 Task: Find connections with filter location Reigate with filter topic #Culturewith filter profile language English with filter current company Jubilant Biosys Limited with filter school Saraswati Vidhya Mandir with filter industry Investment Advice with filter service category Public Speaking with filter keywords title Electrical Engineer
Action: Mouse moved to (698, 80)
Screenshot: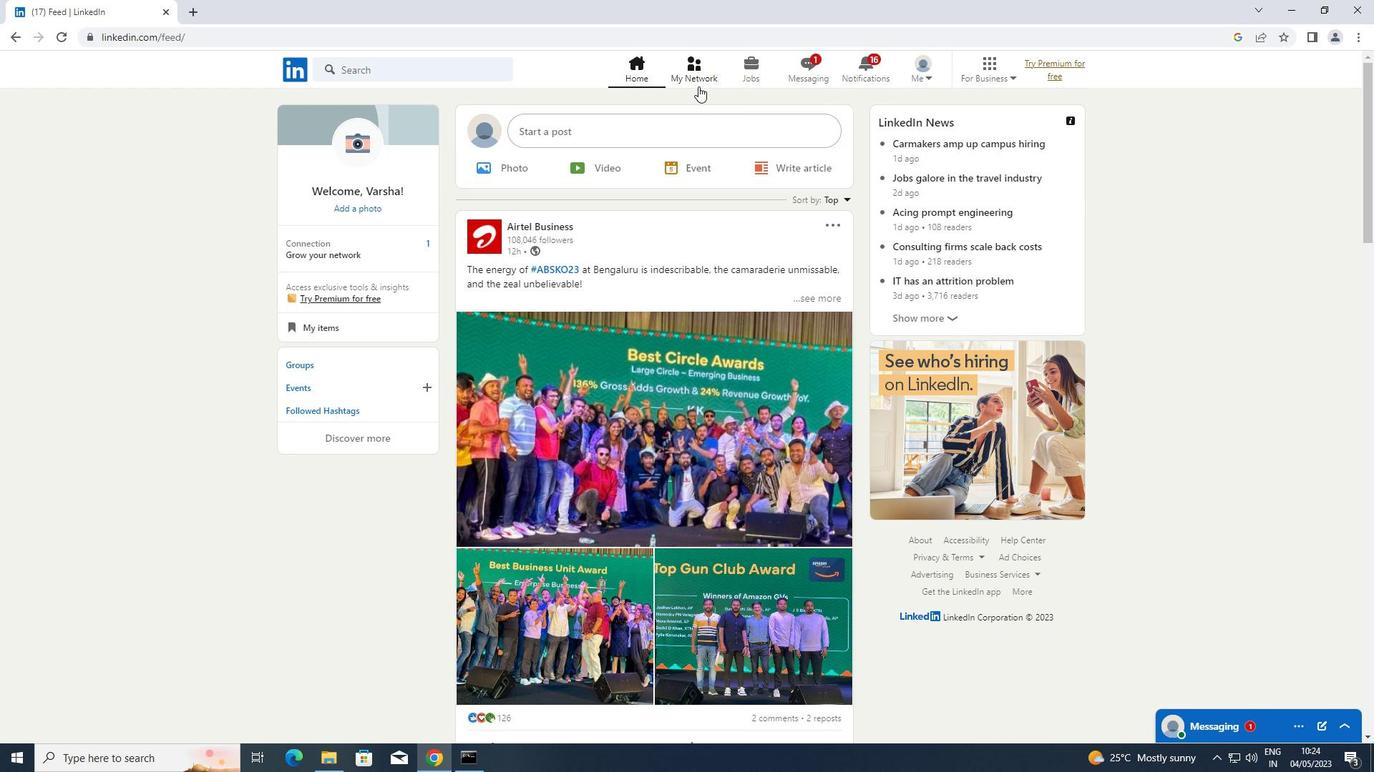 
Action: Mouse pressed left at (698, 80)
Screenshot: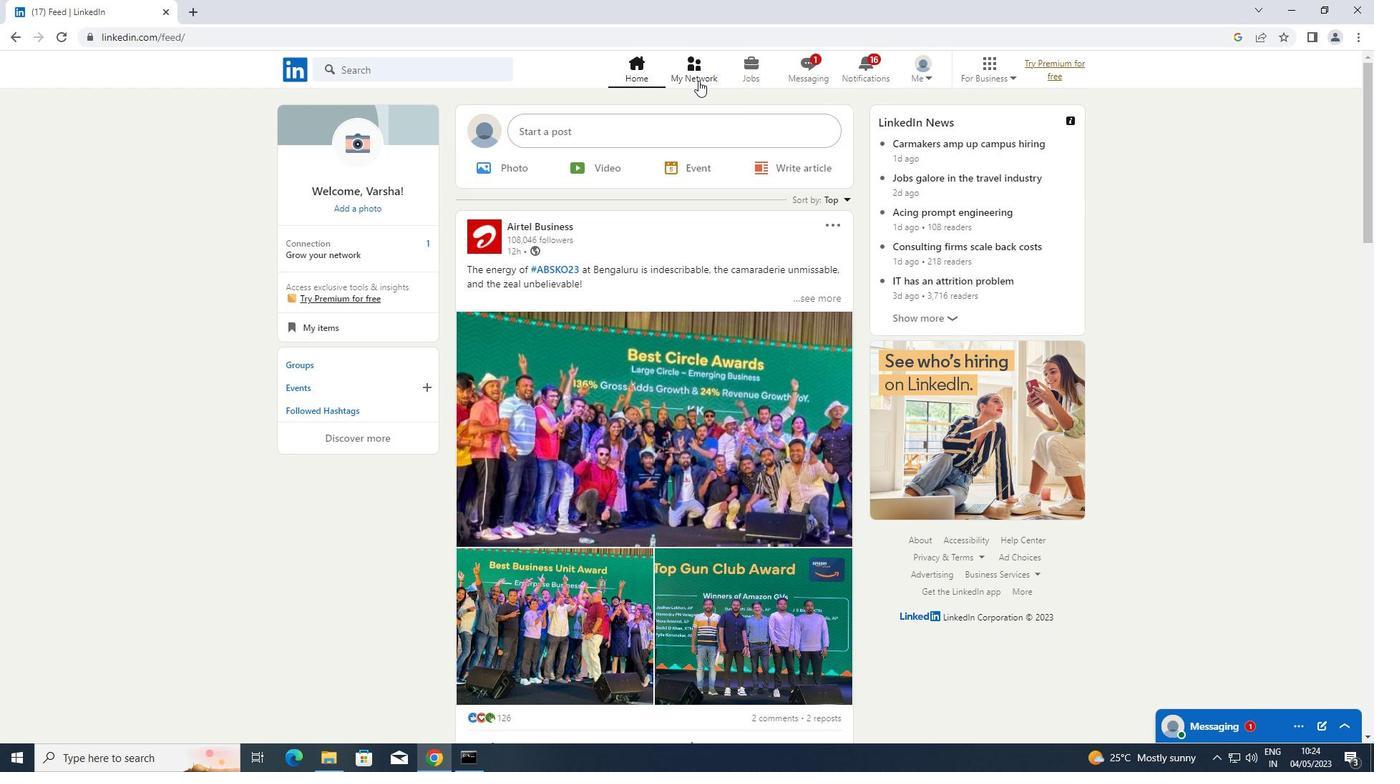 
Action: Mouse moved to (347, 147)
Screenshot: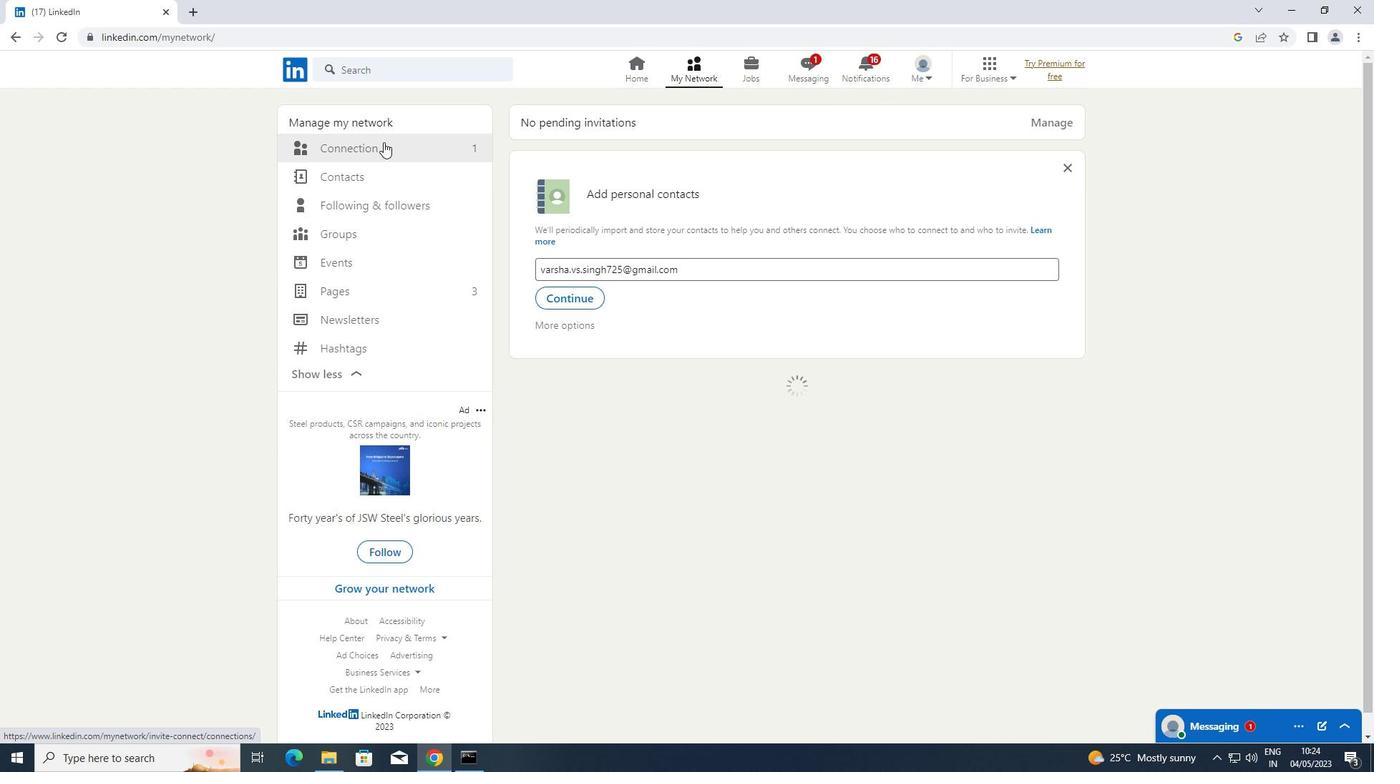 
Action: Mouse pressed left at (347, 147)
Screenshot: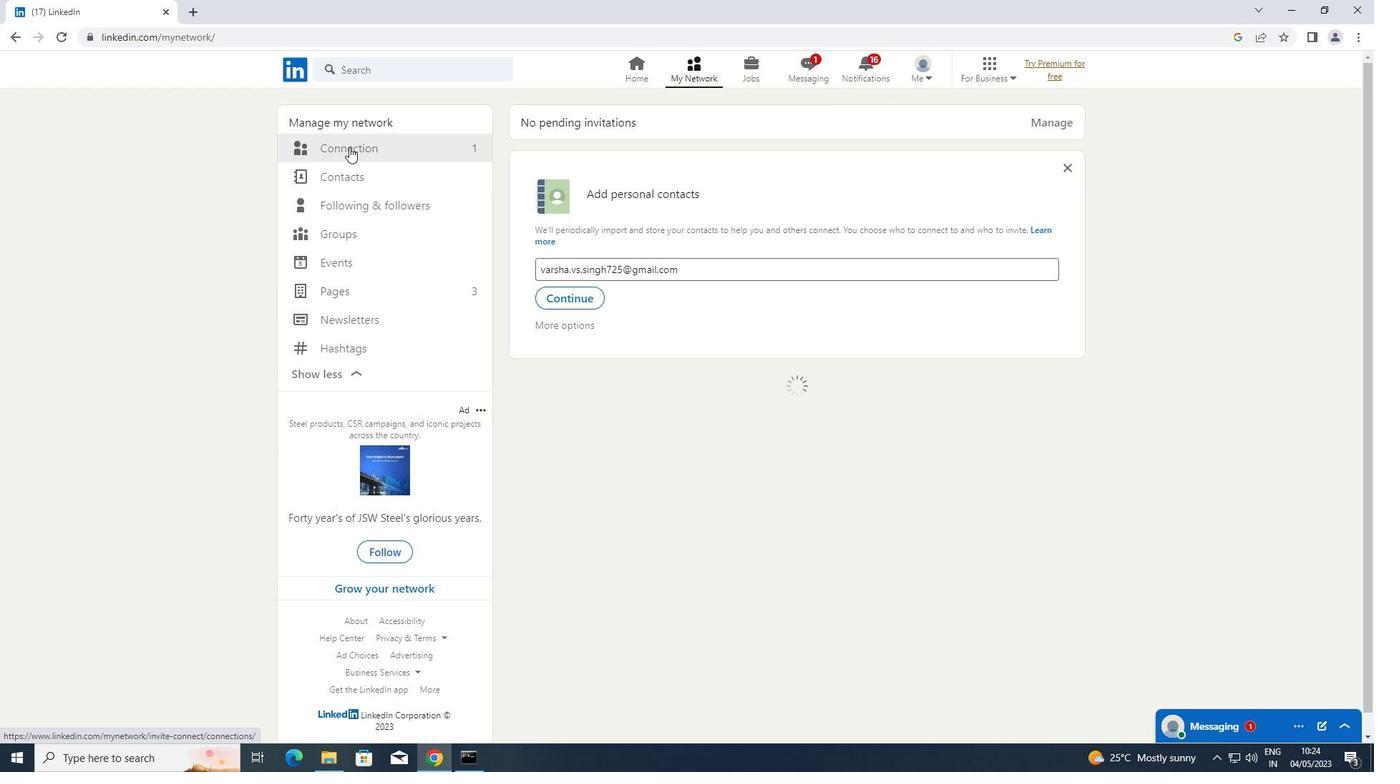 
Action: Mouse moved to (810, 149)
Screenshot: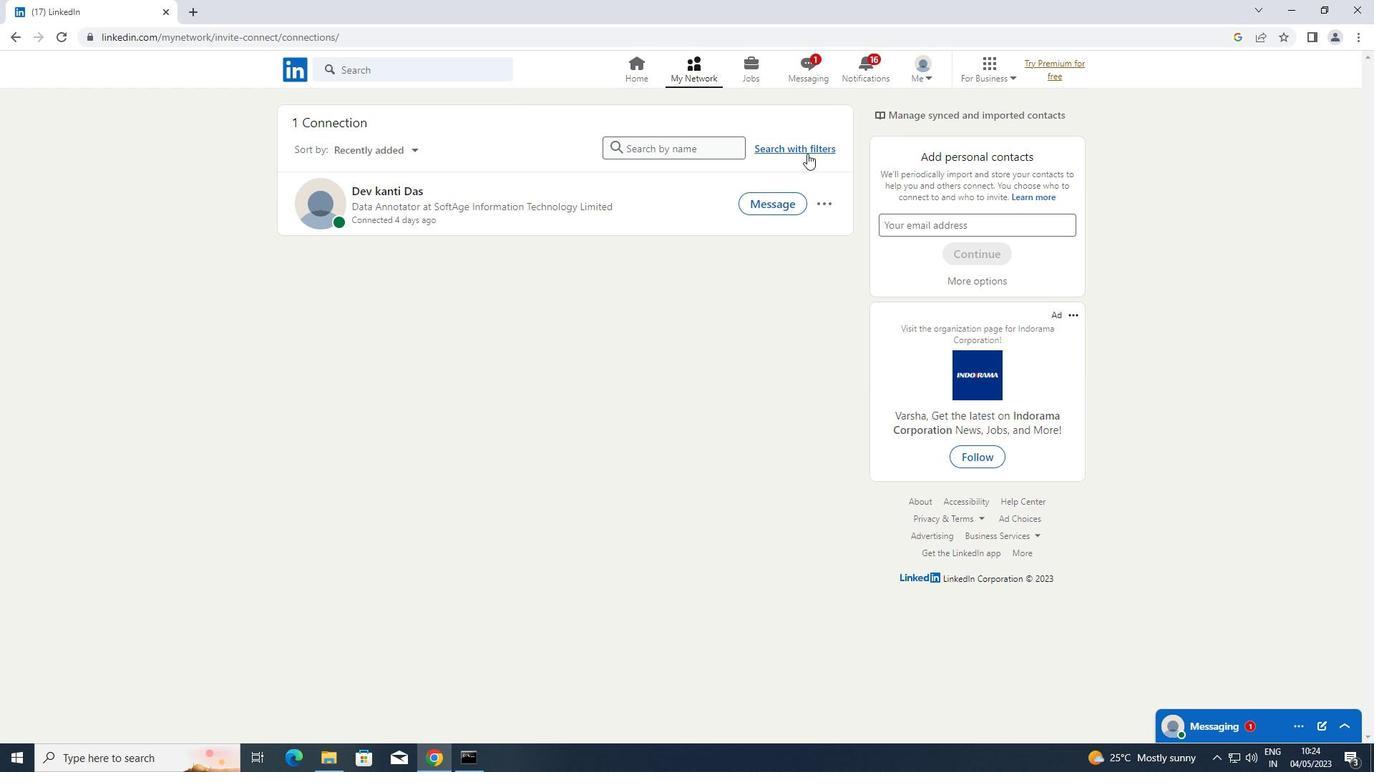 
Action: Mouse pressed left at (810, 149)
Screenshot: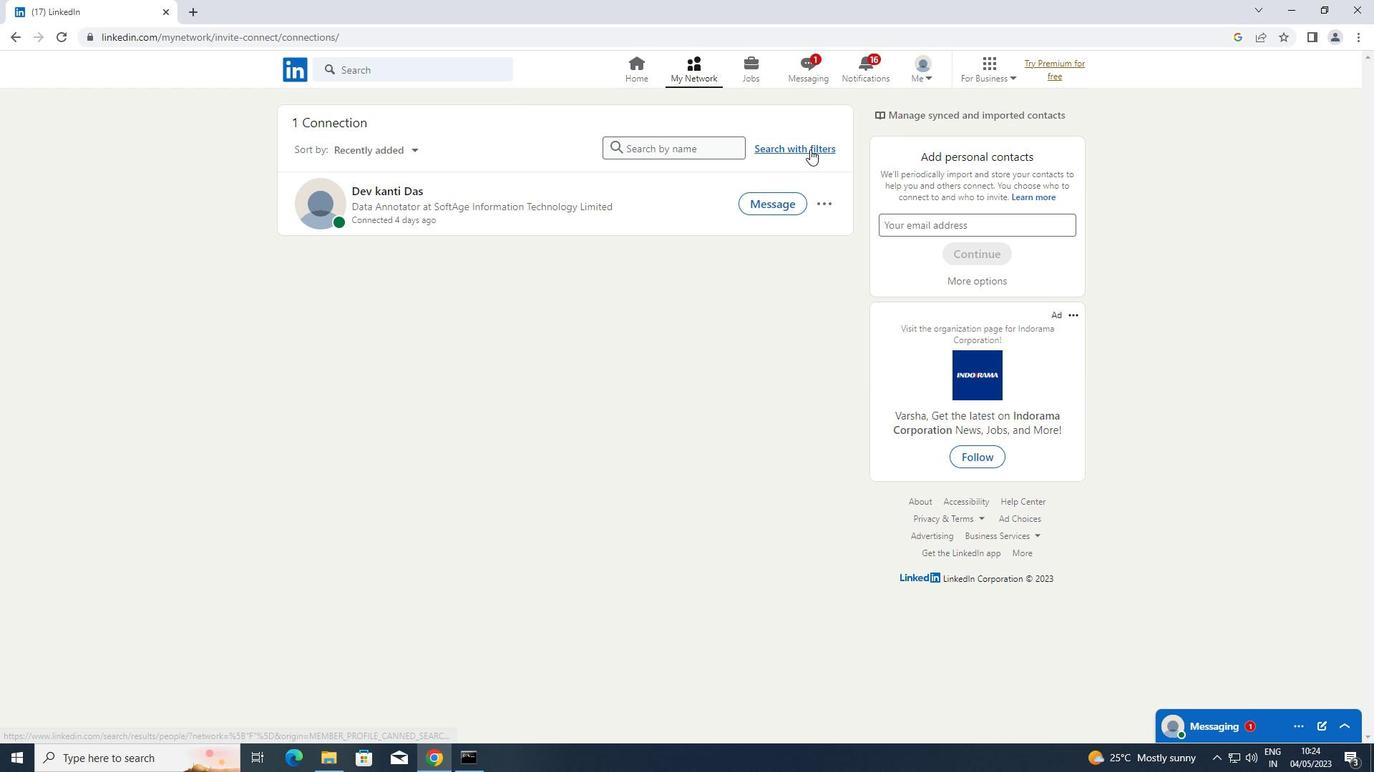 
Action: Mouse moved to (741, 108)
Screenshot: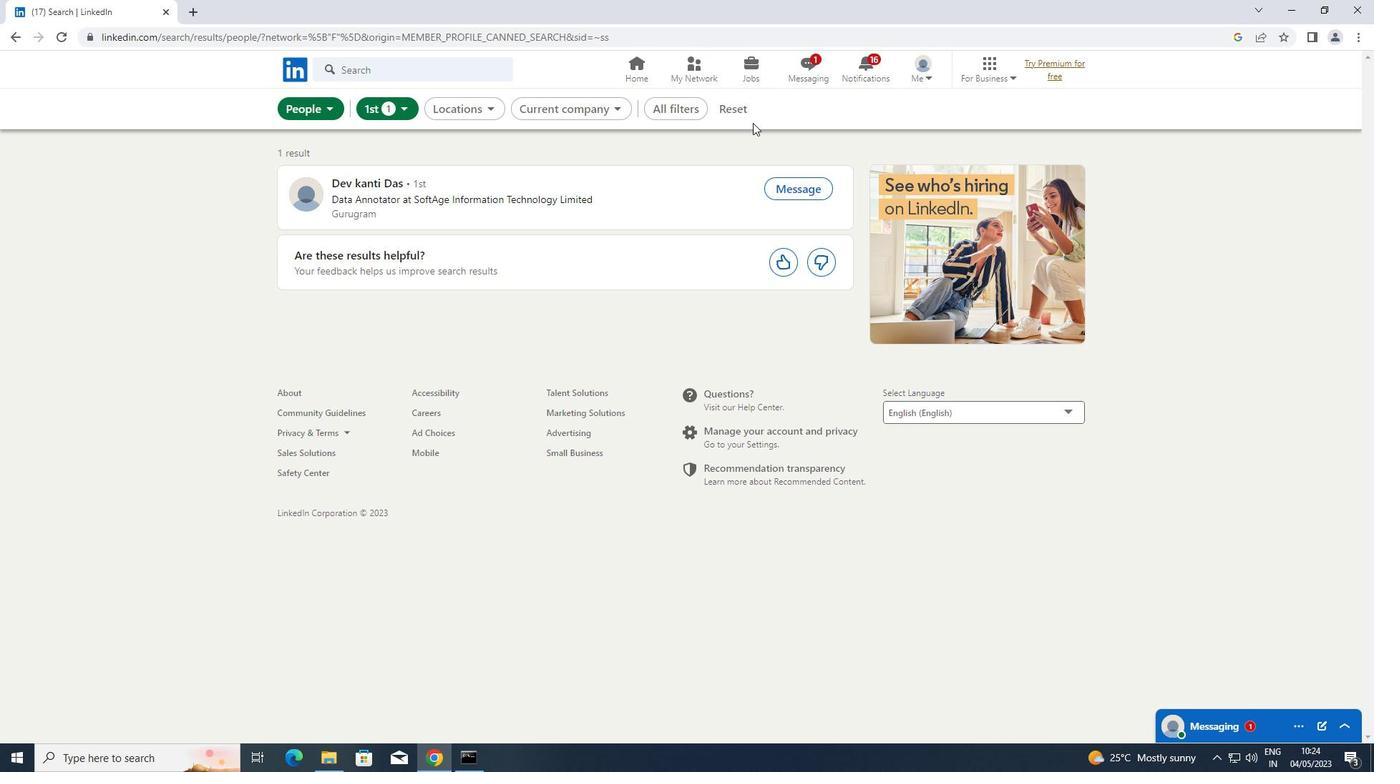 
Action: Mouse pressed left at (741, 108)
Screenshot: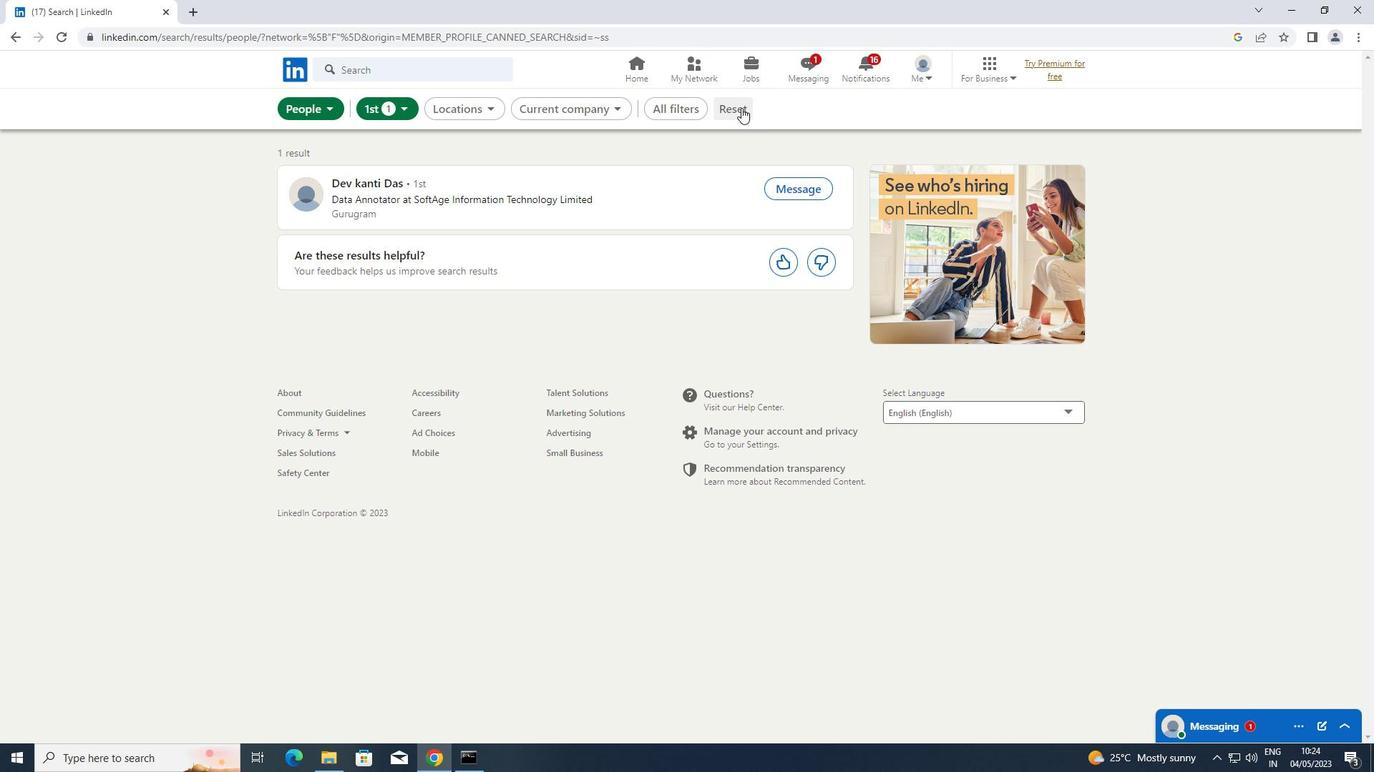 
Action: Mouse moved to (718, 108)
Screenshot: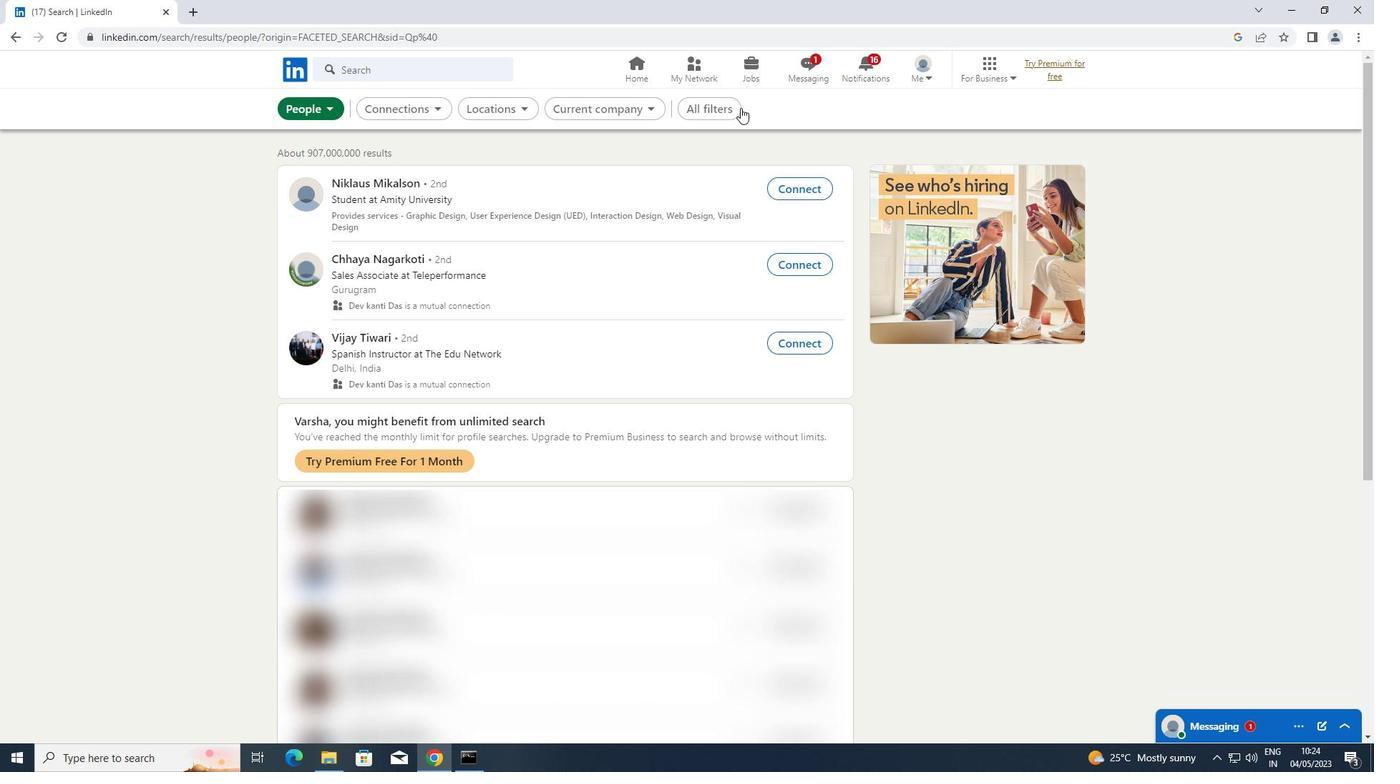 
Action: Mouse pressed left at (718, 108)
Screenshot: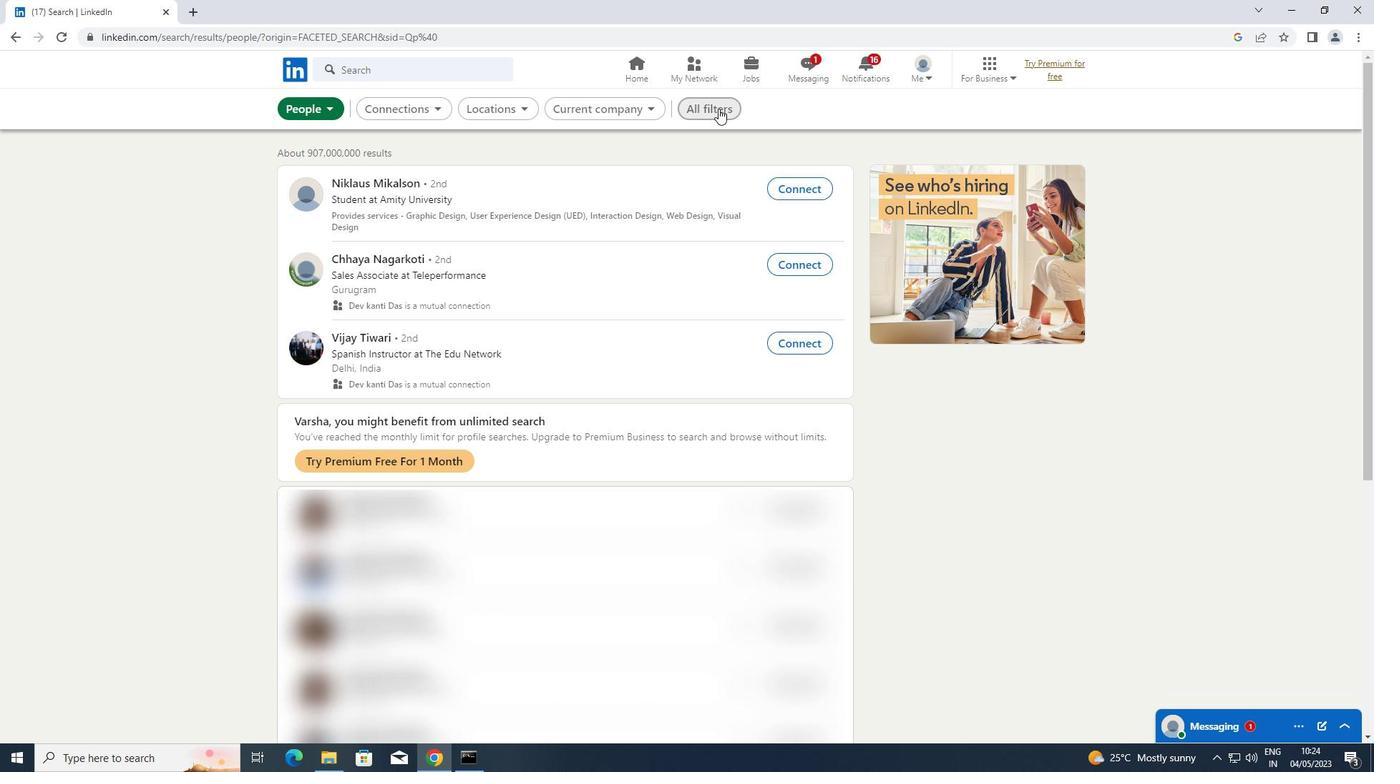 
Action: Mouse moved to (1119, 334)
Screenshot: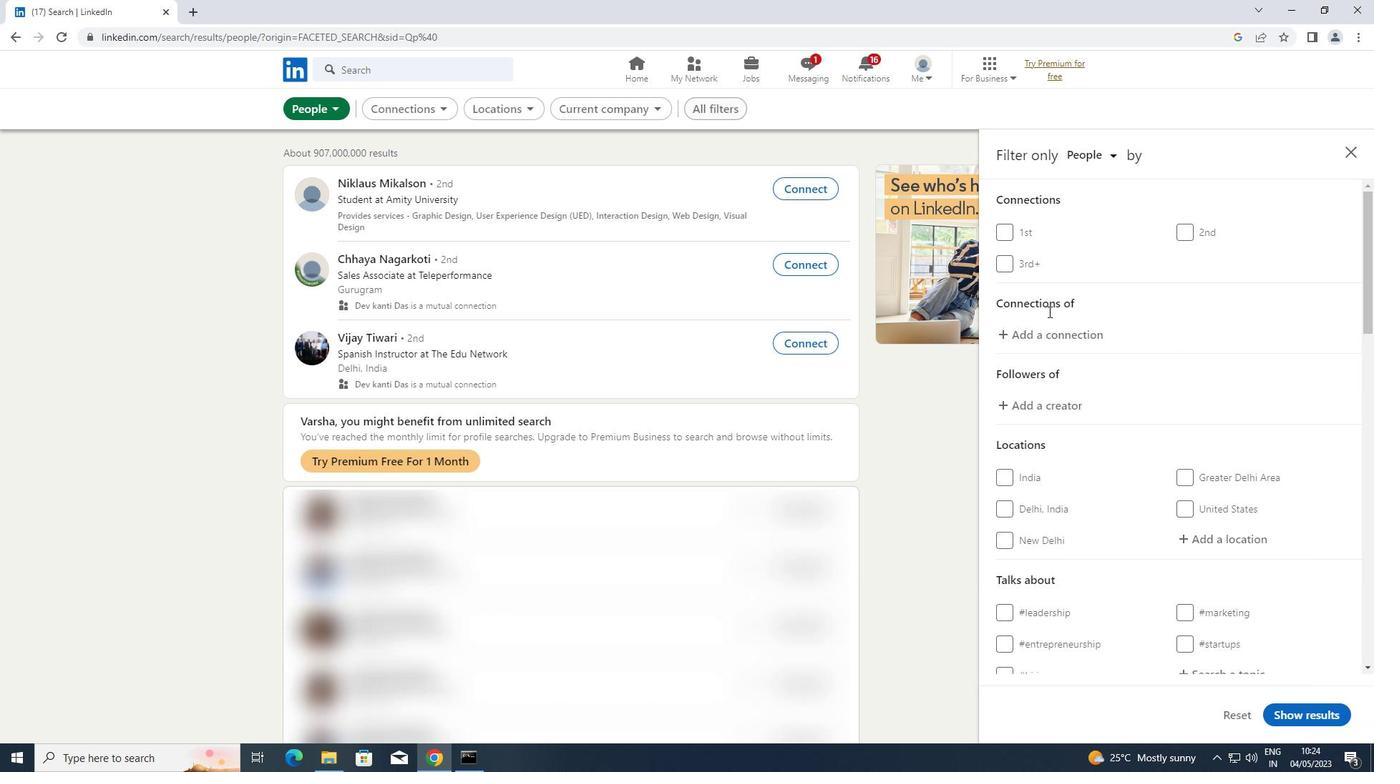 
Action: Mouse scrolled (1119, 333) with delta (0, 0)
Screenshot: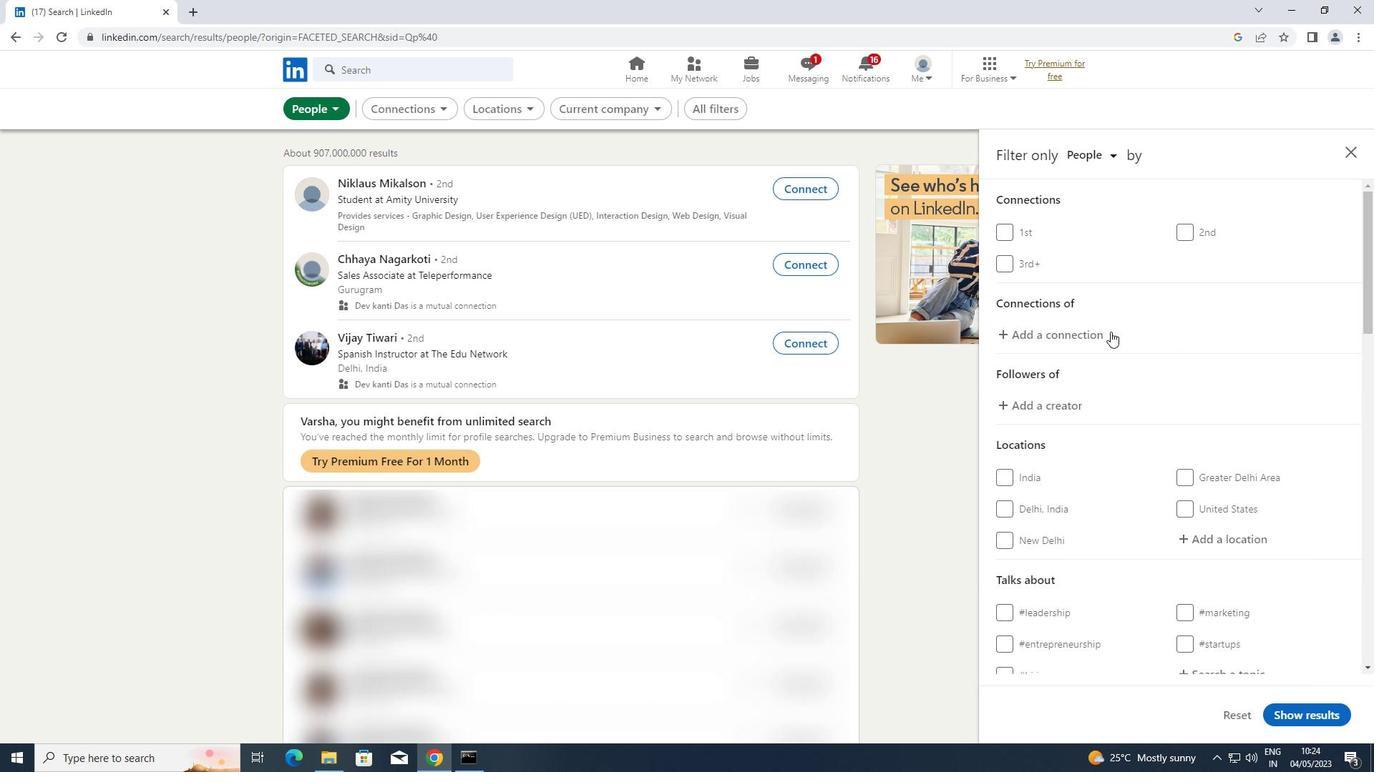 
Action: Mouse scrolled (1119, 333) with delta (0, 0)
Screenshot: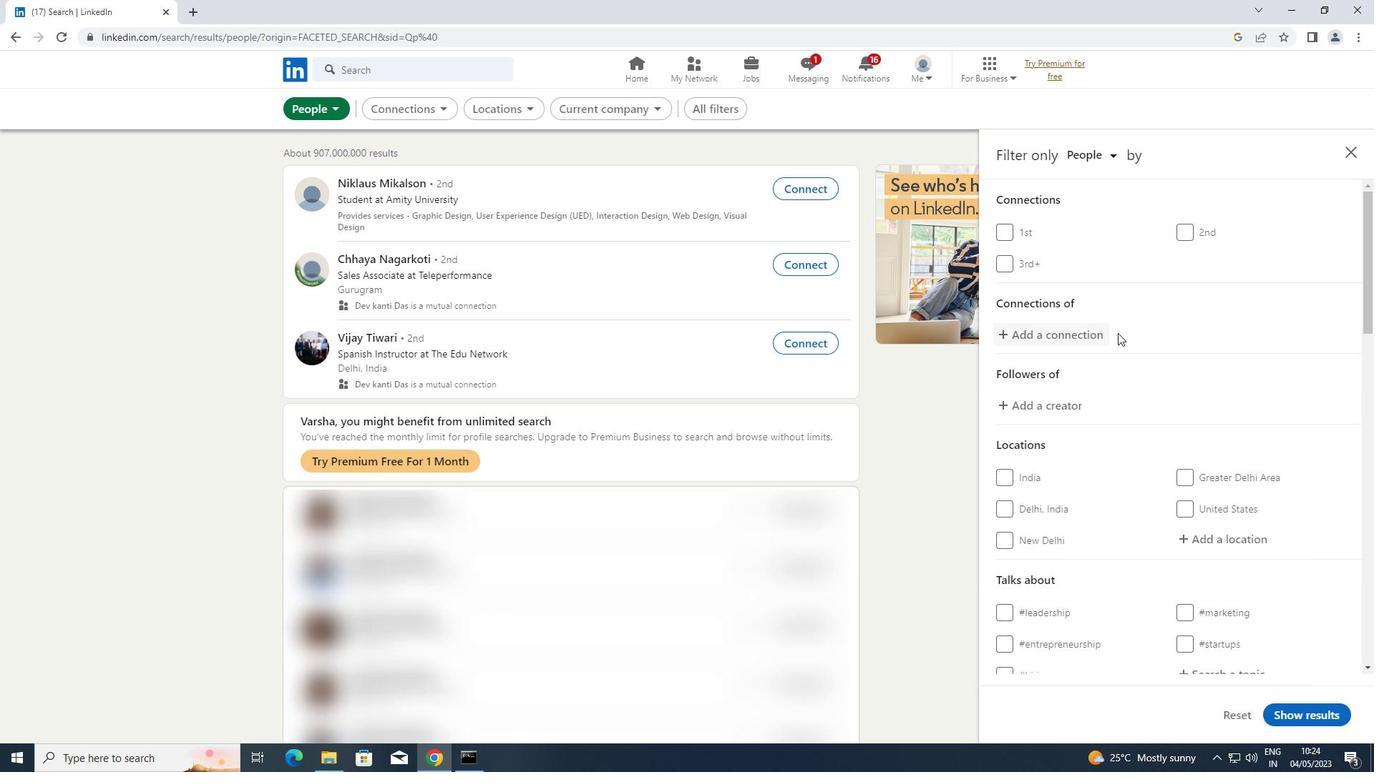 
Action: Mouse moved to (1193, 385)
Screenshot: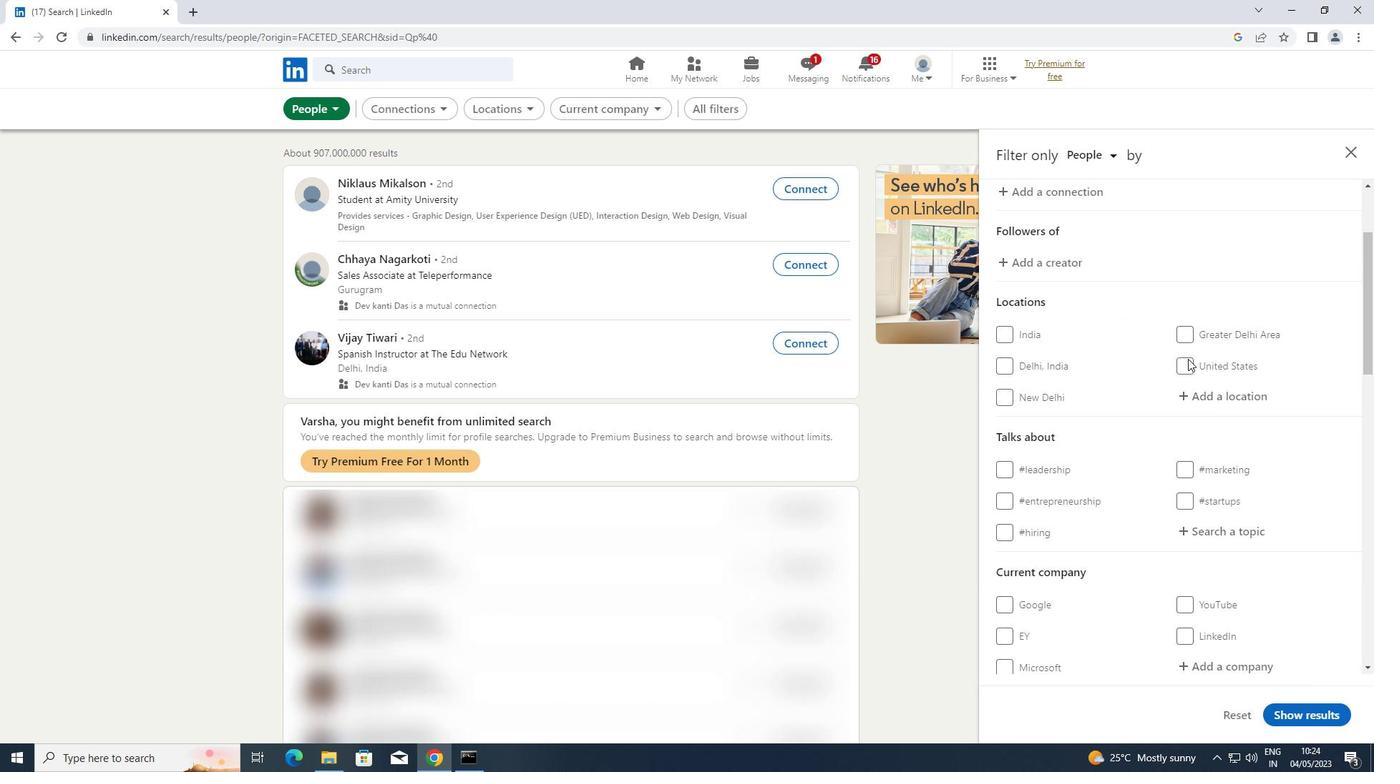 
Action: Mouse pressed left at (1193, 385)
Screenshot: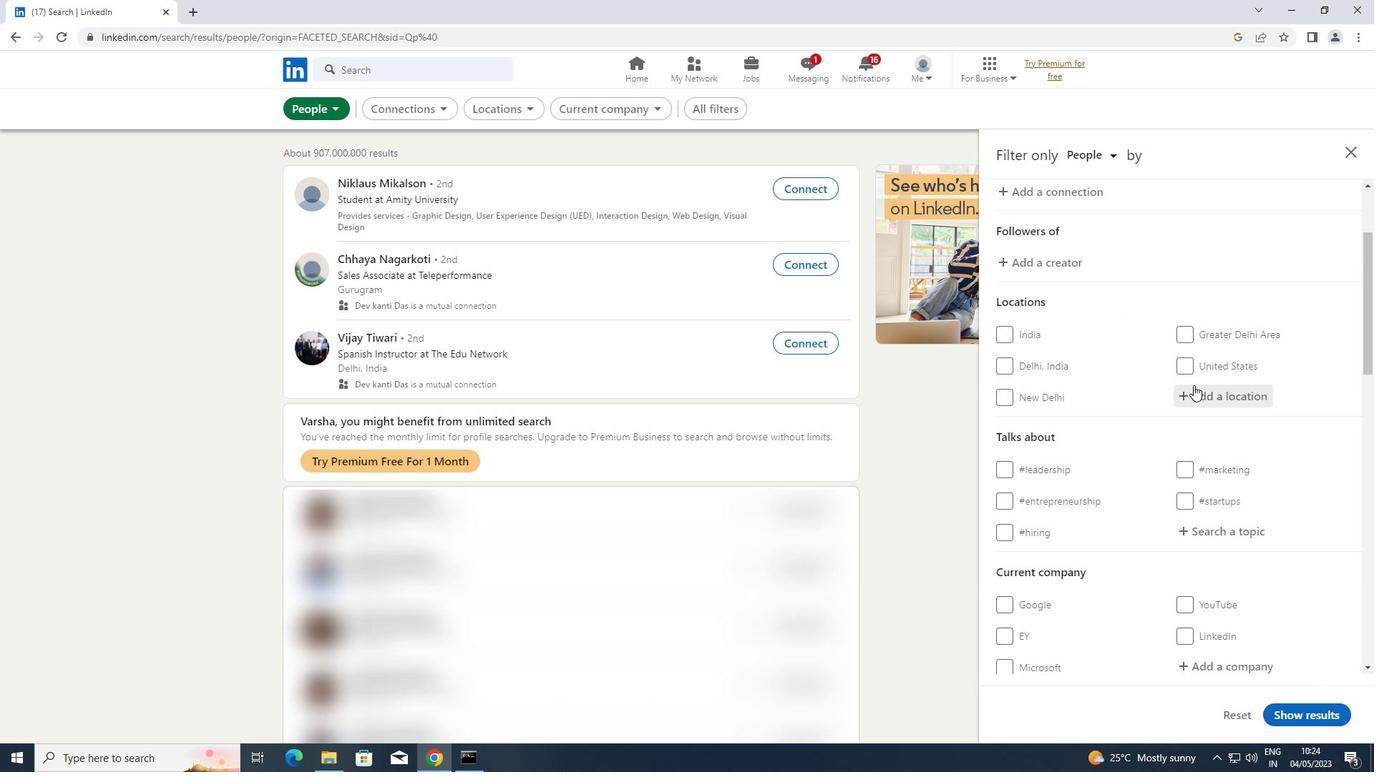 
Action: Key pressed <Key.shift>REIGATE
Screenshot: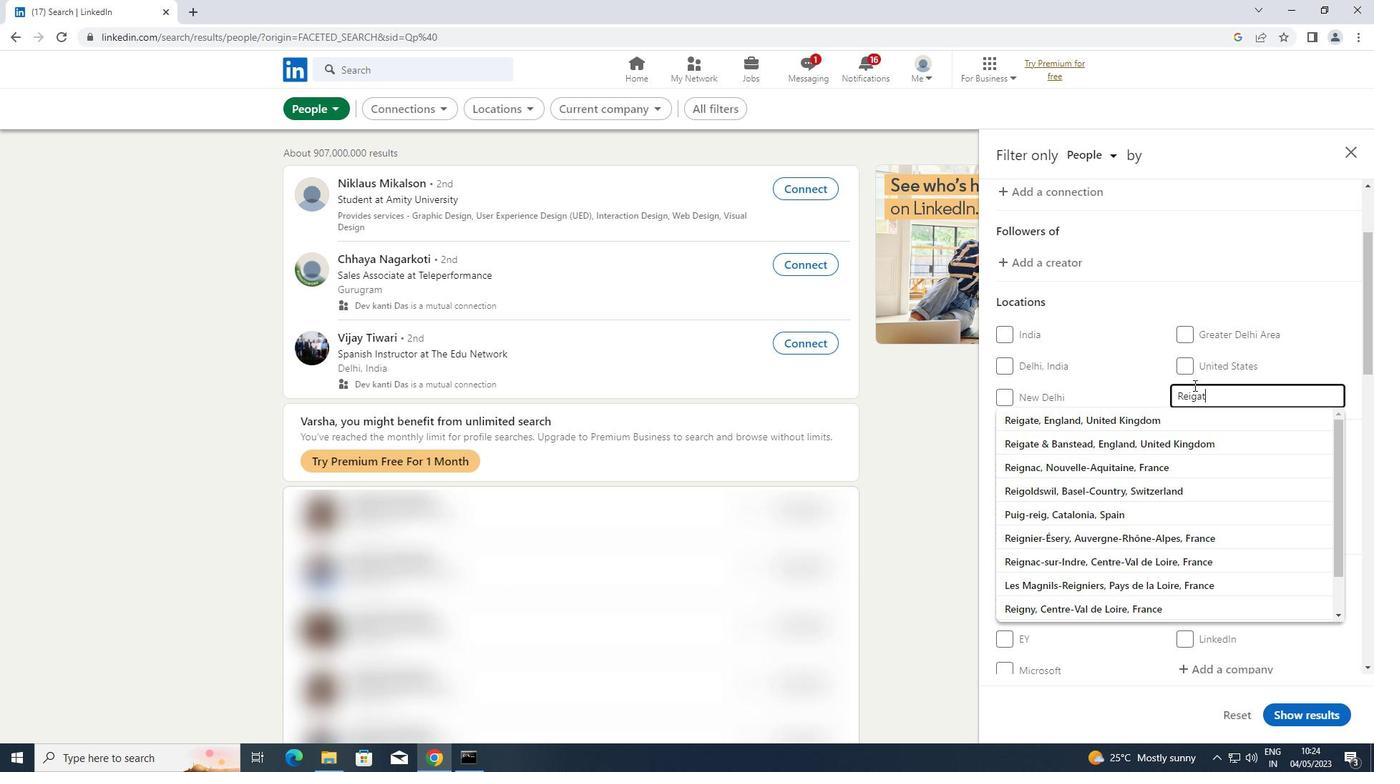 
Action: Mouse moved to (1196, 533)
Screenshot: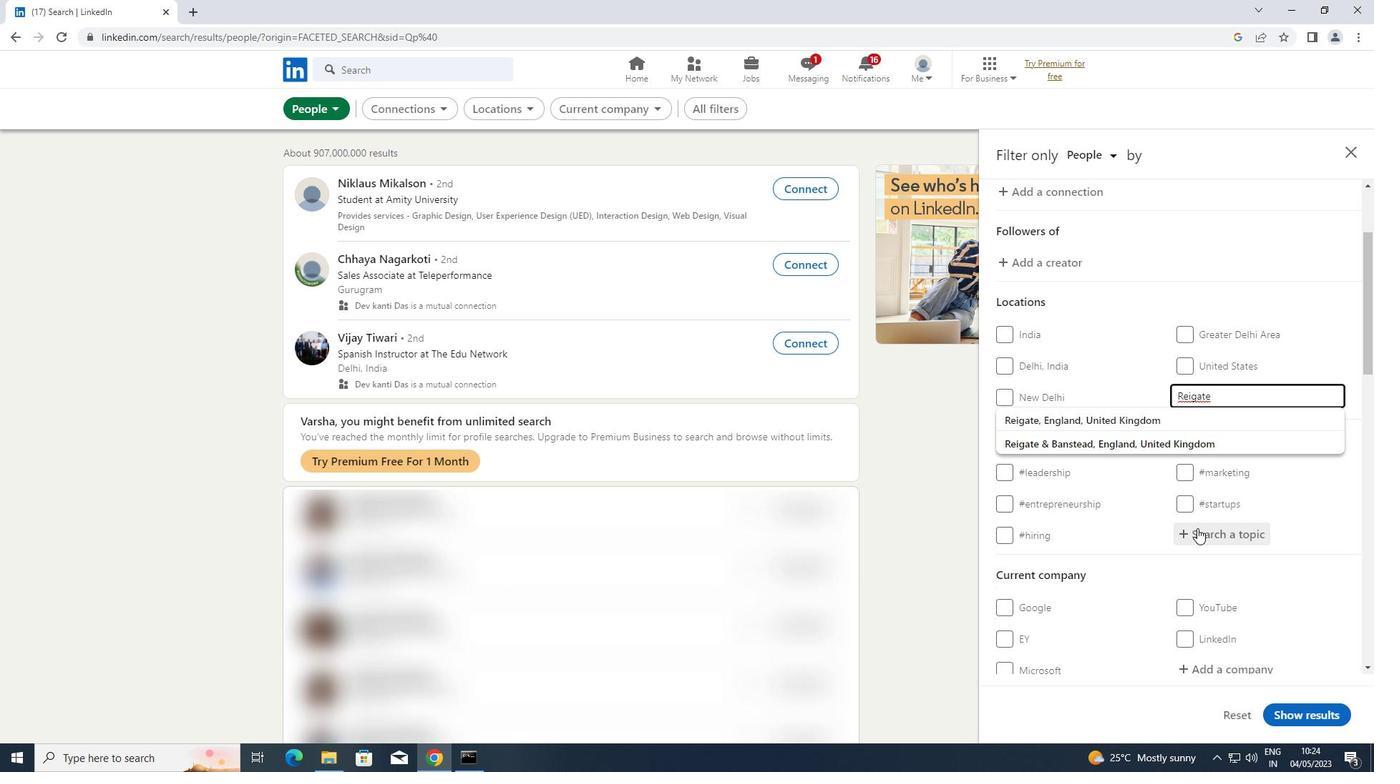 
Action: Mouse pressed left at (1196, 533)
Screenshot: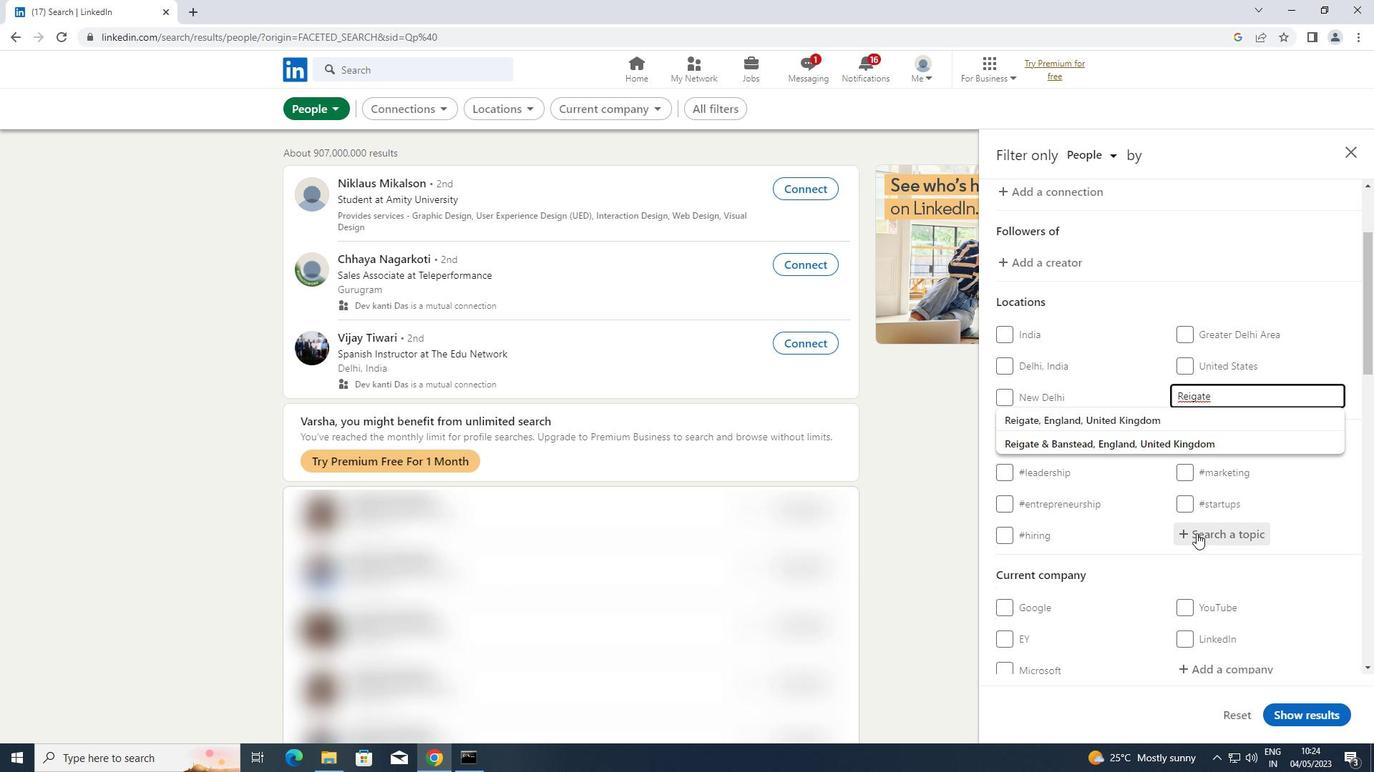 
Action: Key pressed <Key.shift>CULTURE
Screenshot: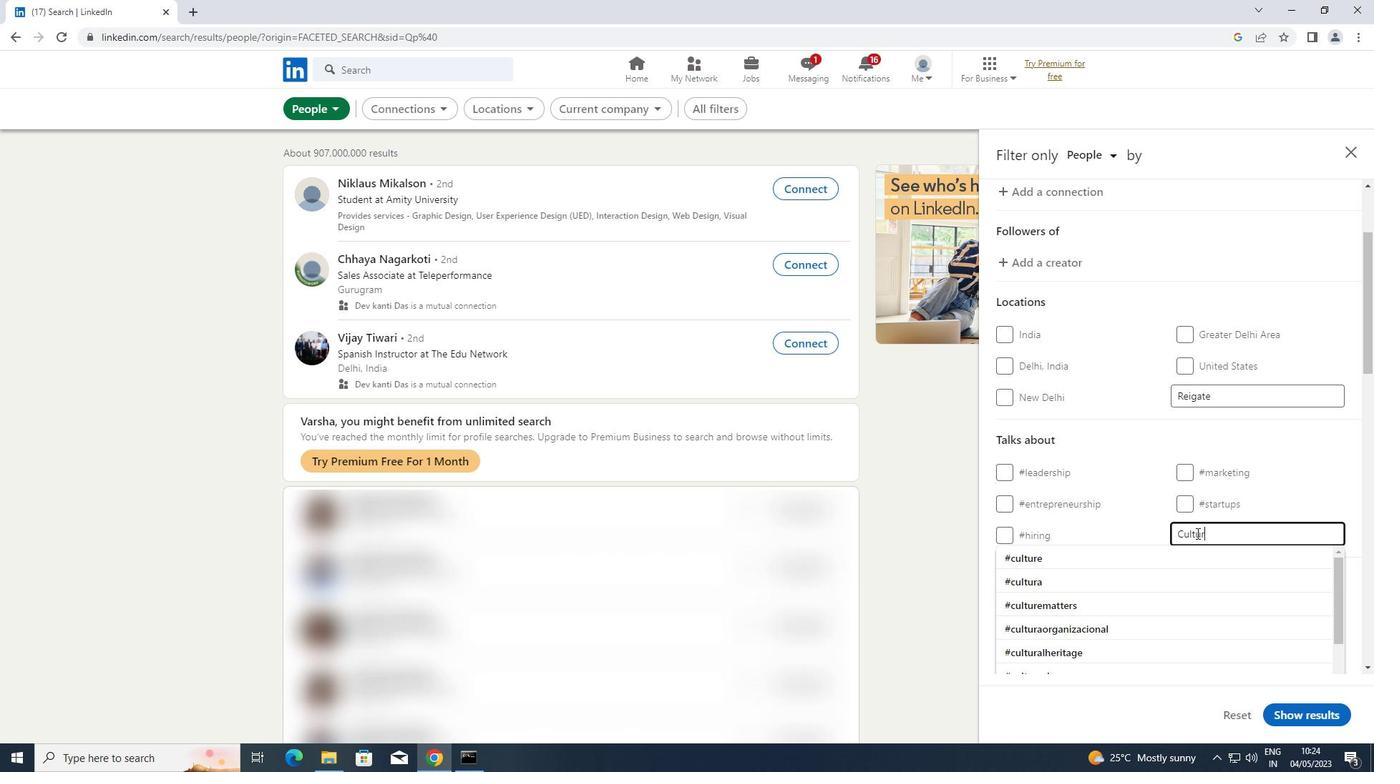 
Action: Mouse moved to (1126, 560)
Screenshot: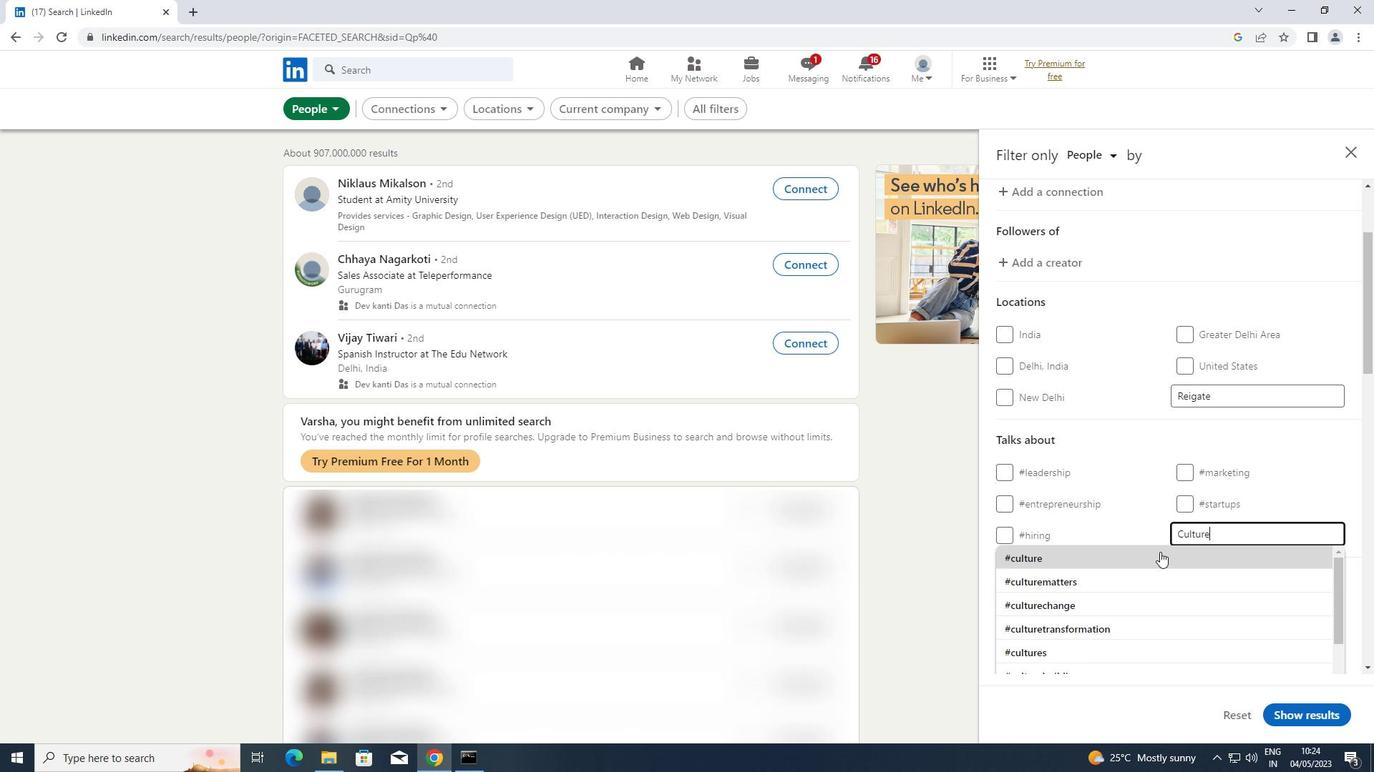 
Action: Mouse pressed left at (1126, 560)
Screenshot: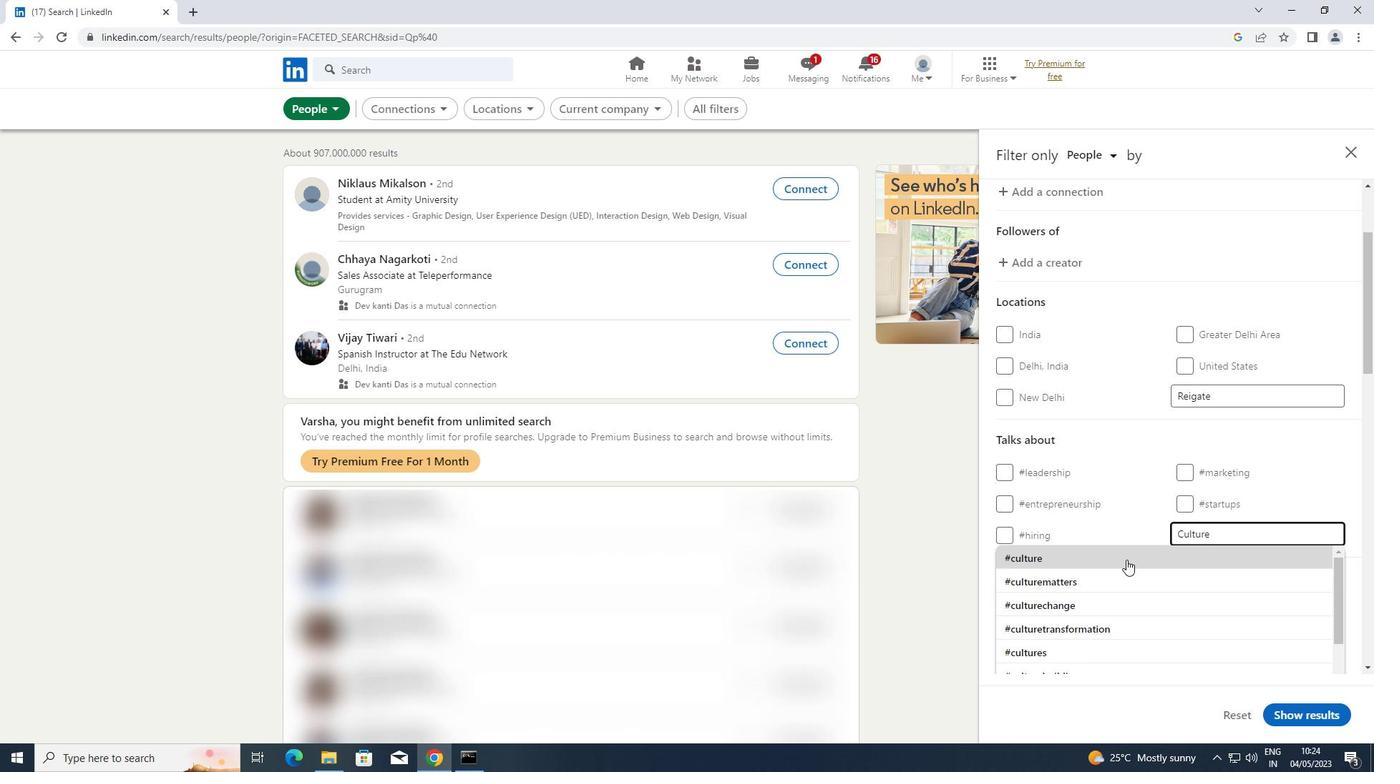 
Action: Mouse scrolled (1126, 559) with delta (0, 0)
Screenshot: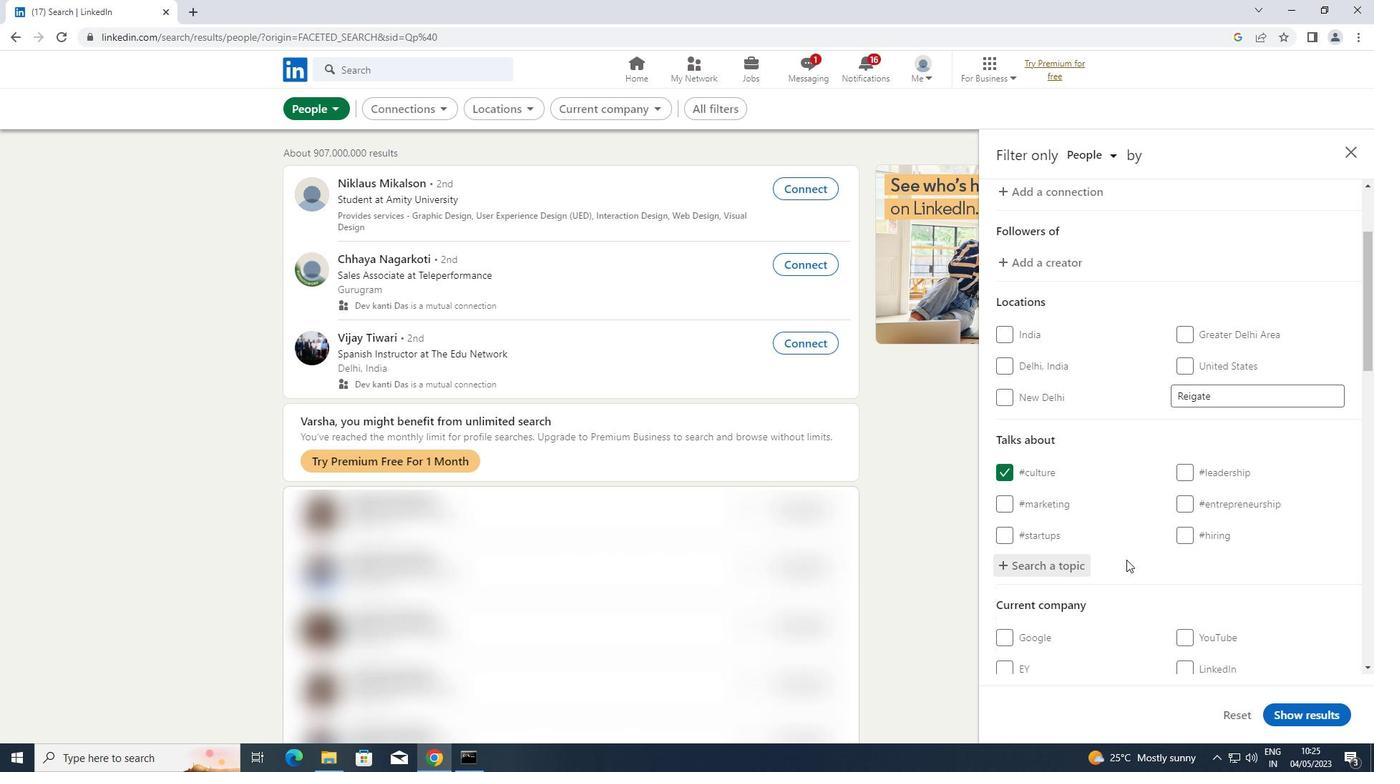 
Action: Mouse scrolled (1126, 559) with delta (0, 0)
Screenshot: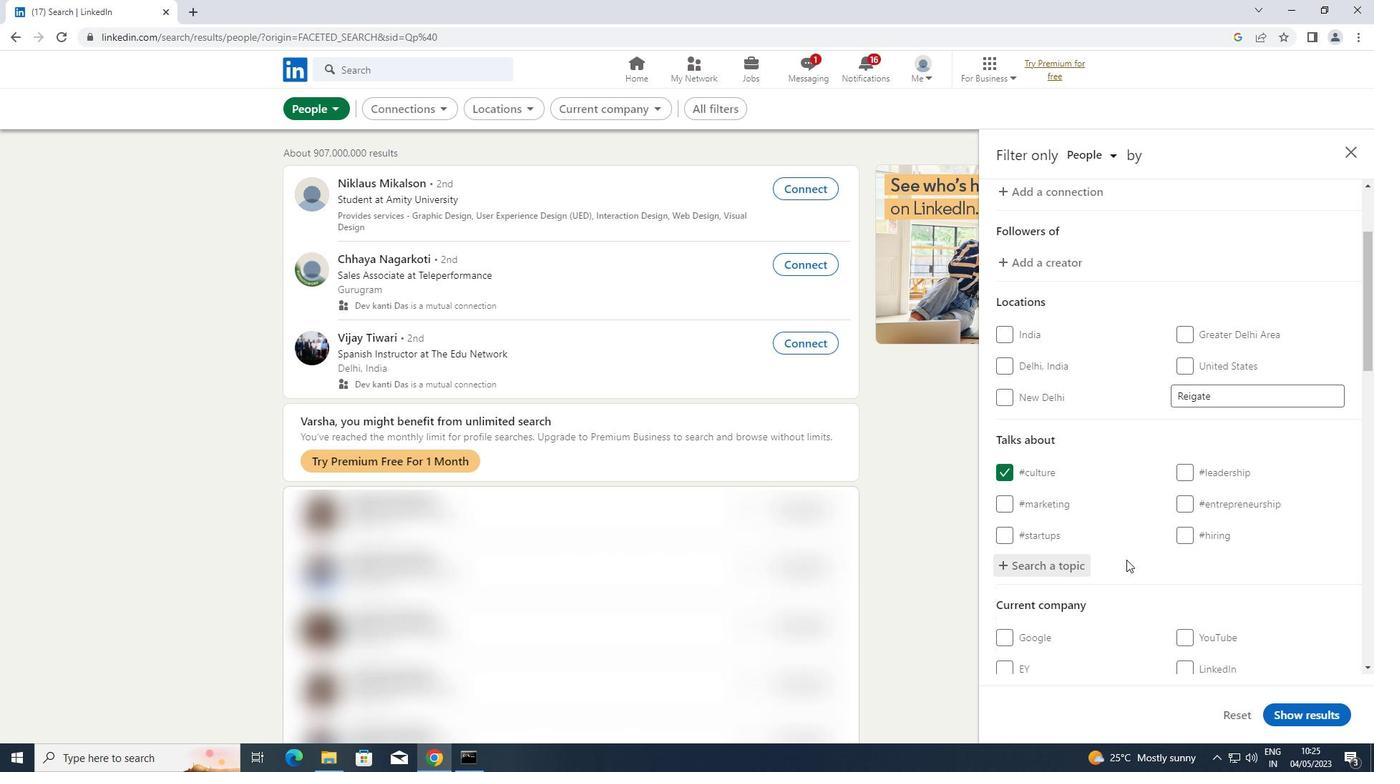 
Action: Mouse scrolled (1126, 559) with delta (0, 0)
Screenshot: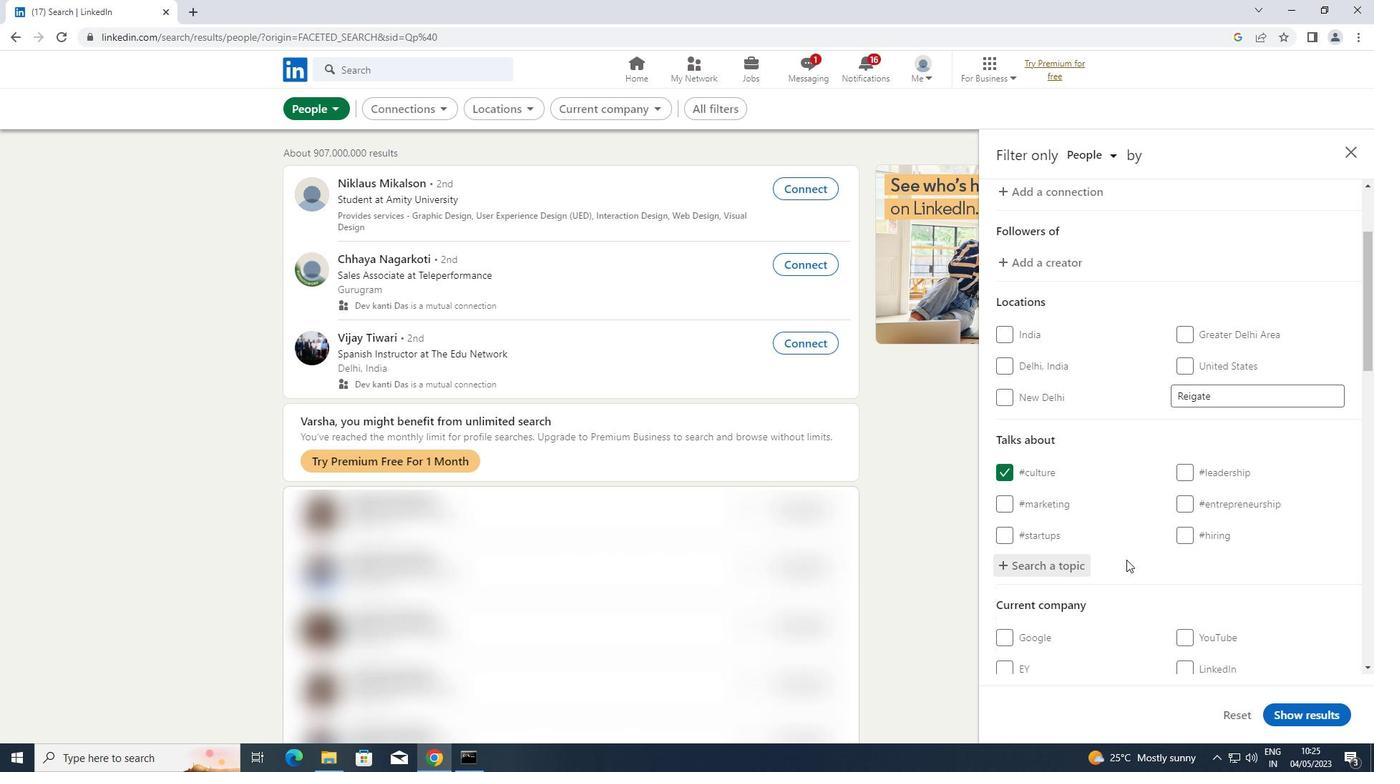 
Action: Mouse scrolled (1126, 559) with delta (0, 0)
Screenshot: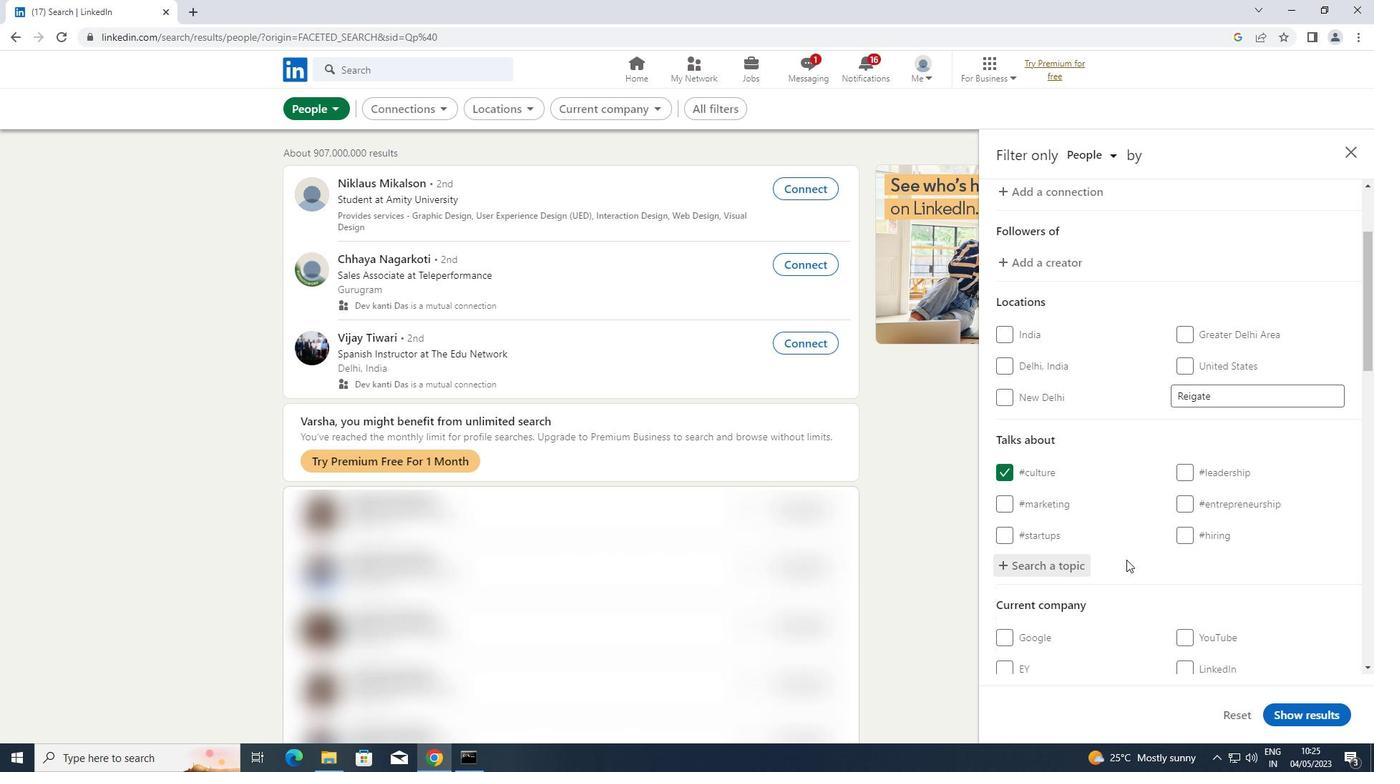 
Action: Mouse scrolled (1126, 559) with delta (0, 0)
Screenshot: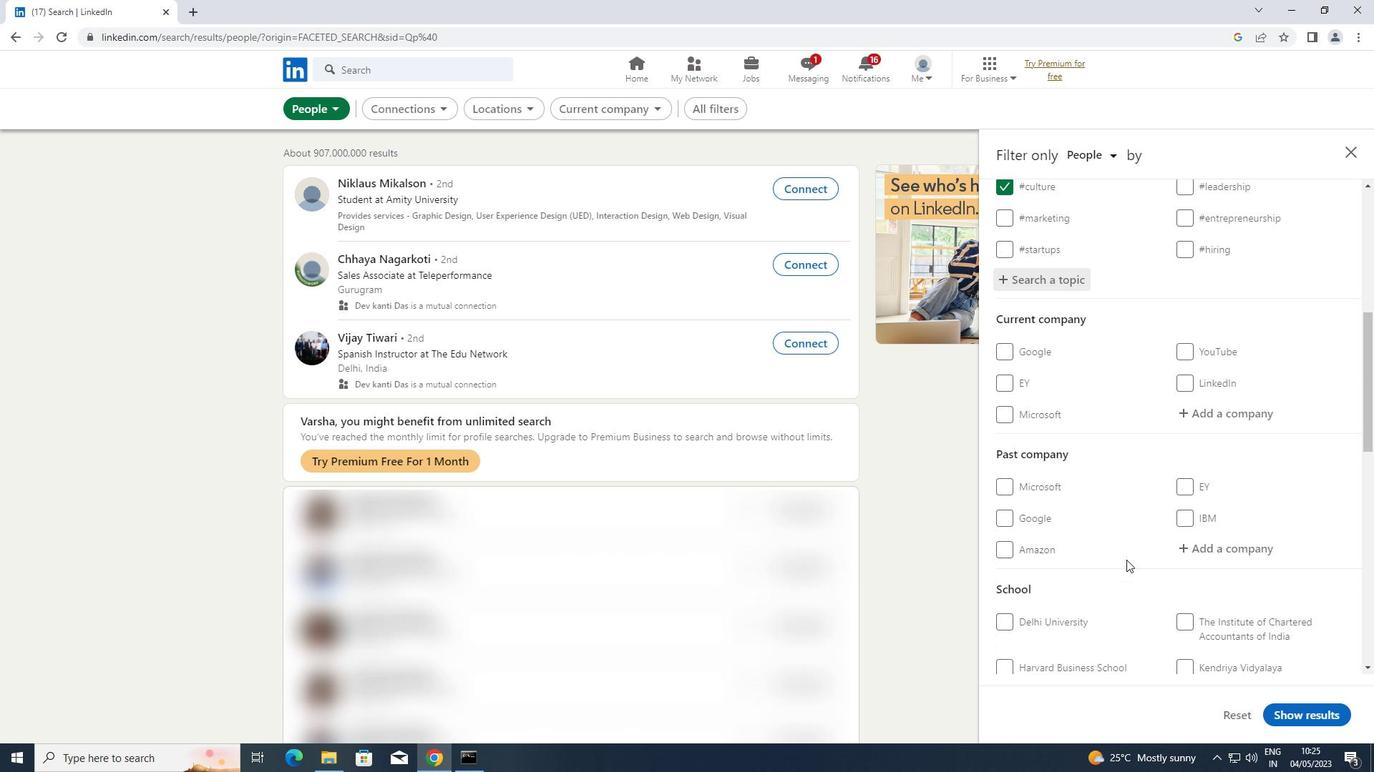 
Action: Mouse scrolled (1126, 559) with delta (0, 0)
Screenshot: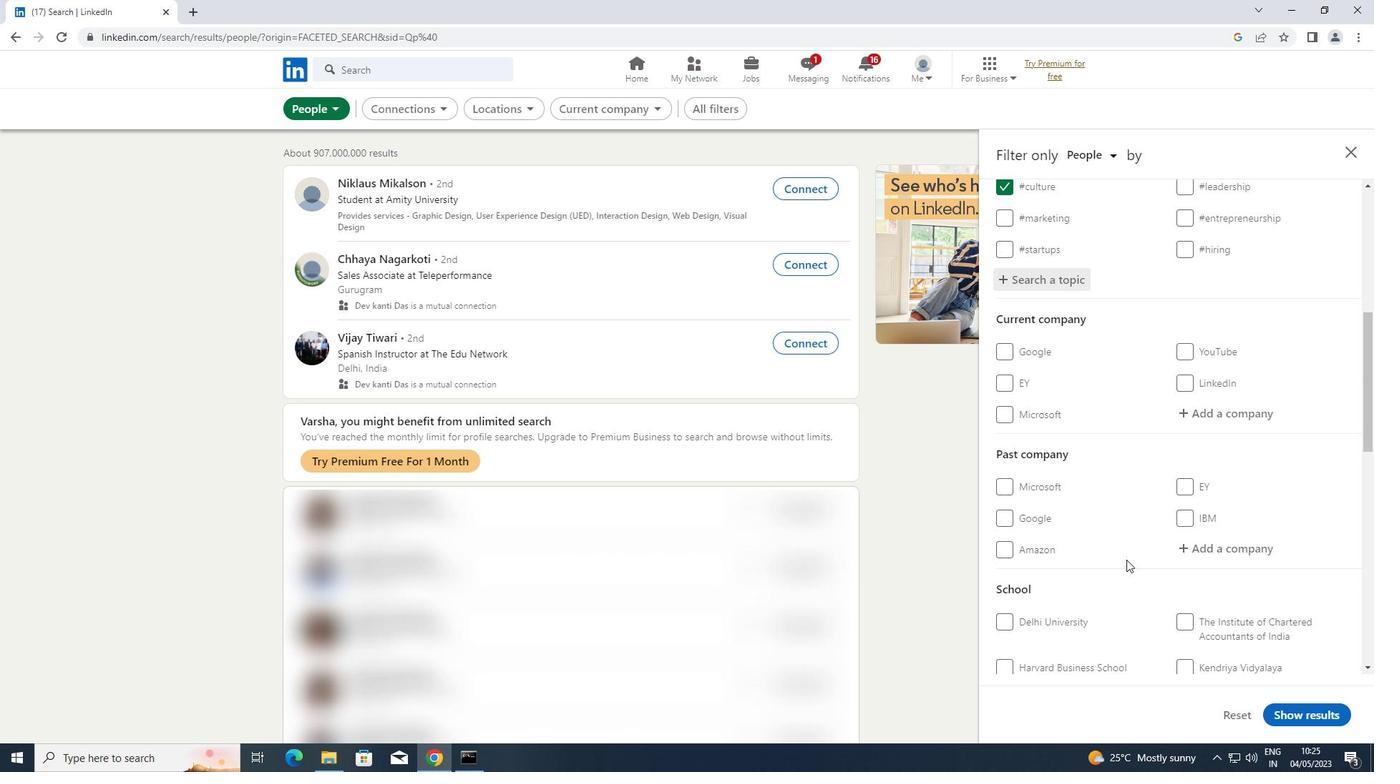 
Action: Mouse scrolled (1126, 559) with delta (0, 0)
Screenshot: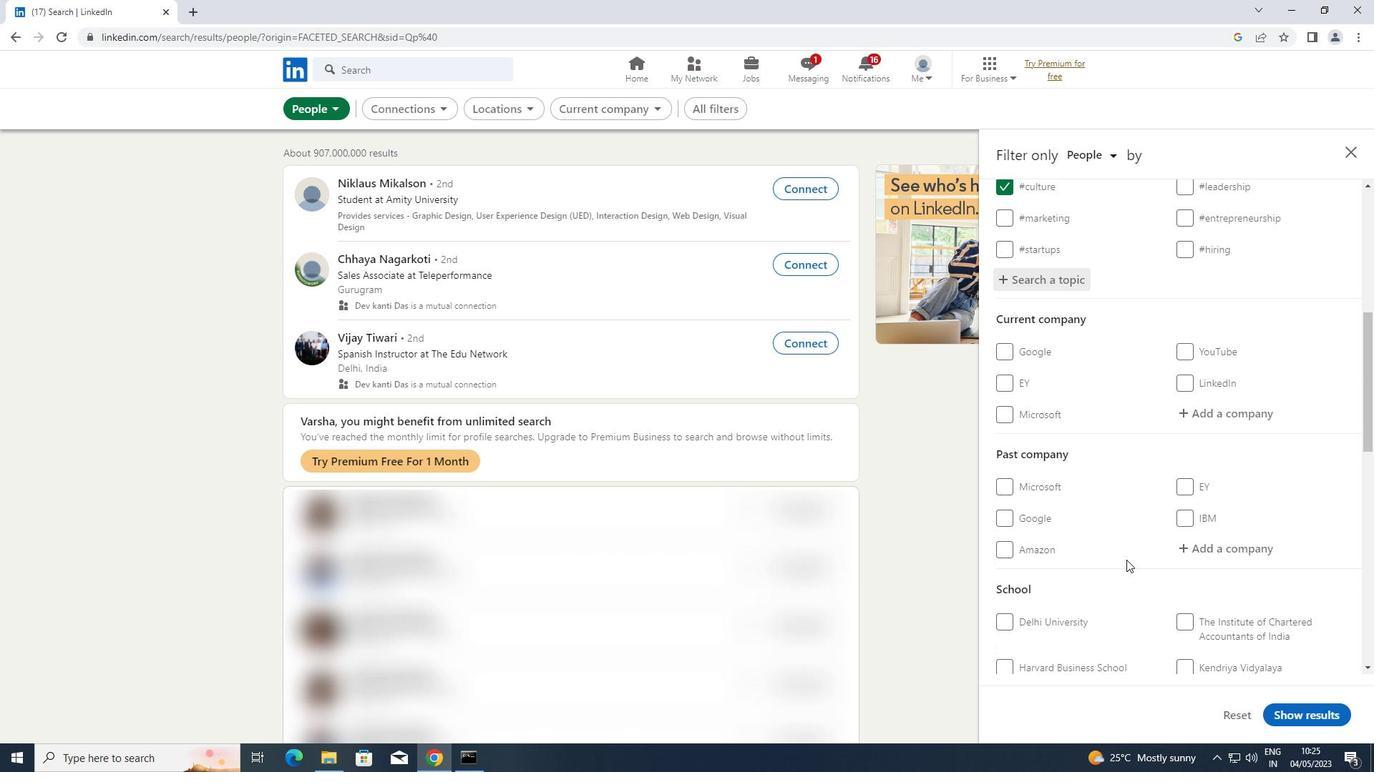 
Action: Mouse scrolled (1126, 559) with delta (0, 0)
Screenshot: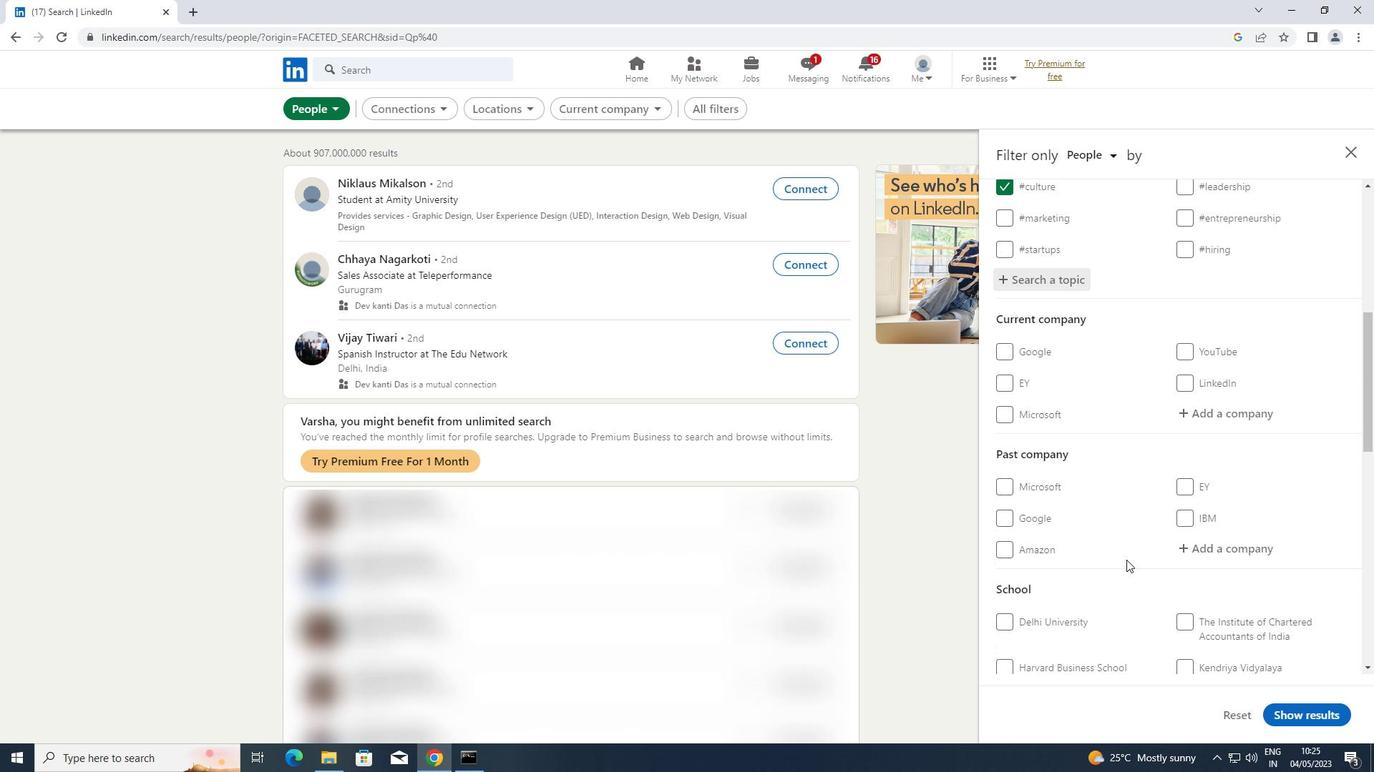 
Action: Mouse scrolled (1126, 559) with delta (0, 0)
Screenshot: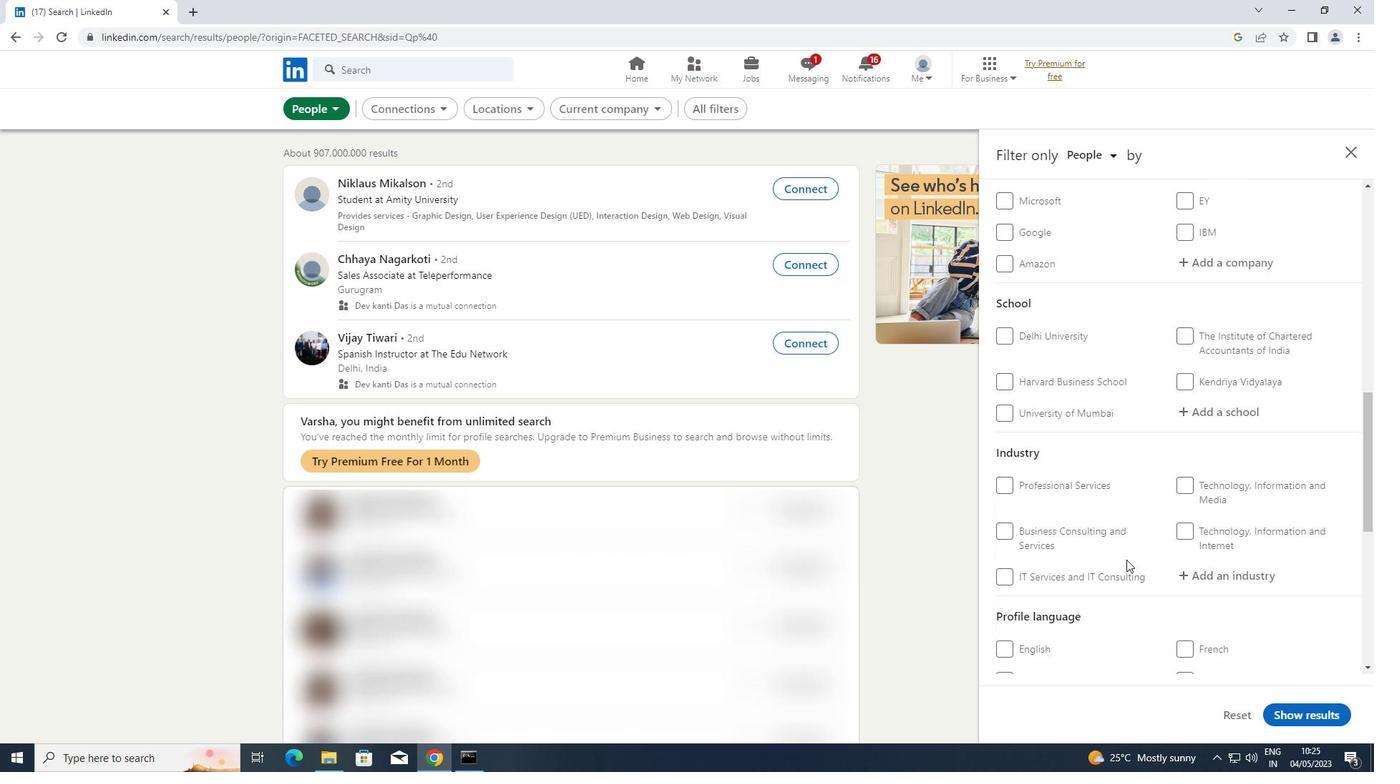 
Action: Mouse scrolled (1126, 559) with delta (0, 0)
Screenshot: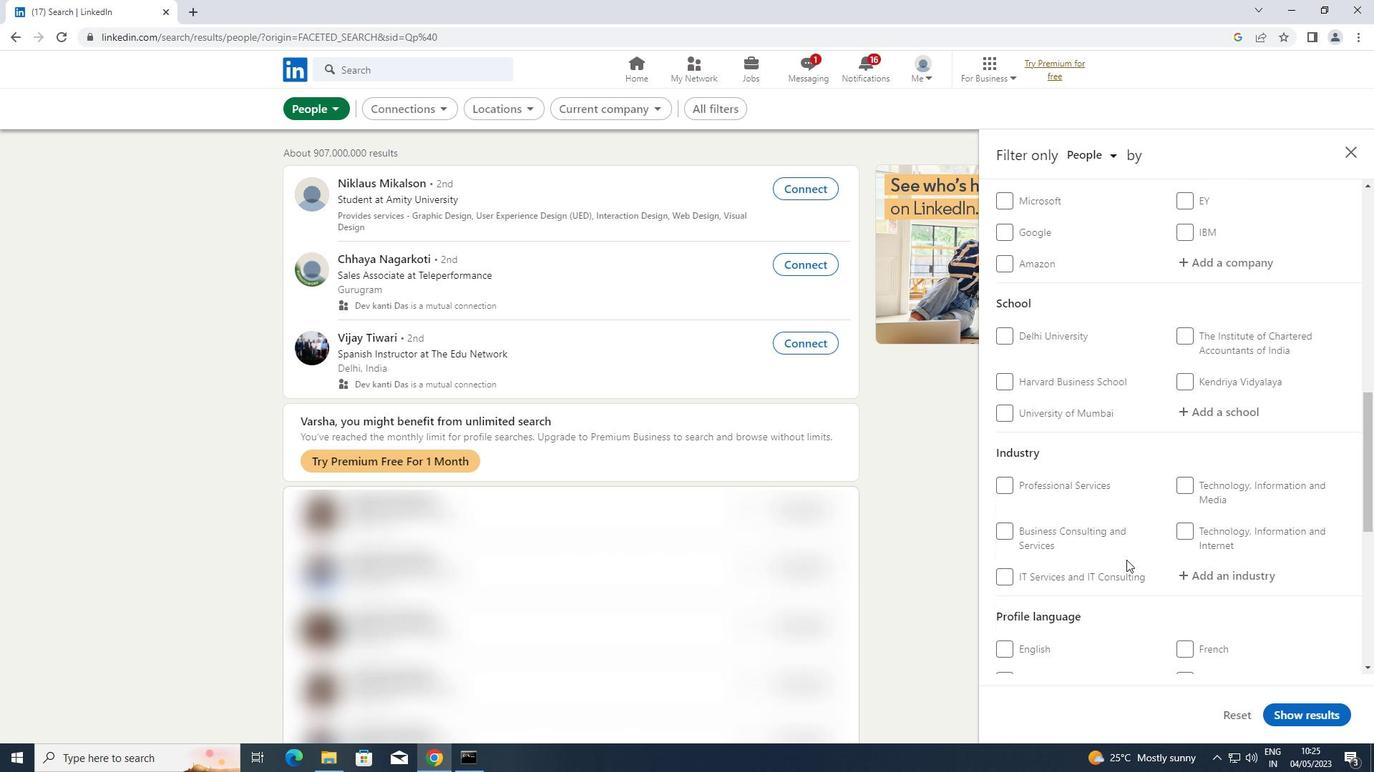 
Action: Mouse moved to (1004, 503)
Screenshot: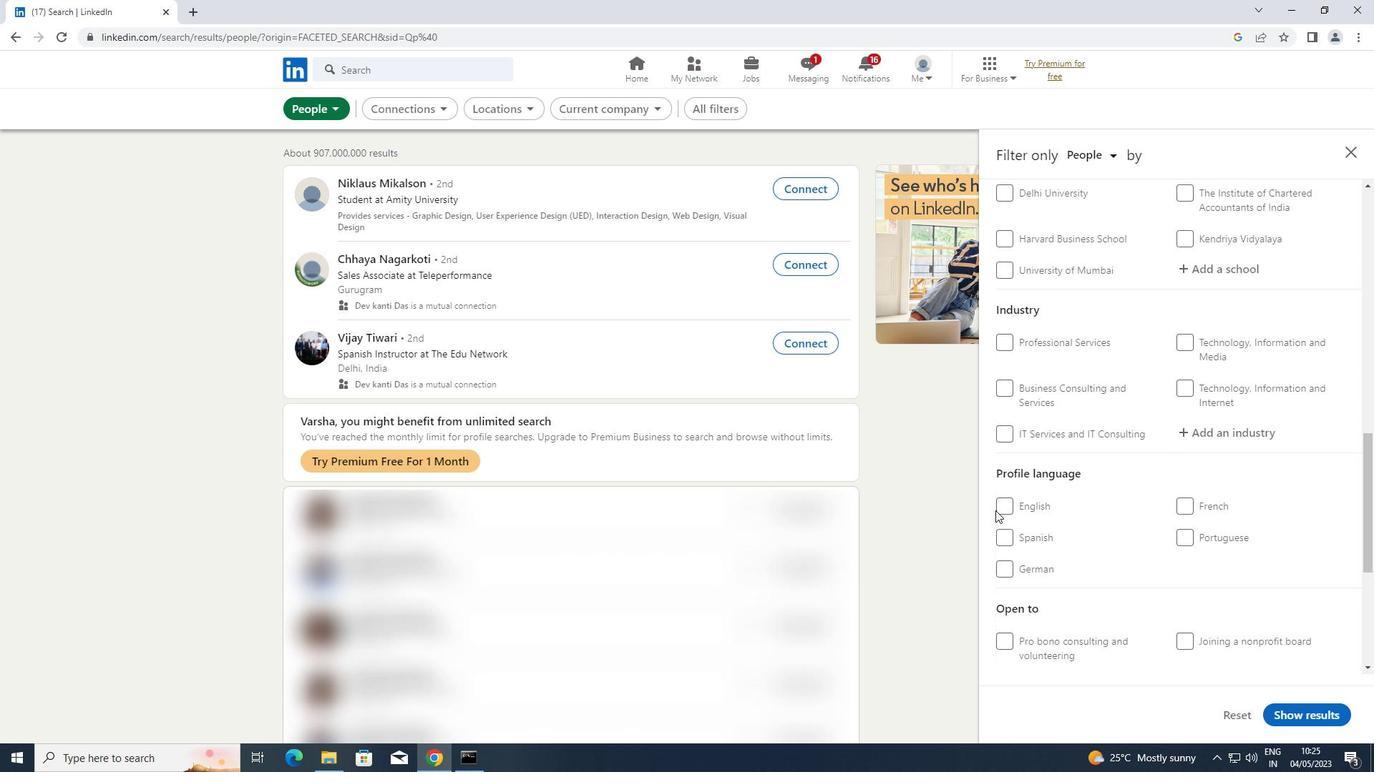 
Action: Mouse pressed left at (1004, 503)
Screenshot: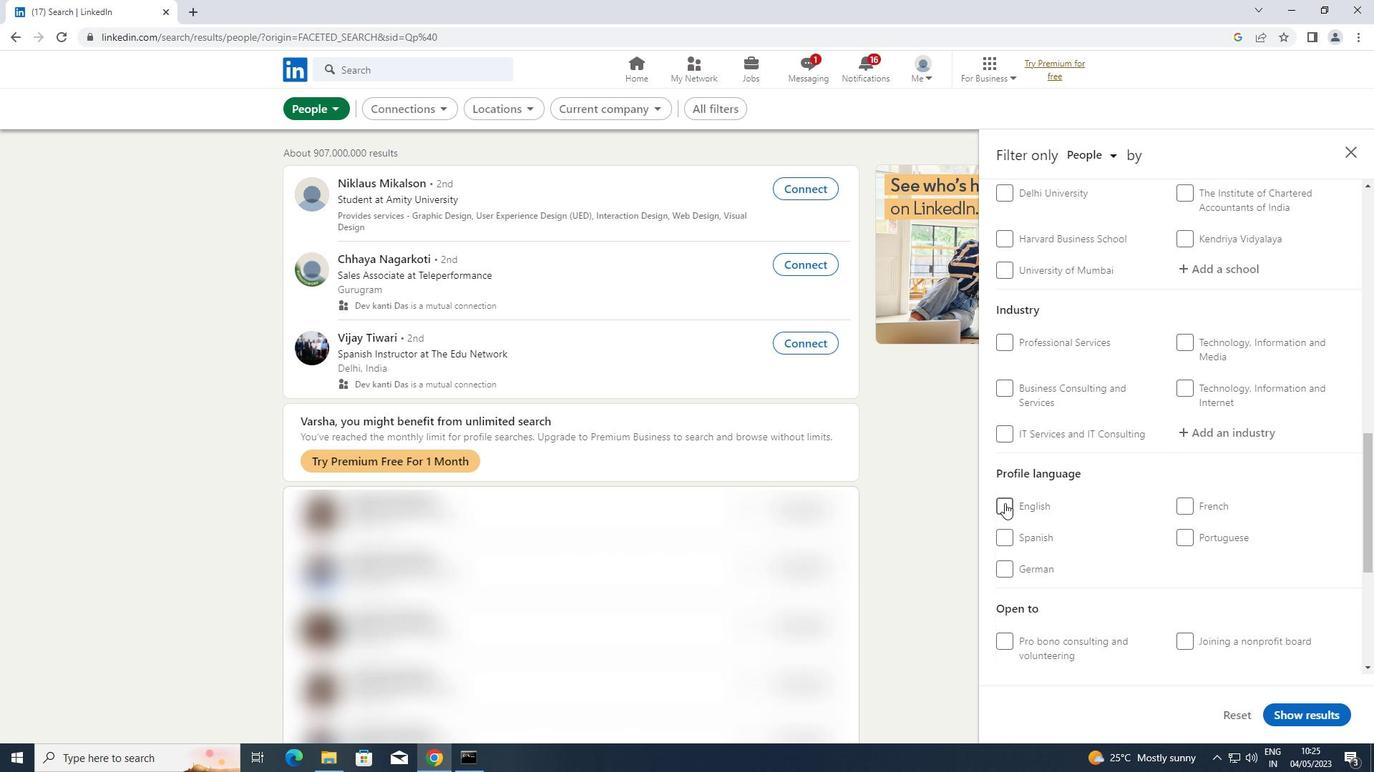 
Action: Mouse scrolled (1004, 504) with delta (0, 0)
Screenshot: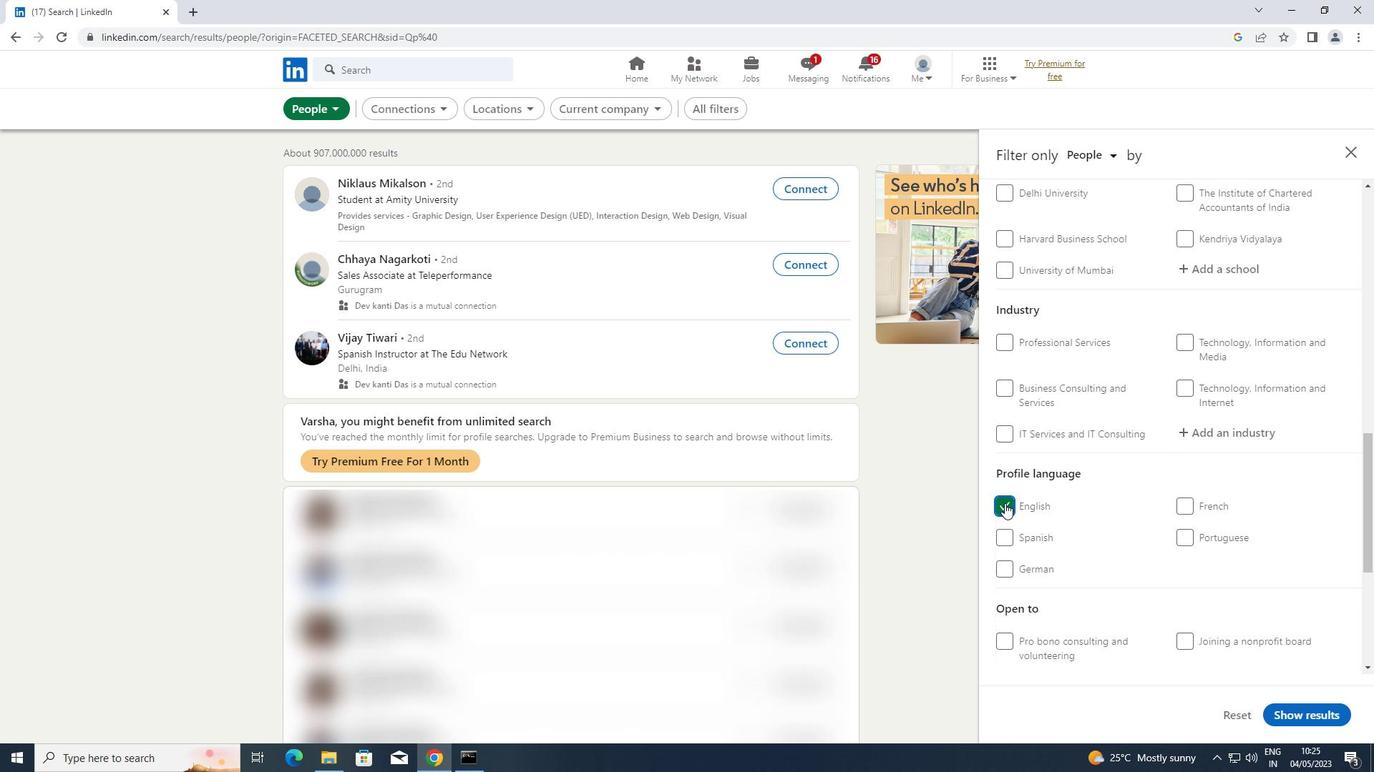 
Action: Mouse scrolled (1004, 504) with delta (0, 0)
Screenshot: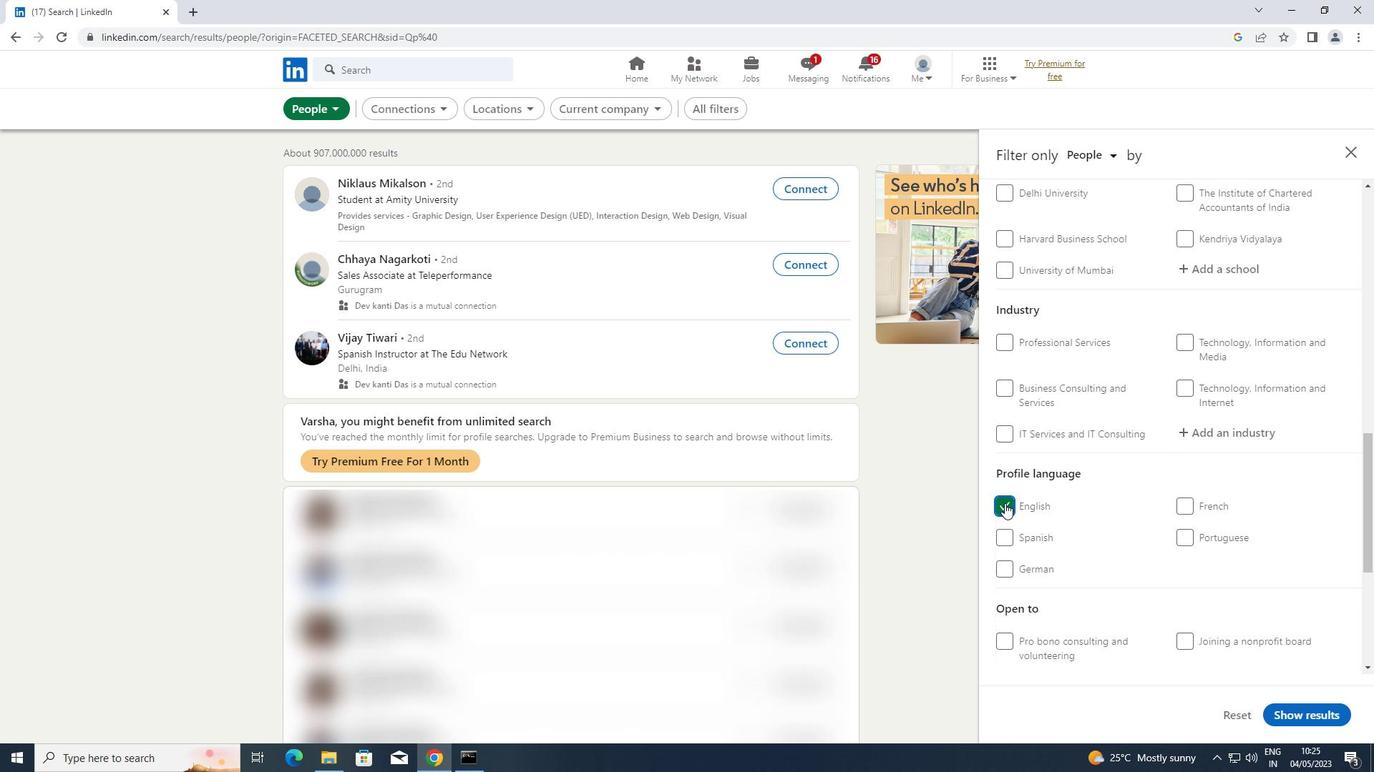 
Action: Mouse scrolled (1004, 504) with delta (0, 0)
Screenshot: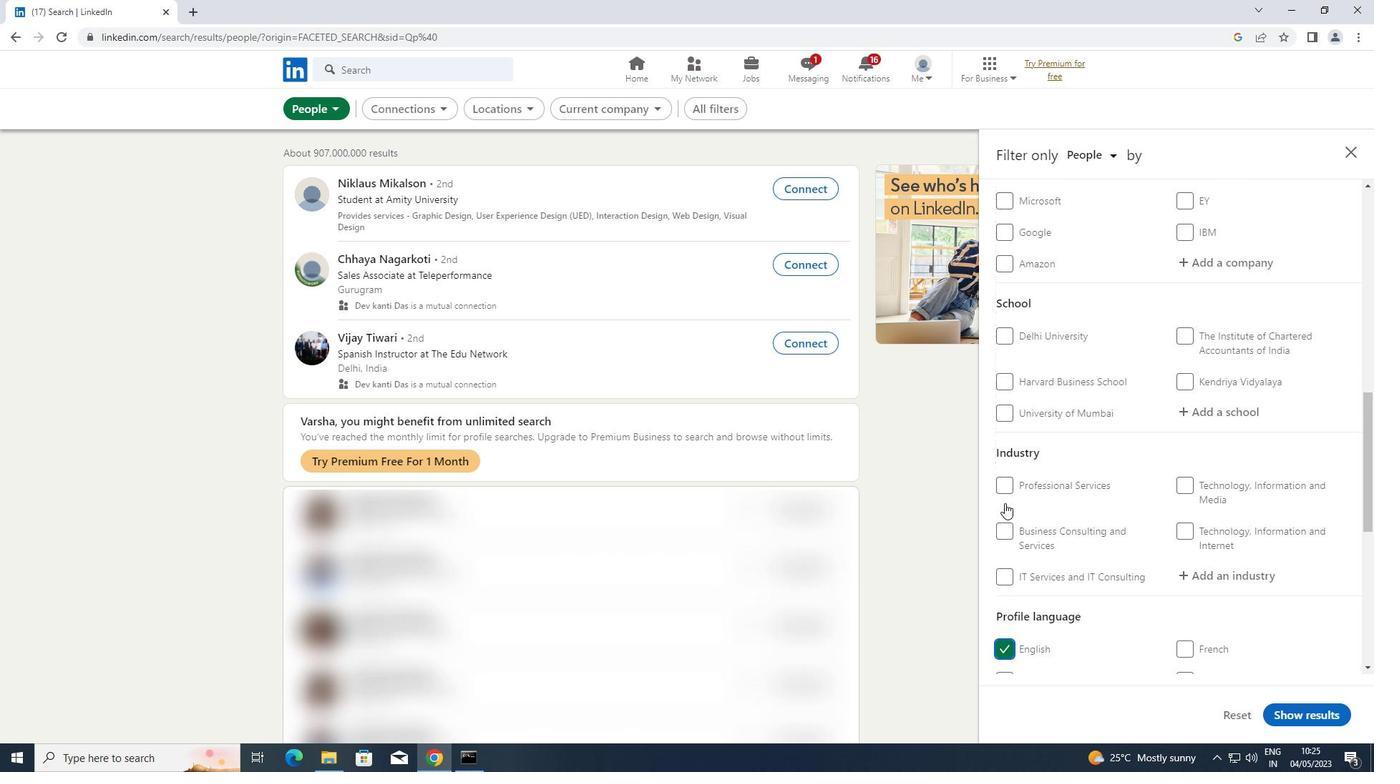 
Action: Mouse scrolled (1004, 504) with delta (0, 0)
Screenshot: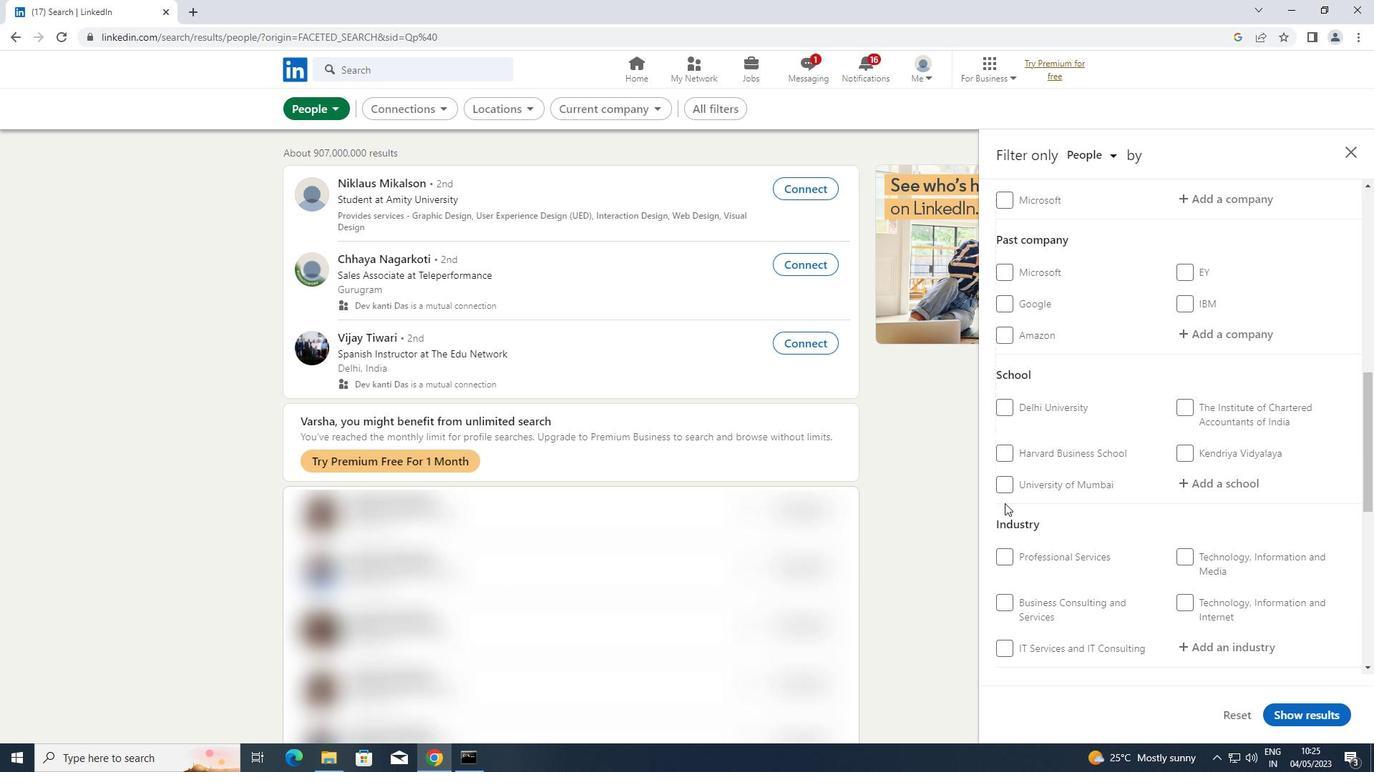 
Action: Mouse scrolled (1004, 504) with delta (0, 0)
Screenshot: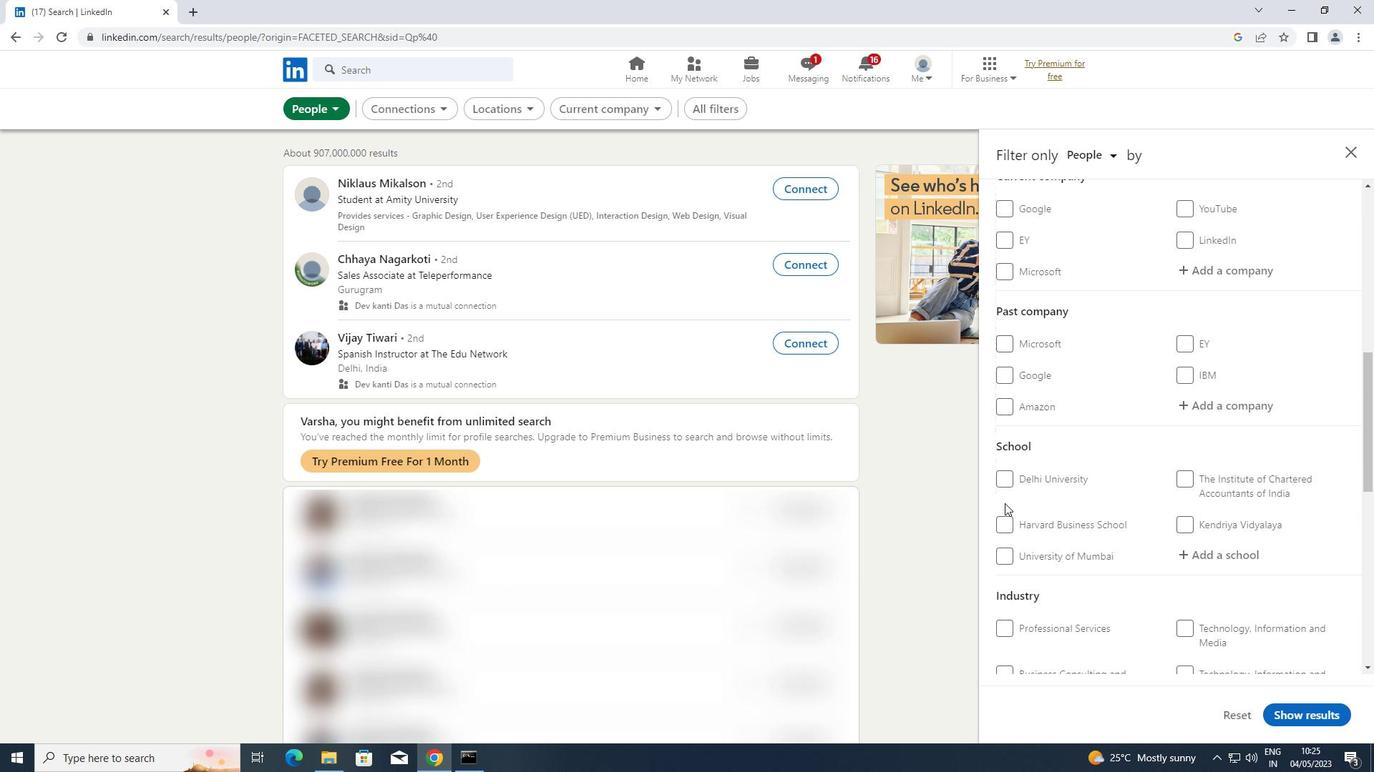 
Action: Mouse scrolled (1004, 504) with delta (0, 0)
Screenshot: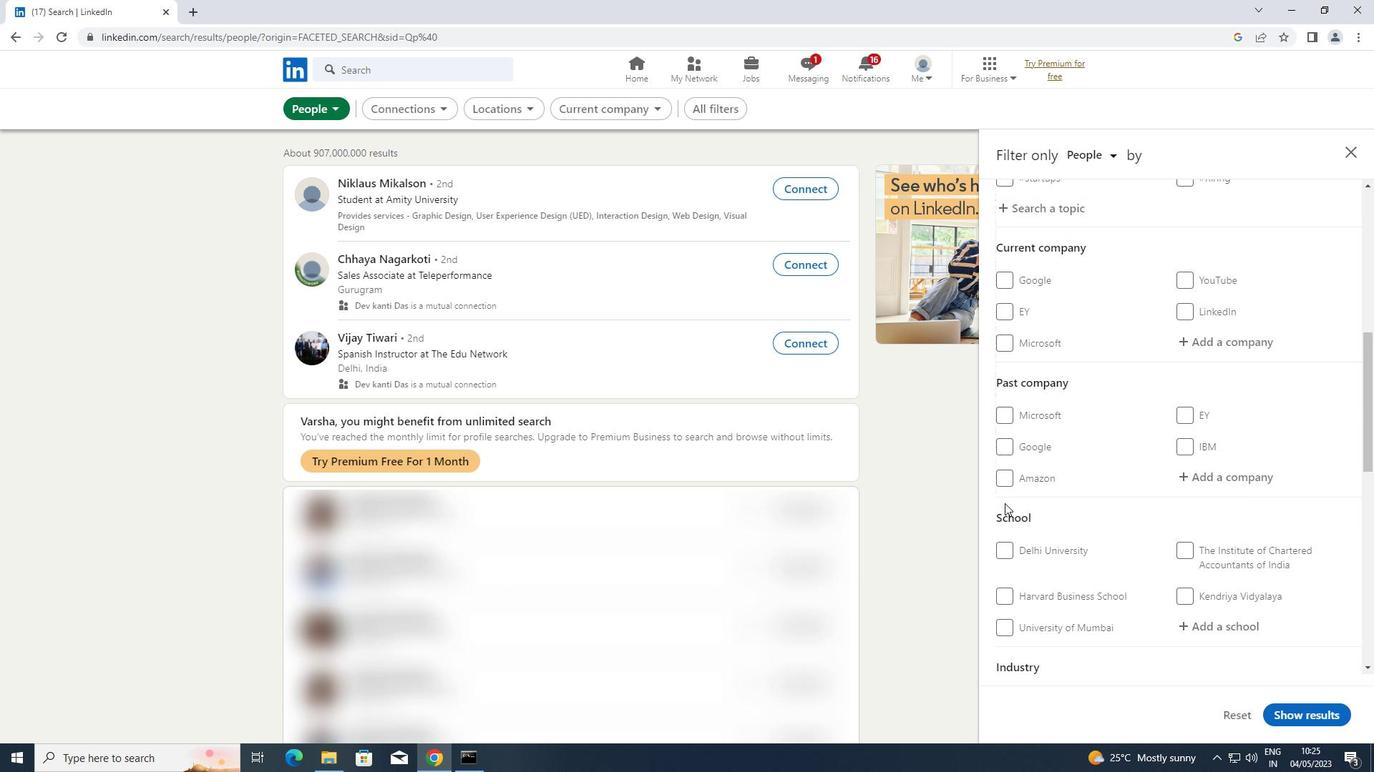 
Action: Mouse moved to (1203, 415)
Screenshot: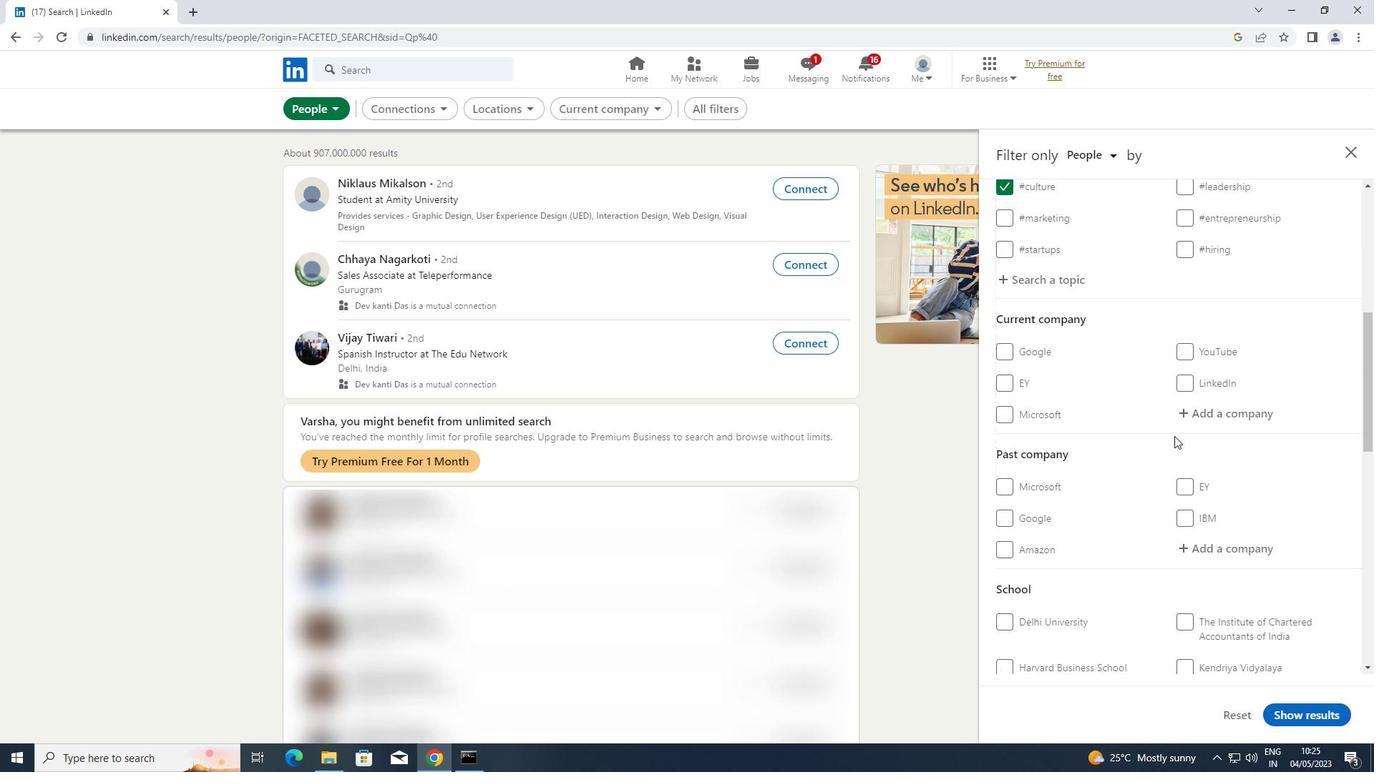 
Action: Mouse pressed left at (1203, 415)
Screenshot: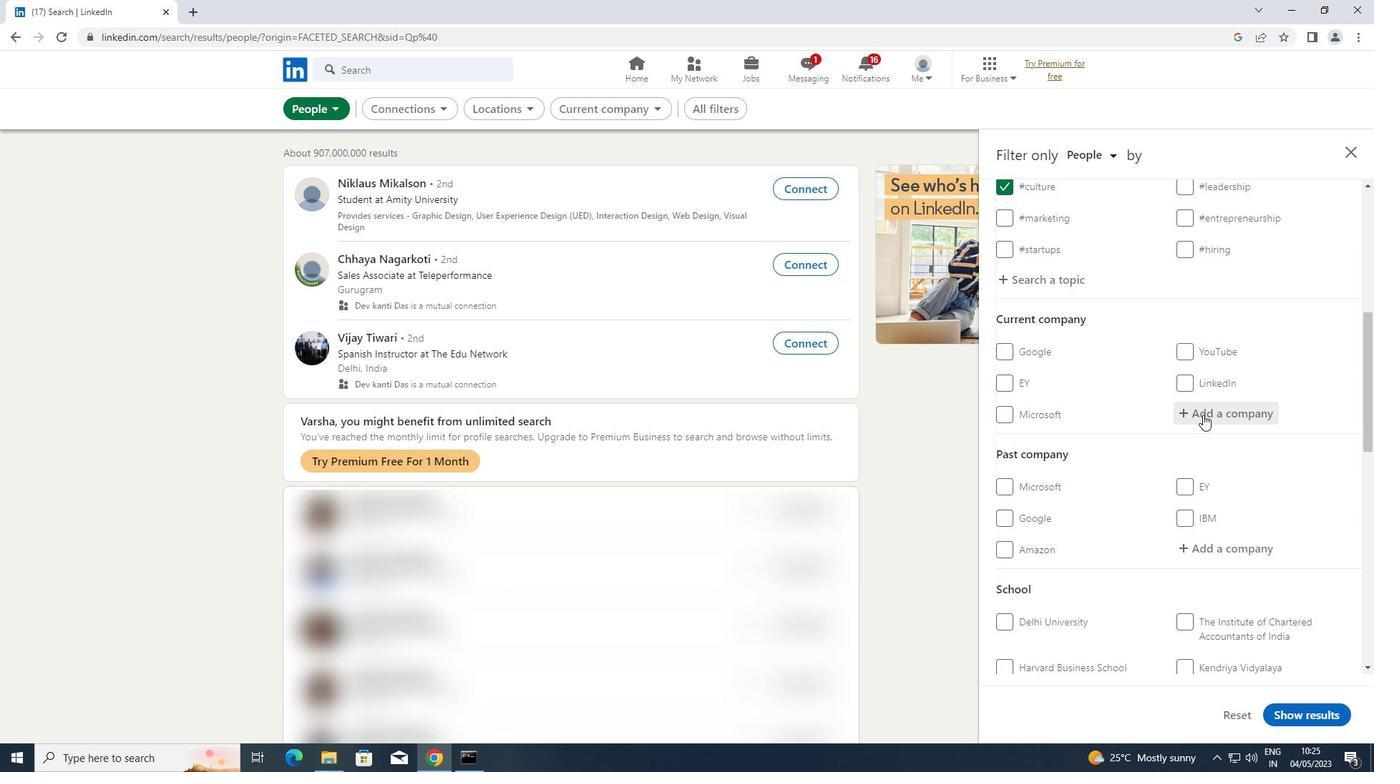 
Action: Key pressed <Key.shift>JUBILIANT<Key.space><Key.shift>BIOSYS<Key.space><Key.shift><Key.shift><Key.shift><Key.shift>LIMITED
Screenshot: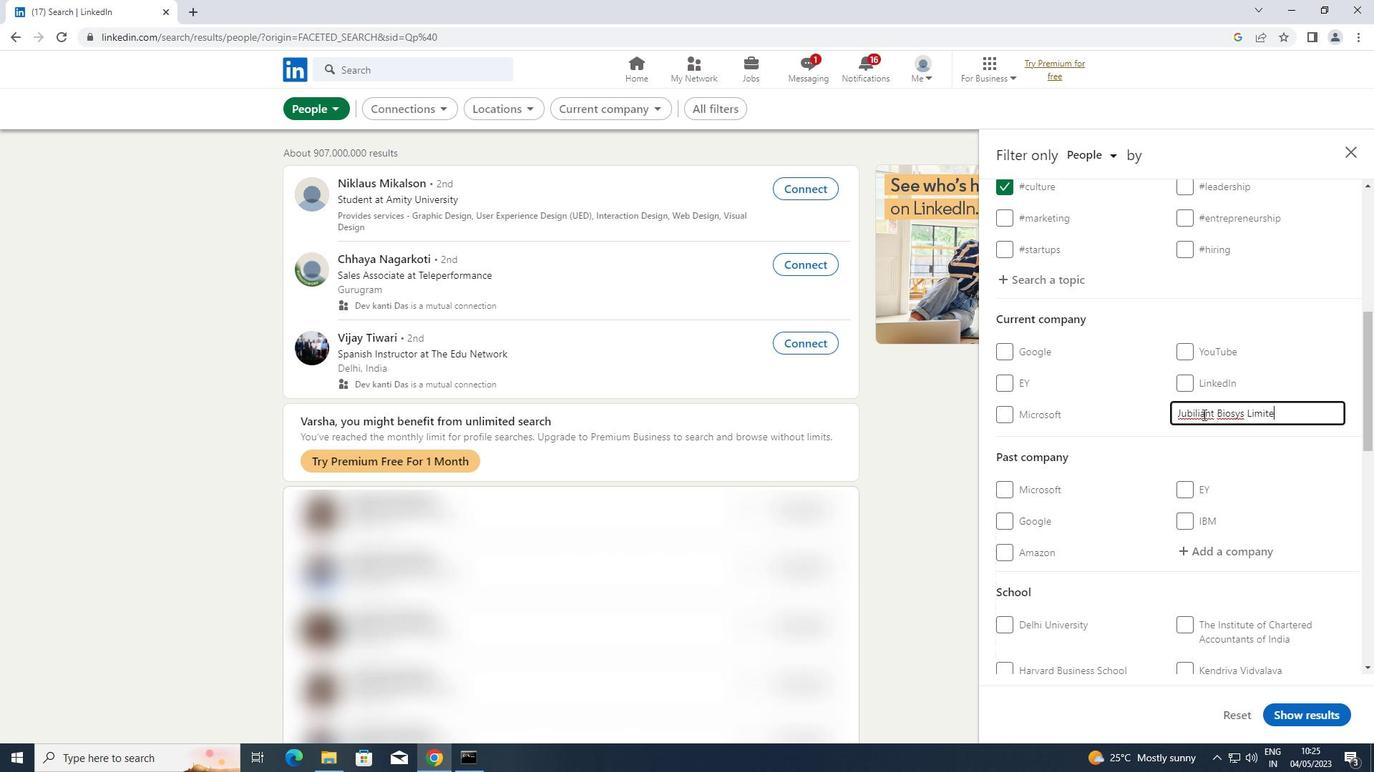 
Action: Mouse moved to (1180, 448)
Screenshot: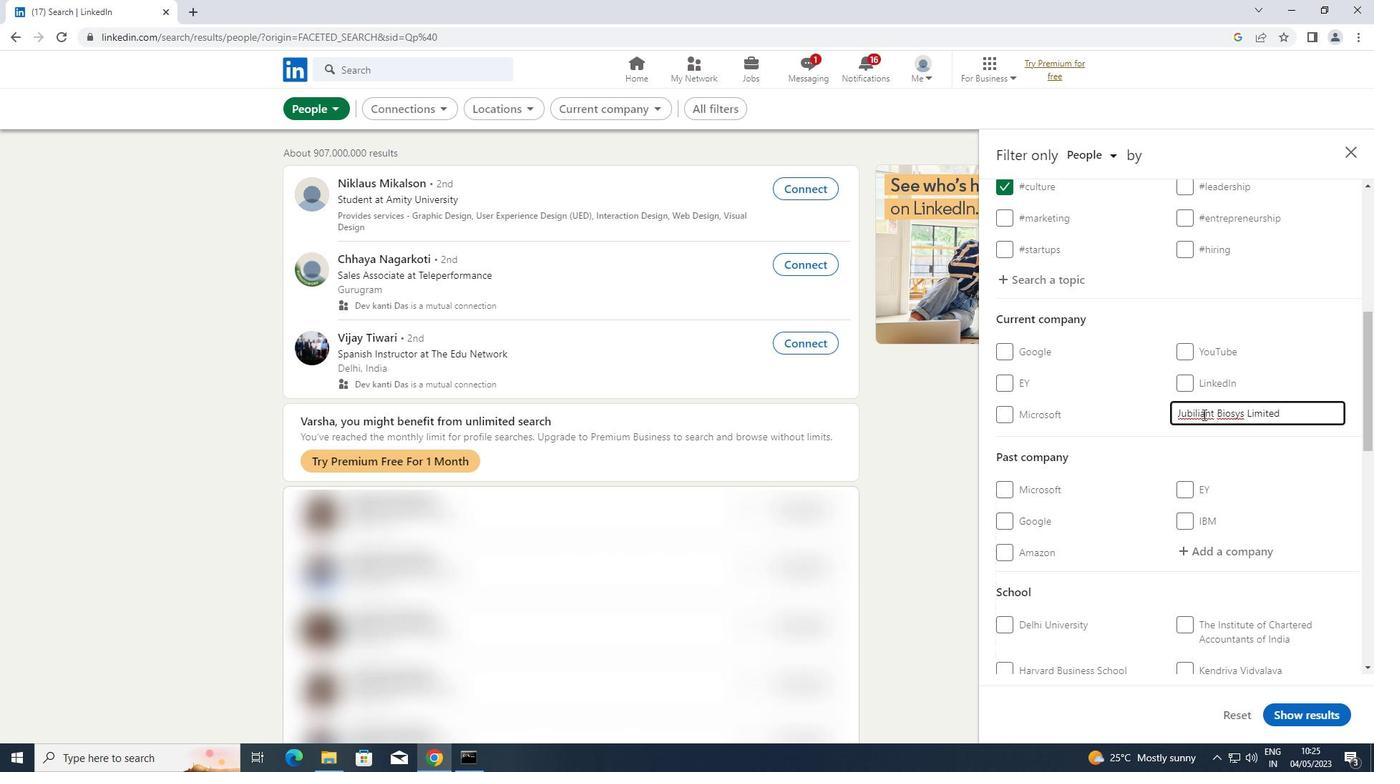 
Action: Mouse scrolled (1180, 448) with delta (0, 0)
Screenshot: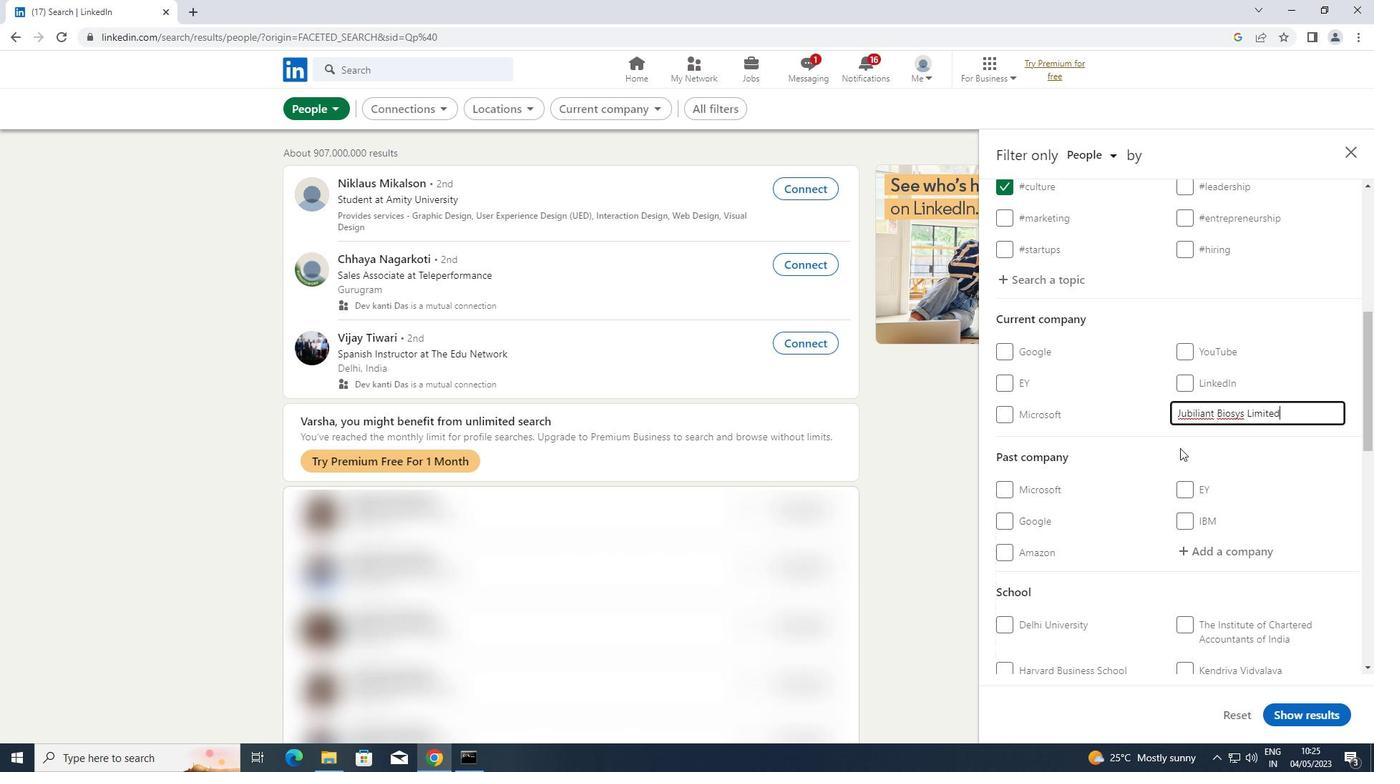
Action: Mouse scrolled (1180, 448) with delta (0, 0)
Screenshot: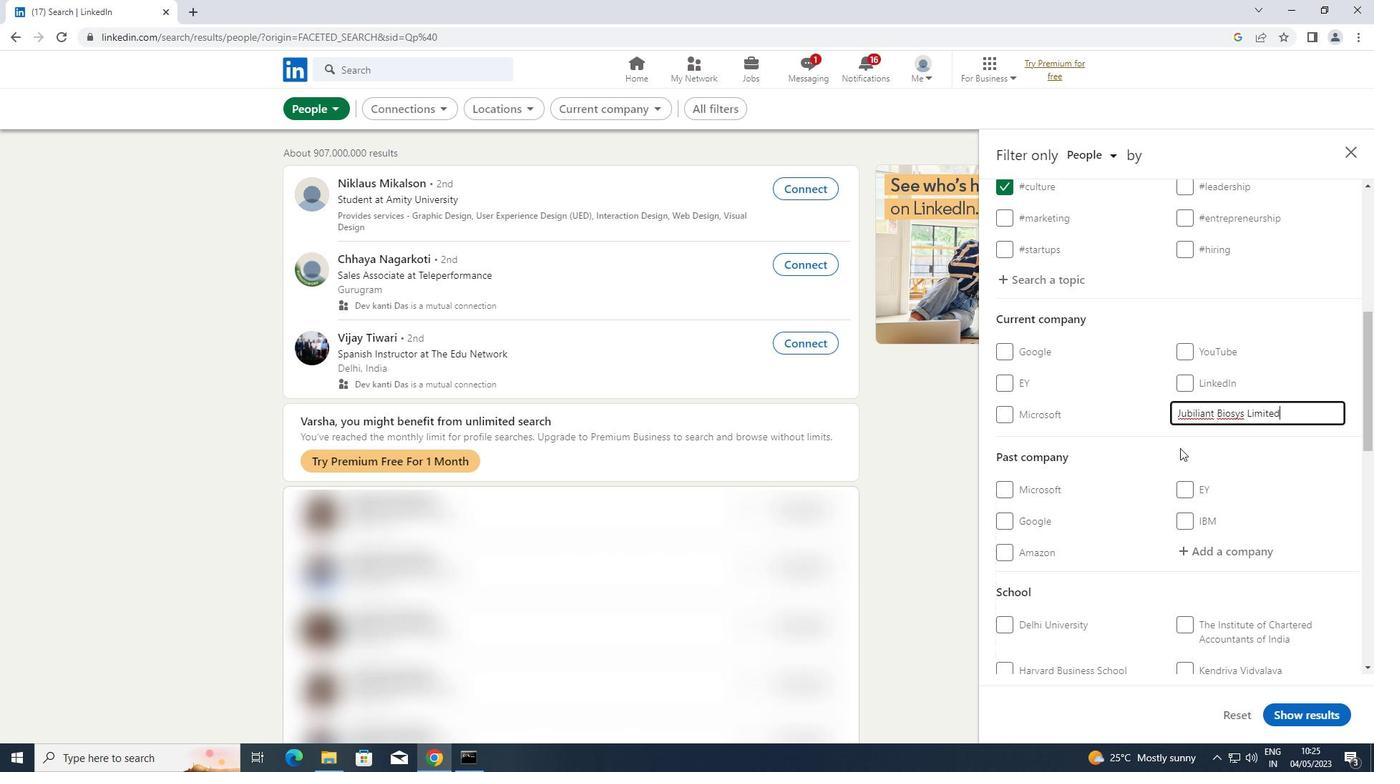 
Action: Mouse scrolled (1180, 448) with delta (0, 0)
Screenshot: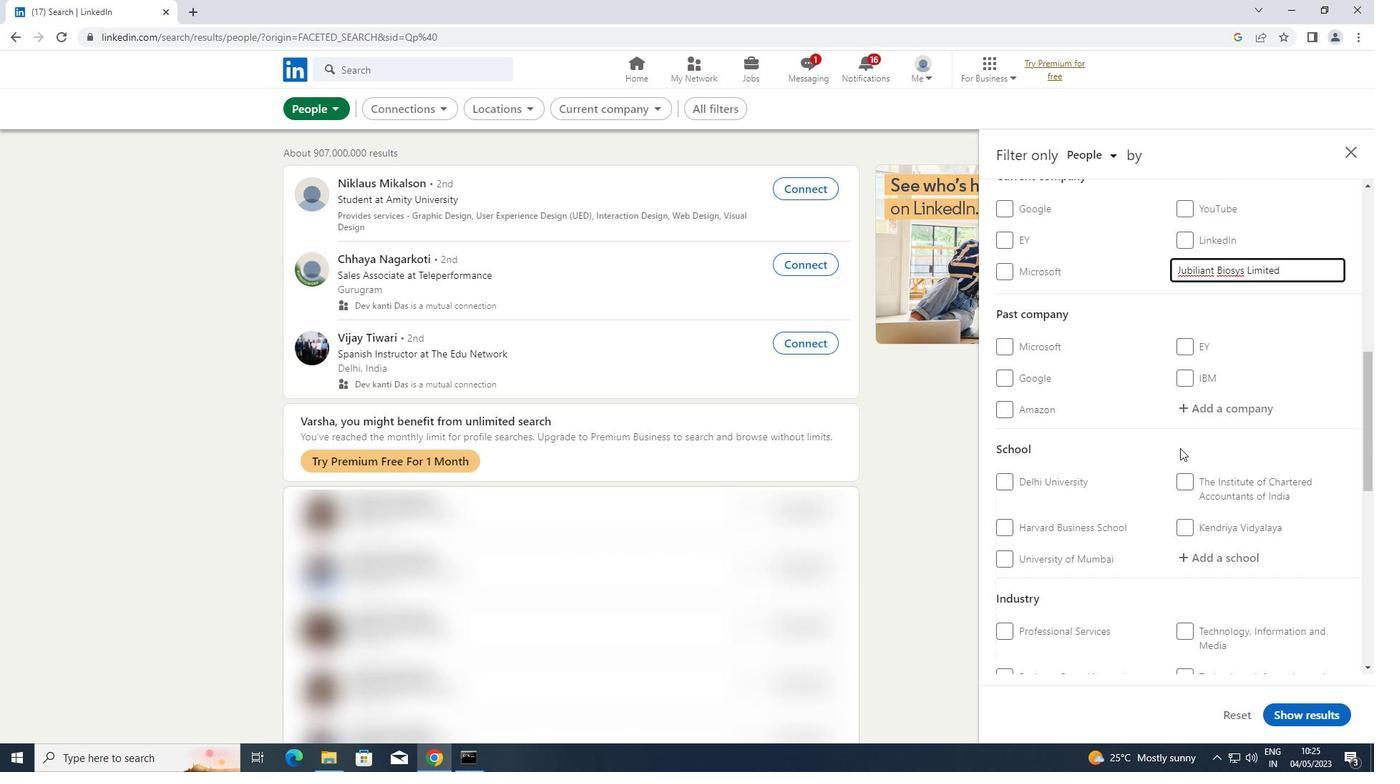 
Action: Mouse moved to (1228, 490)
Screenshot: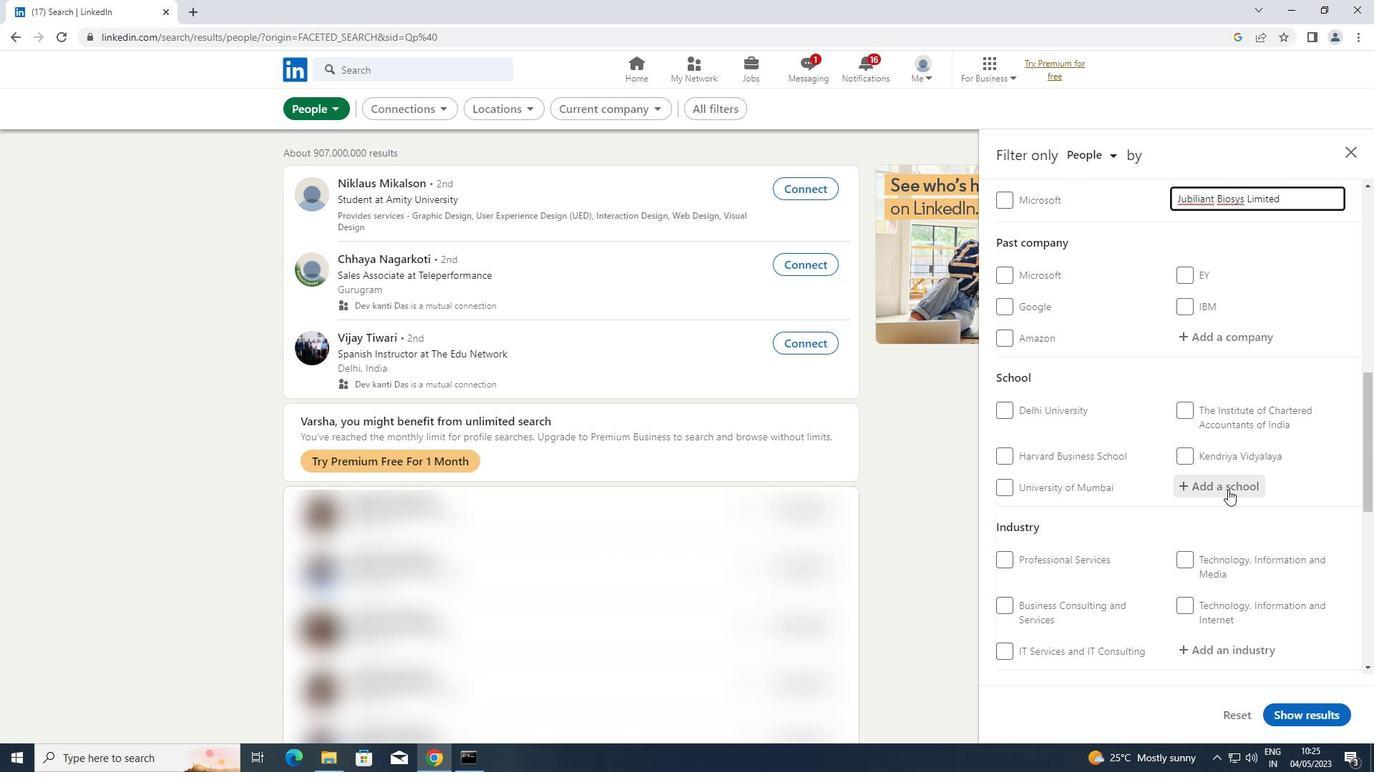 
Action: Mouse pressed left at (1228, 490)
Screenshot: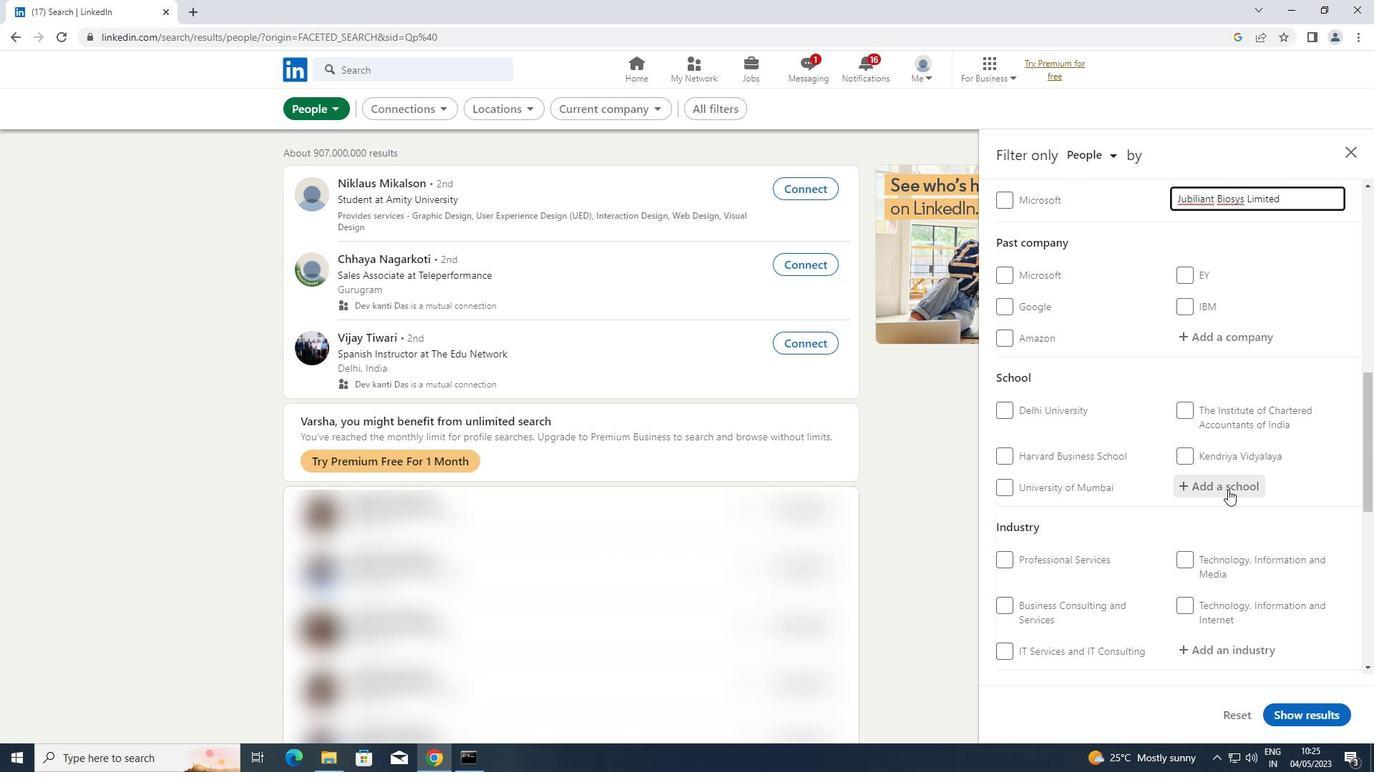 
Action: Key pressed <Key.shift>SARASWATI
Screenshot: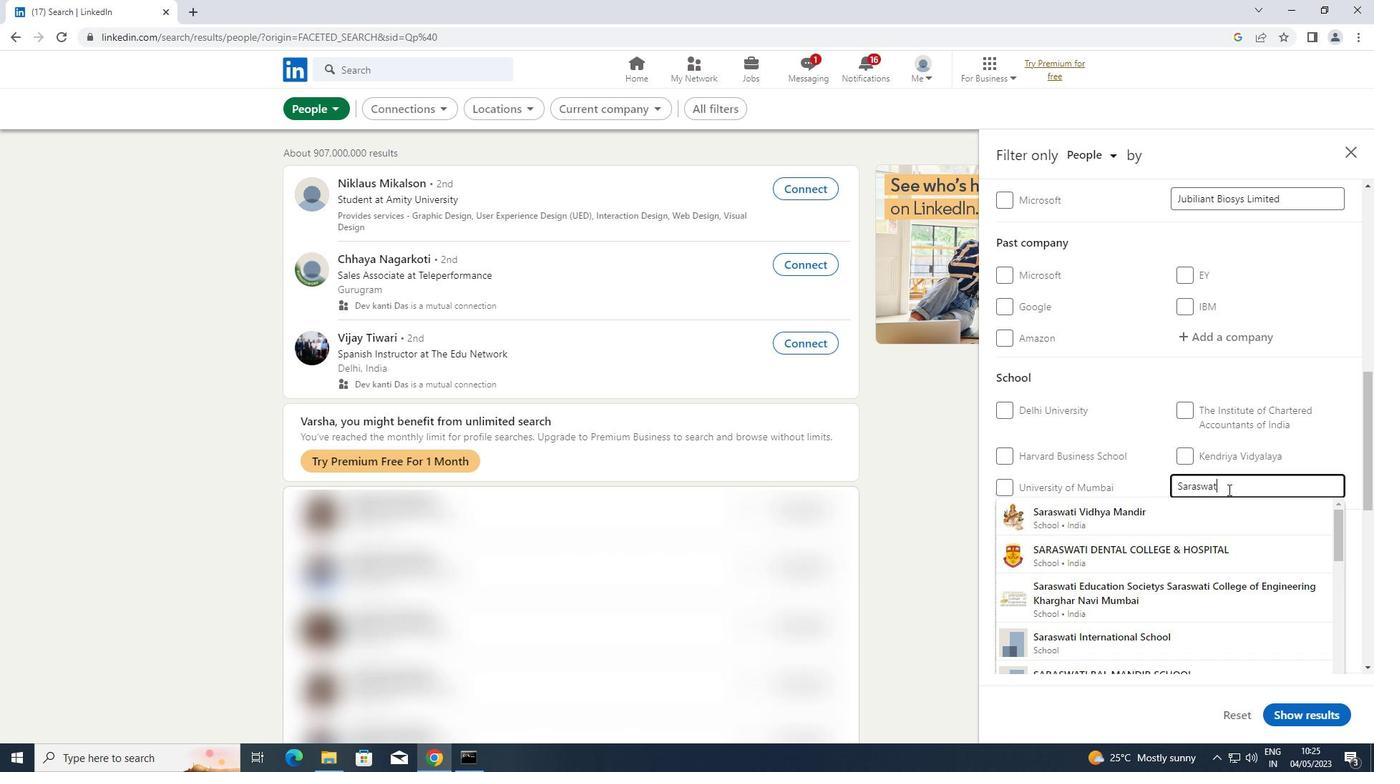 
Action: Mouse moved to (1163, 513)
Screenshot: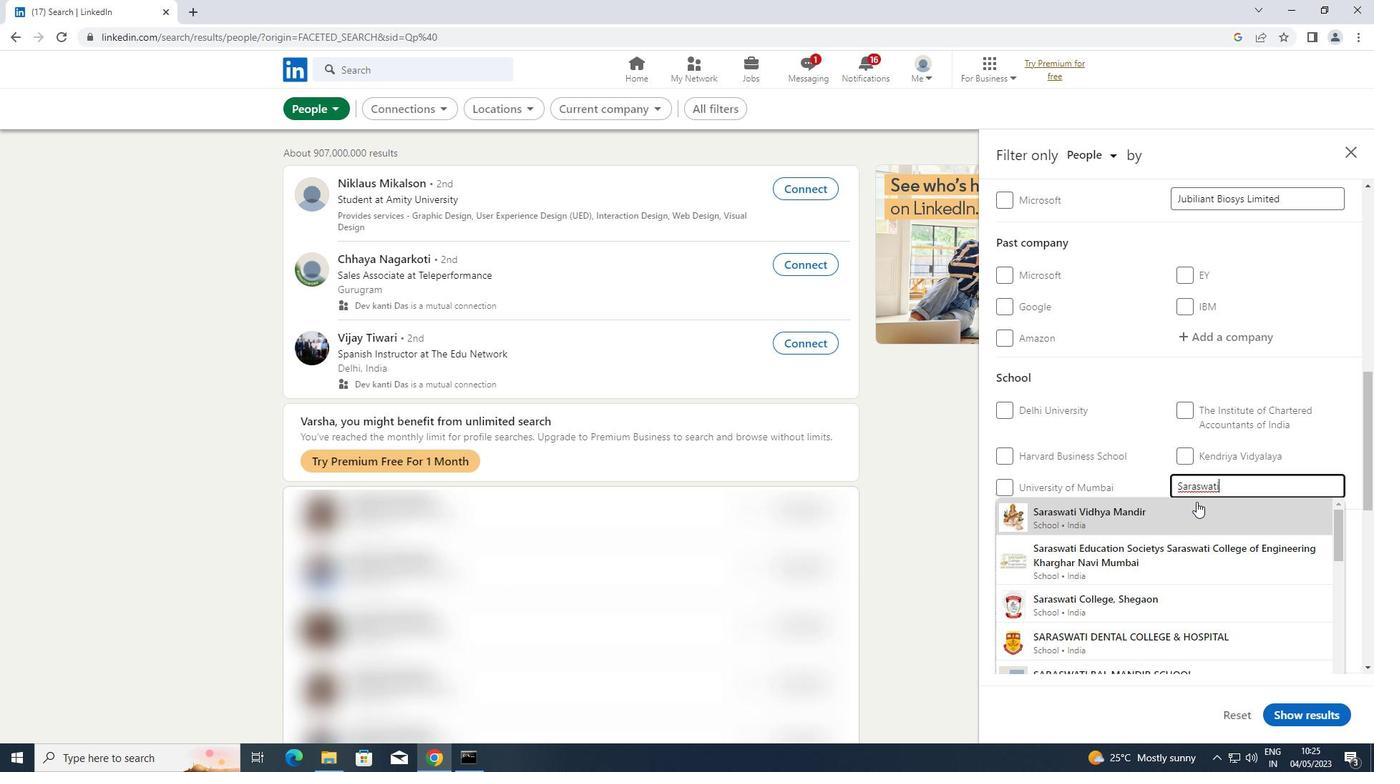 
Action: Mouse pressed left at (1163, 513)
Screenshot: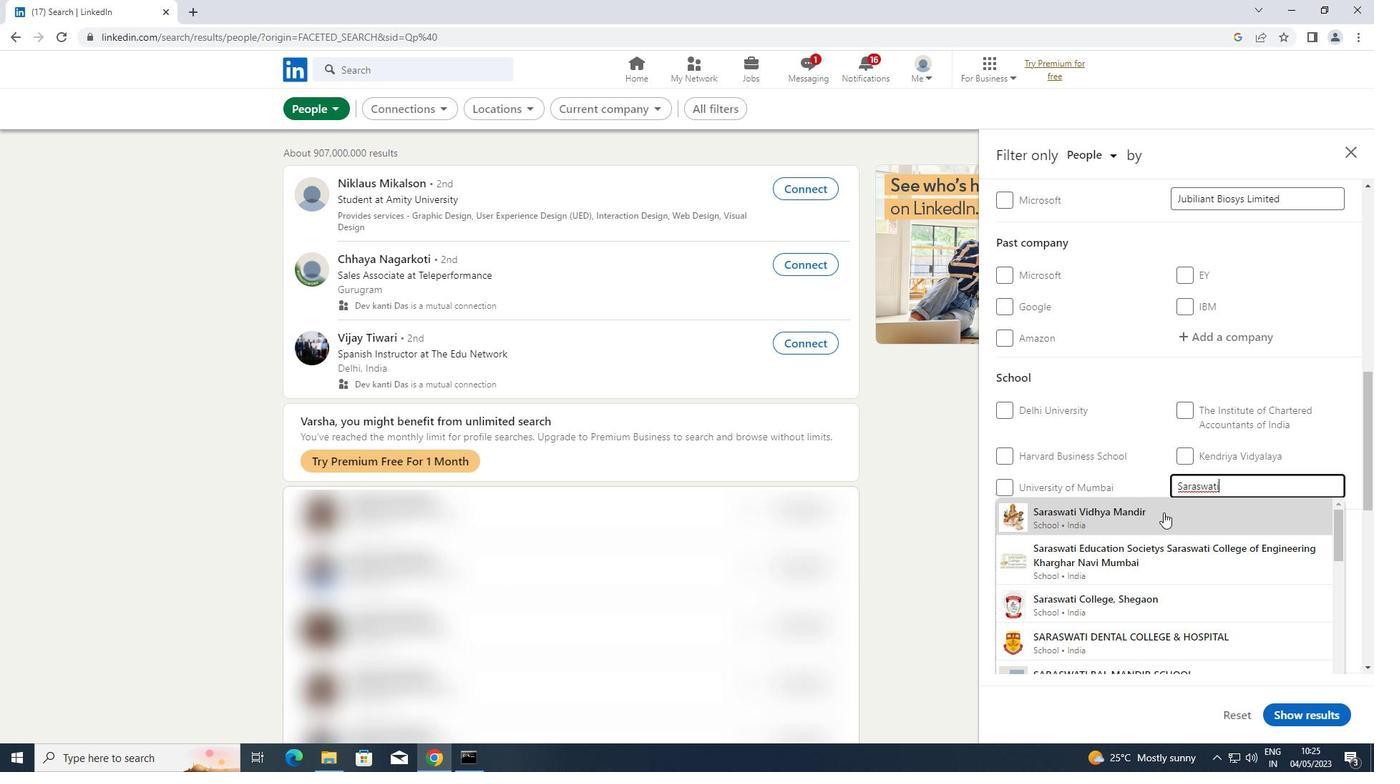 
Action: Mouse scrolled (1163, 512) with delta (0, 0)
Screenshot: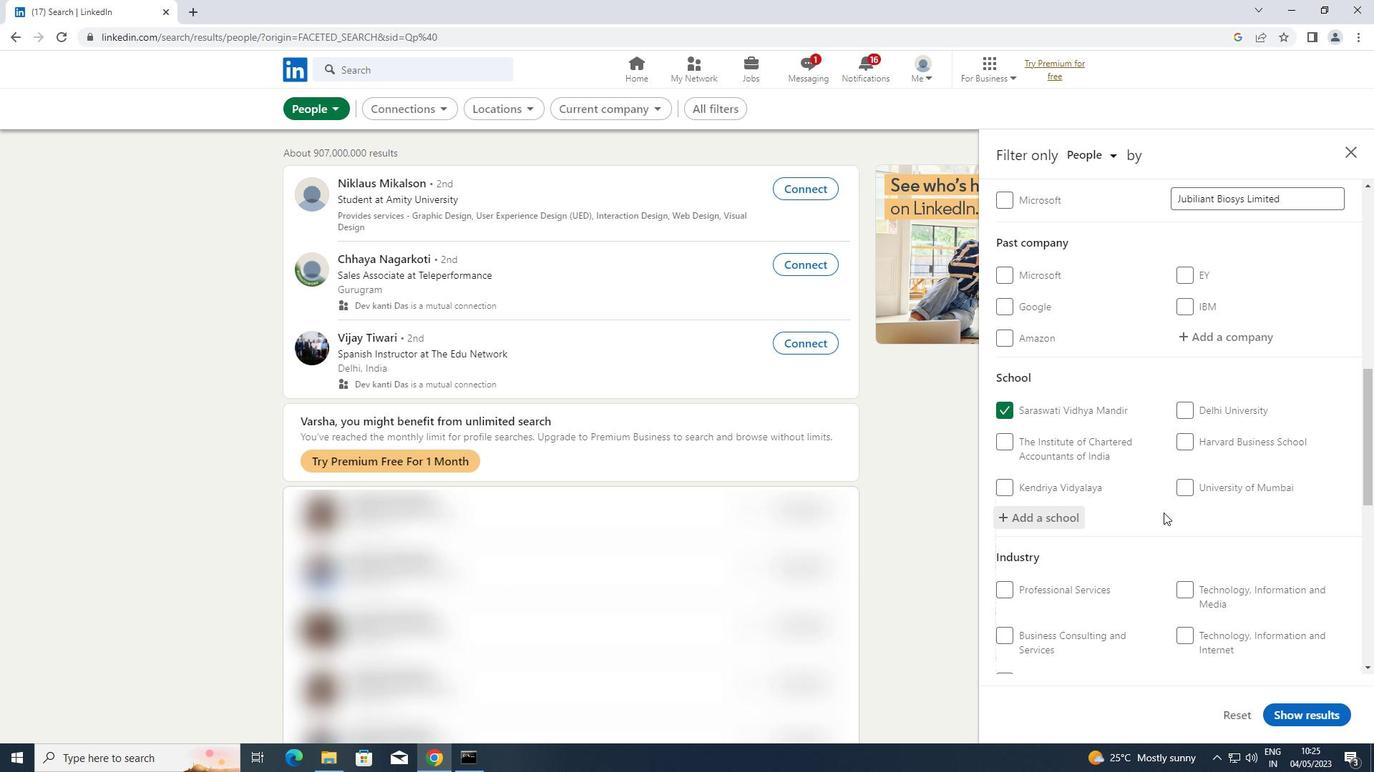 
Action: Mouse scrolled (1163, 512) with delta (0, 0)
Screenshot: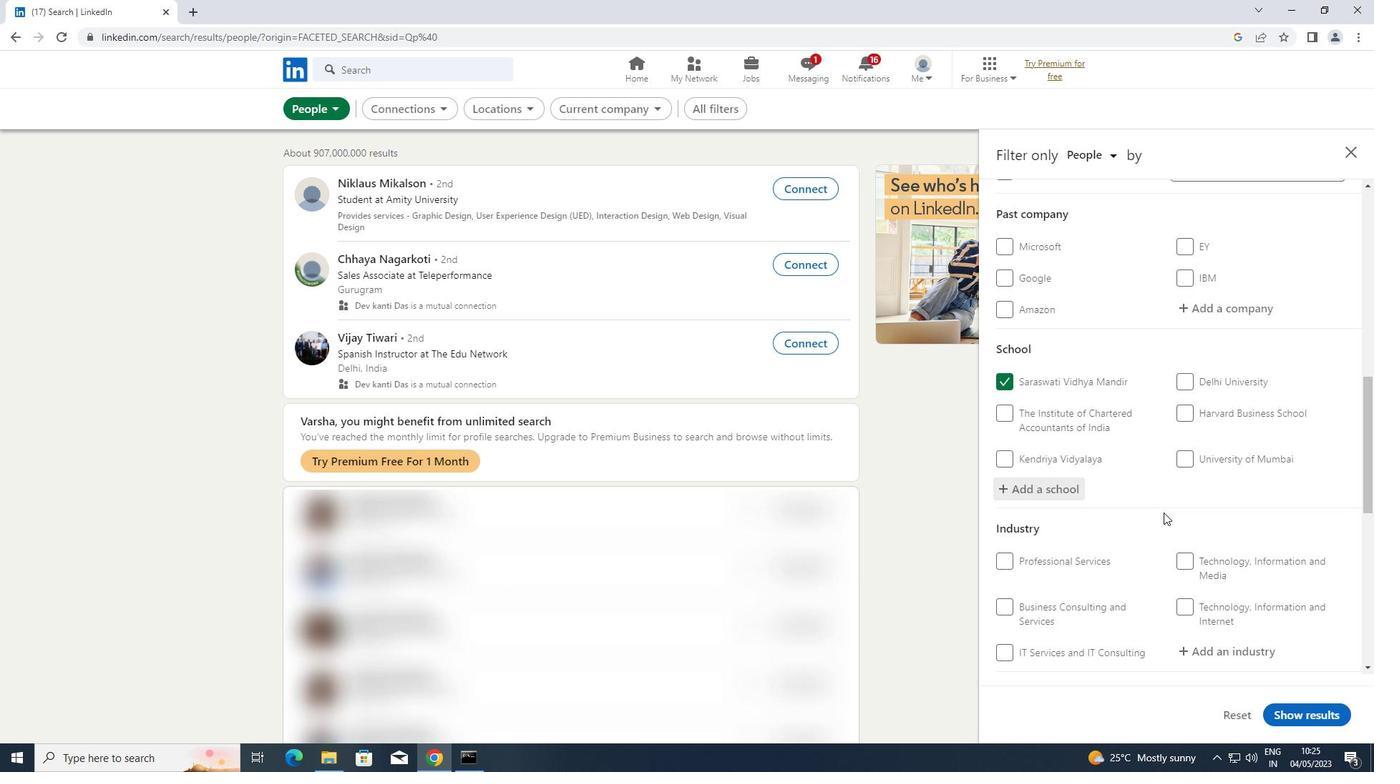 
Action: Mouse moved to (1206, 538)
Screenshot: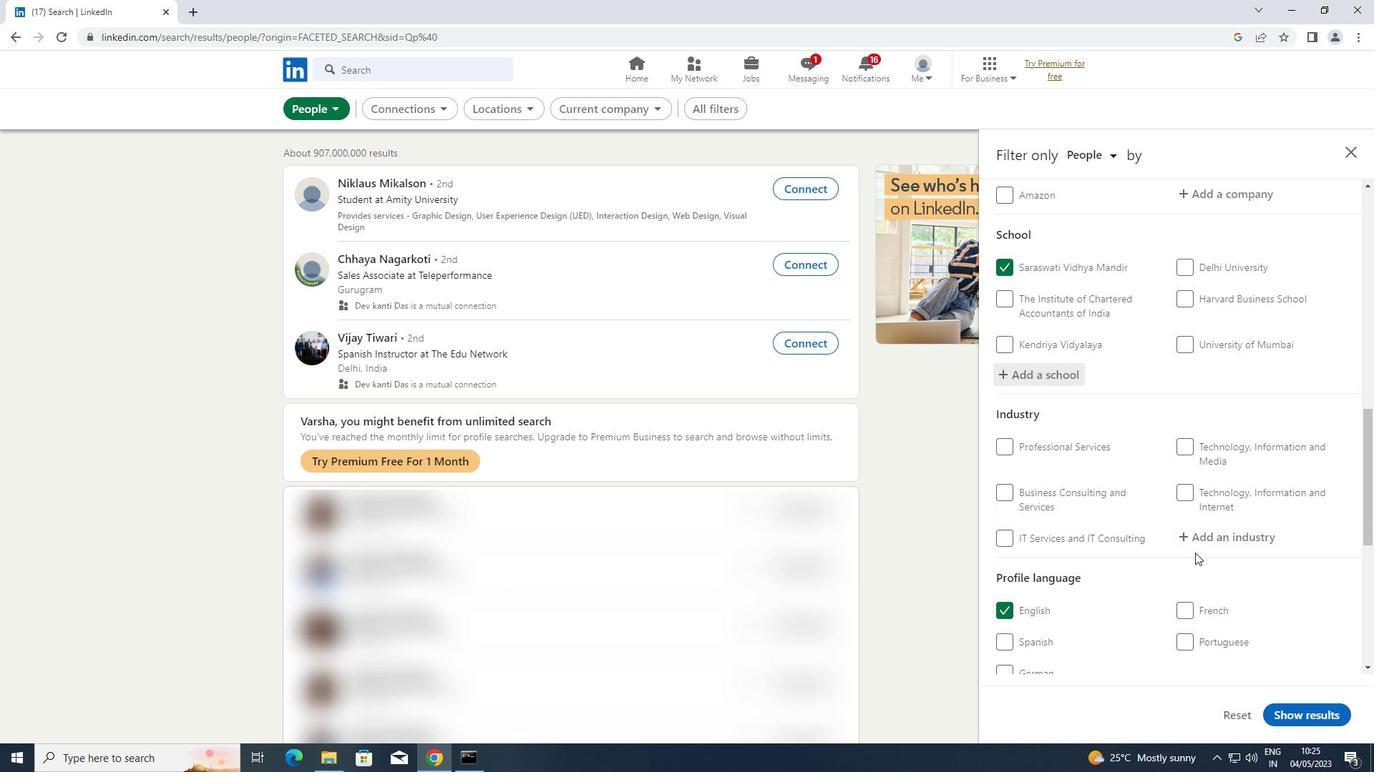 
Action: Mouse pressed left at (1206, 538)
Screenshot: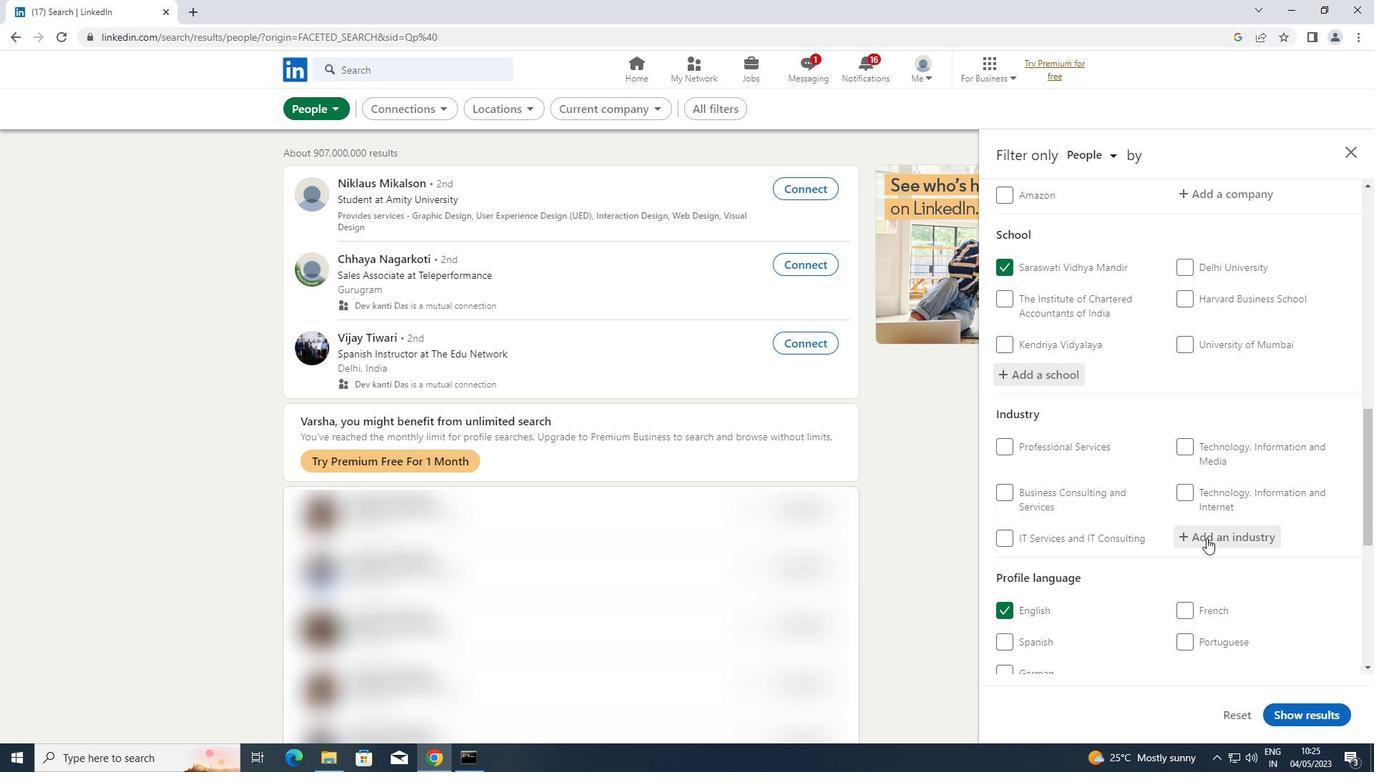 
Action: Key pressed <Key.shift>INVEST
Screenshot: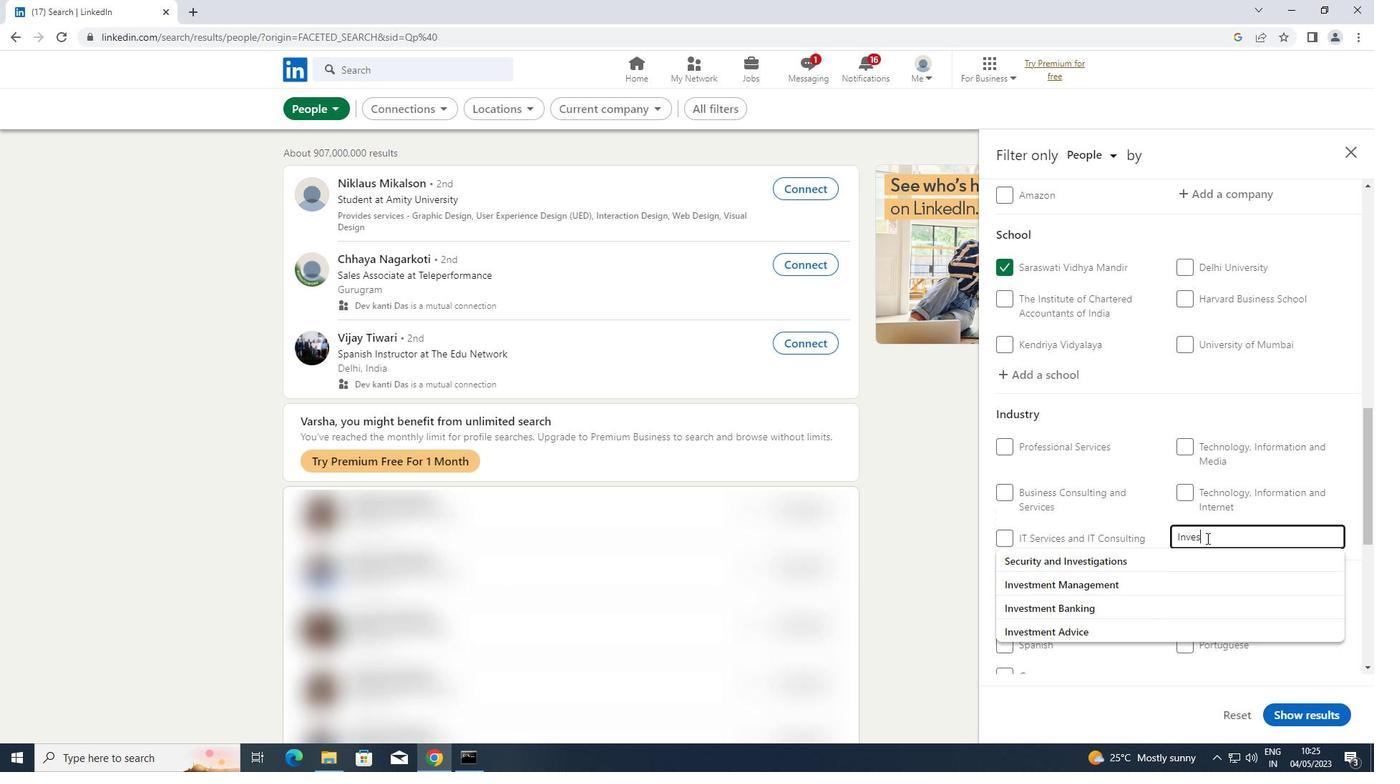 
Action: Mouse moved to (1090, 626)
Screenshot: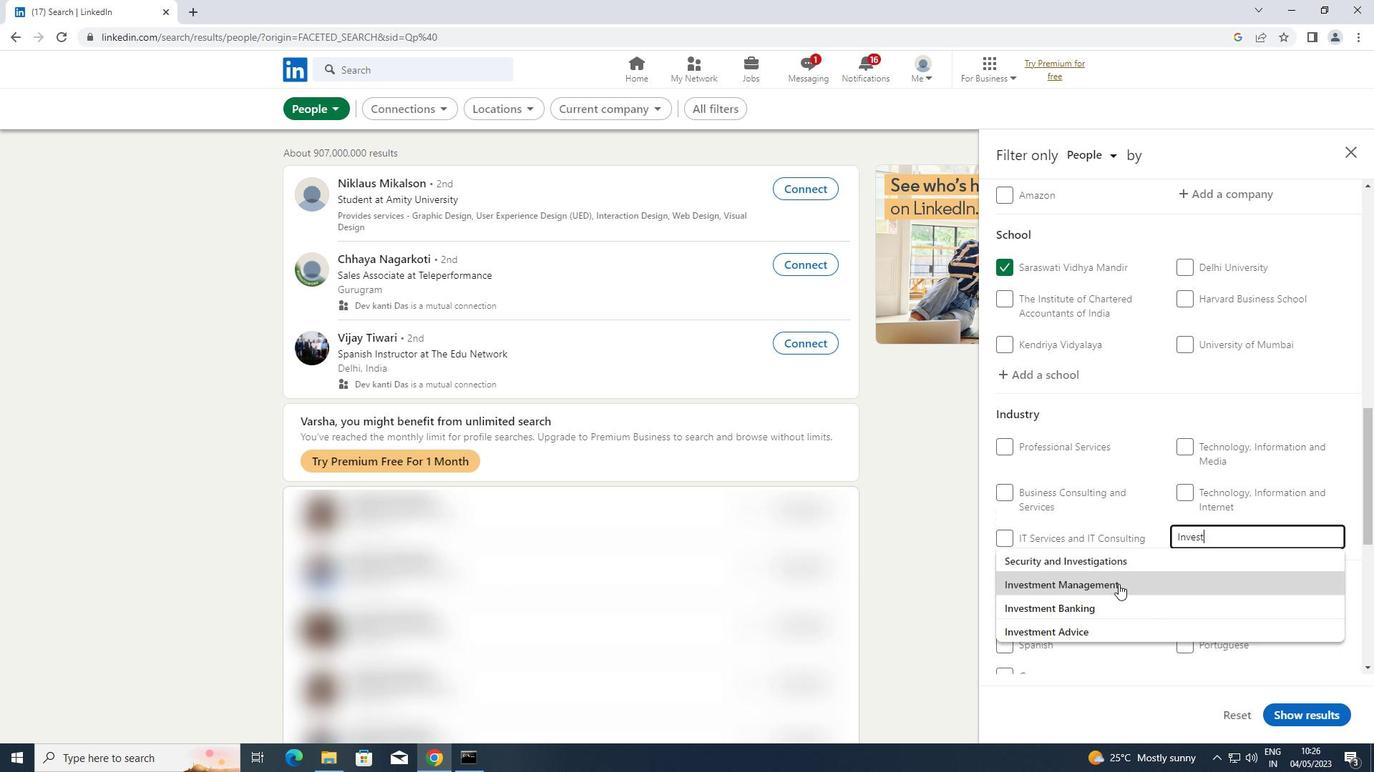 
Action: Mouse pressed left at (1090, 626)
Screenshot: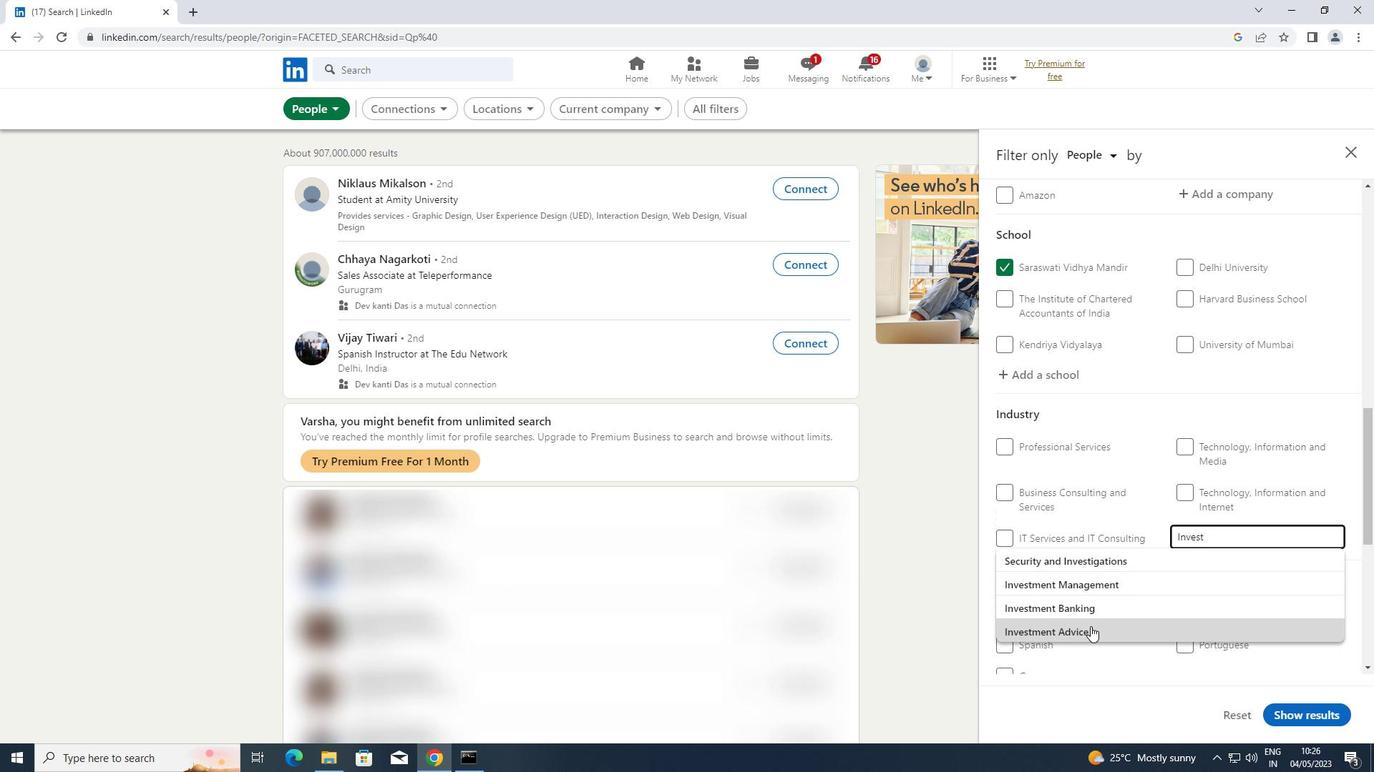 
Action: Mouse scrolled (1090, 626) with delta (0, 0)
Screenshot: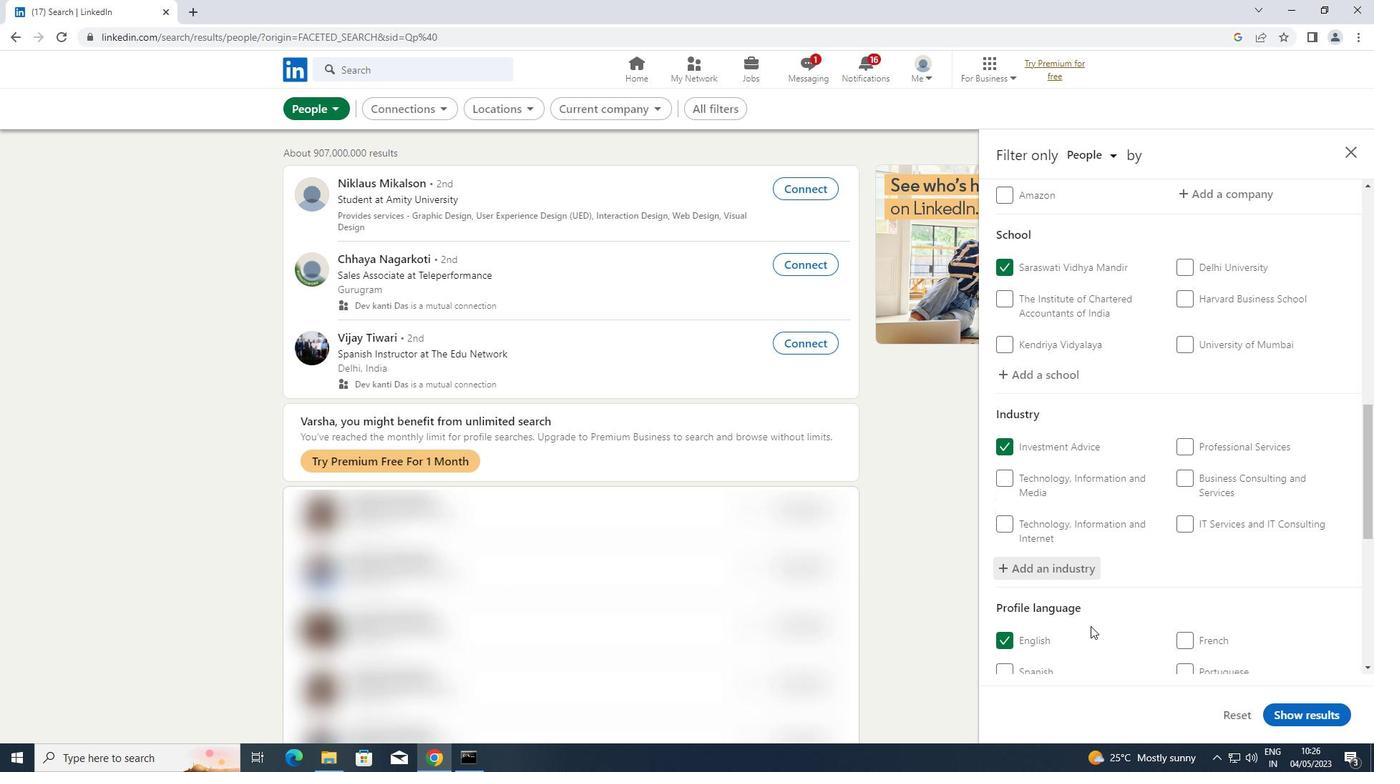 
Action: Mouse scrolled (1090, 626) with delta (0, 0)
Screenshot: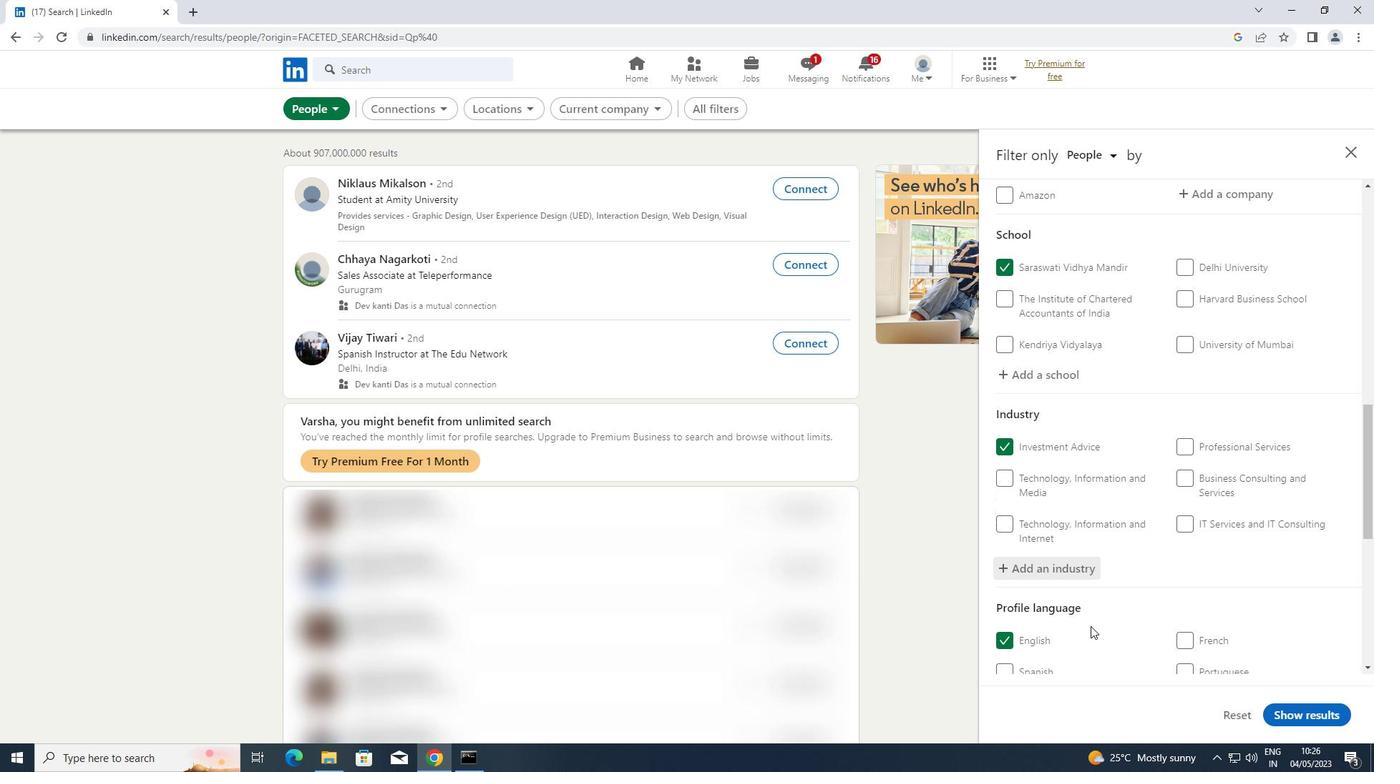 
Action: Mouse scrolled (1090, 626) with delta (0, 0)
Screenshot: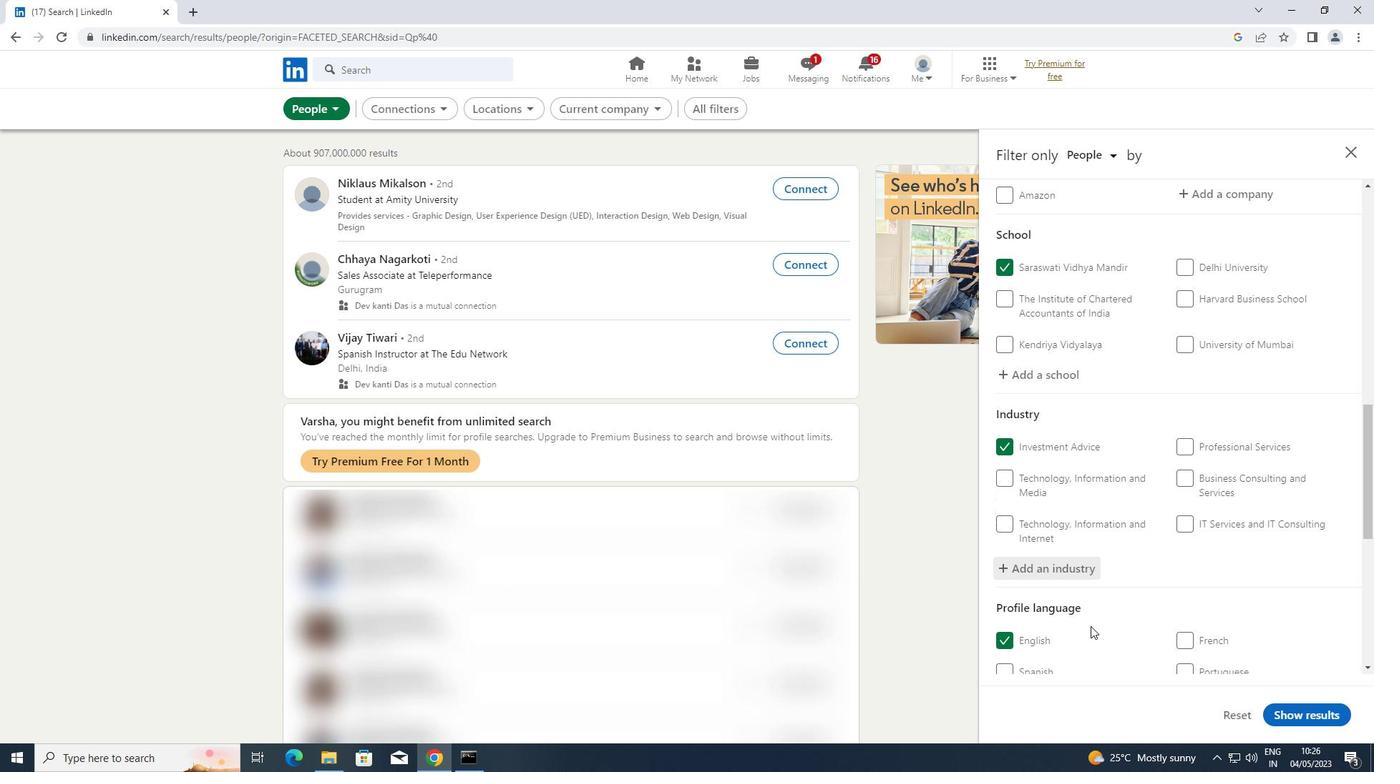 
Action: Mouse scrolled (1090, 626) with delta (0, 0)
Screenshot: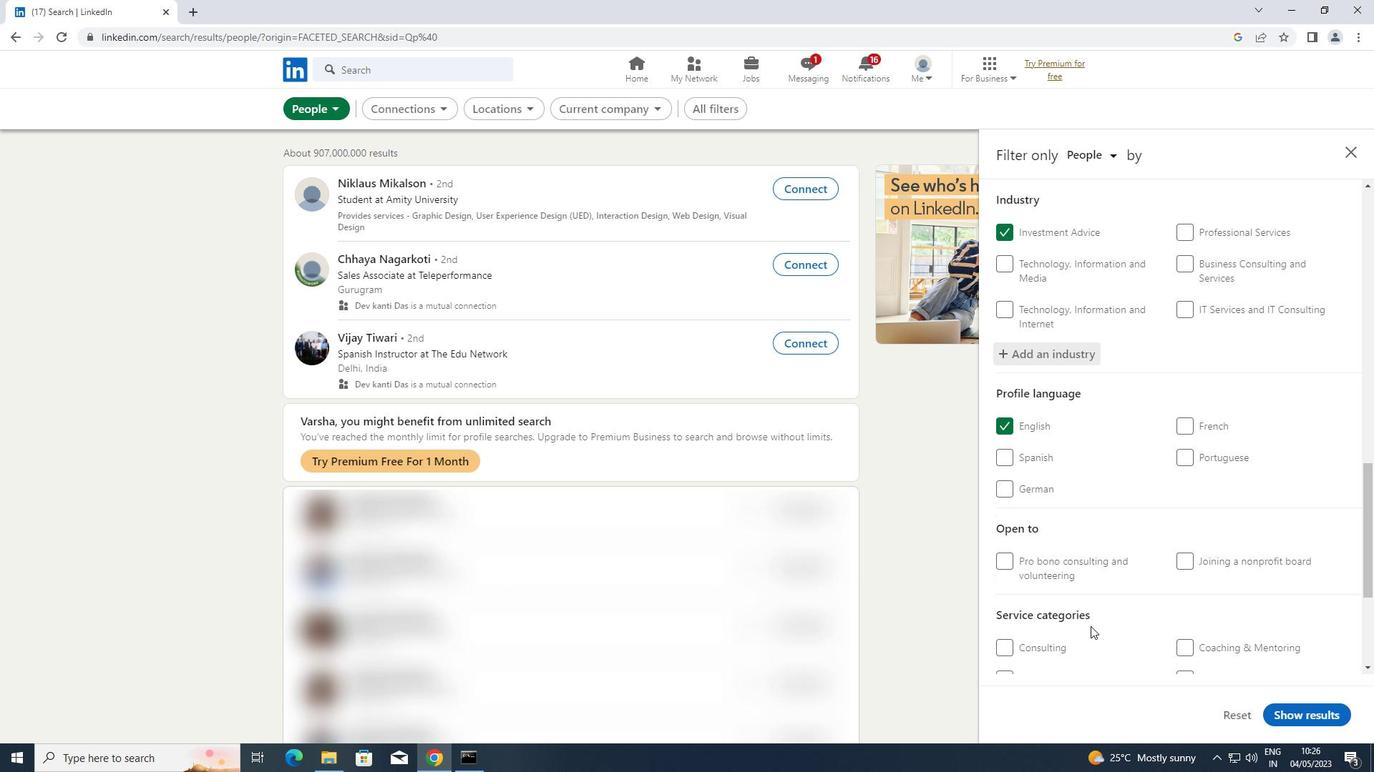 
Action: Mouse moved to (1232, 641)
Screenshot: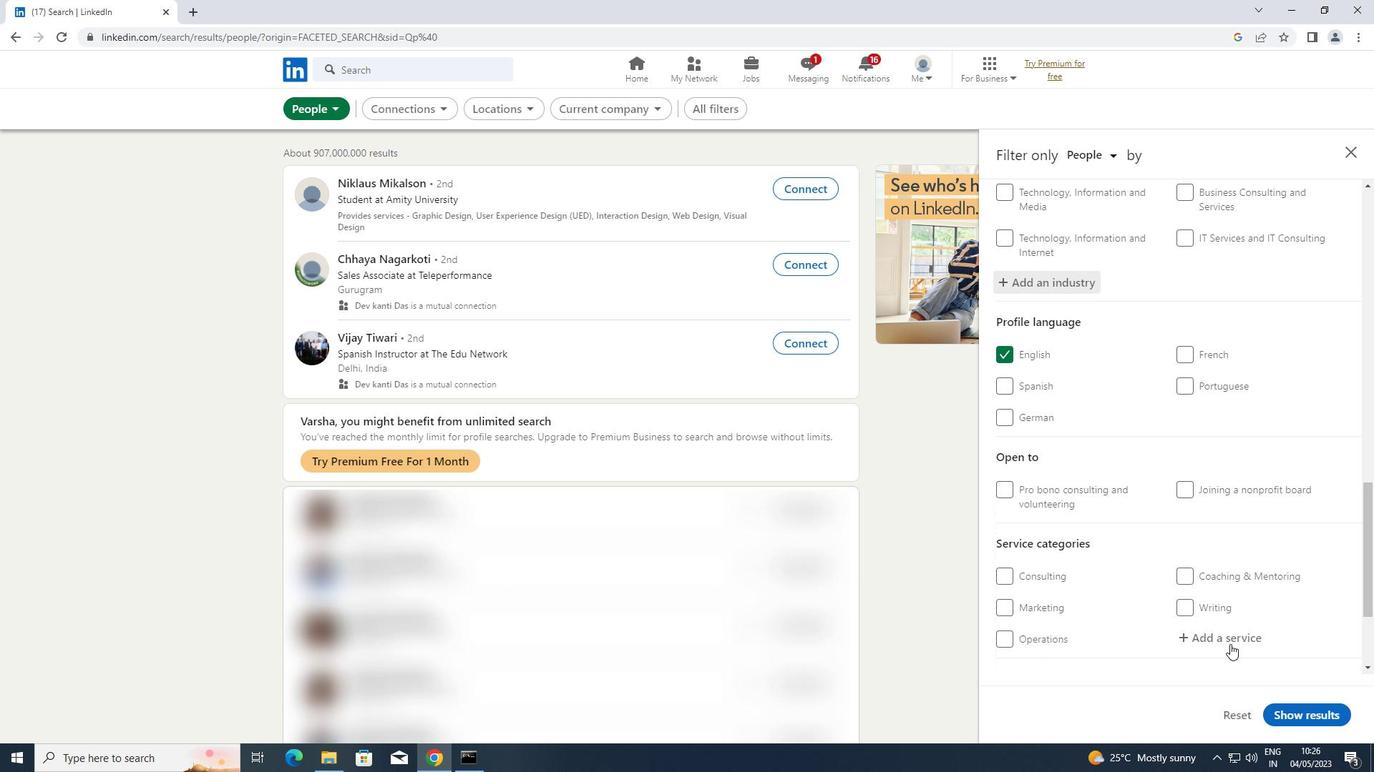 
Action: Mouse pressed left at (1232, 641)
Screenshot: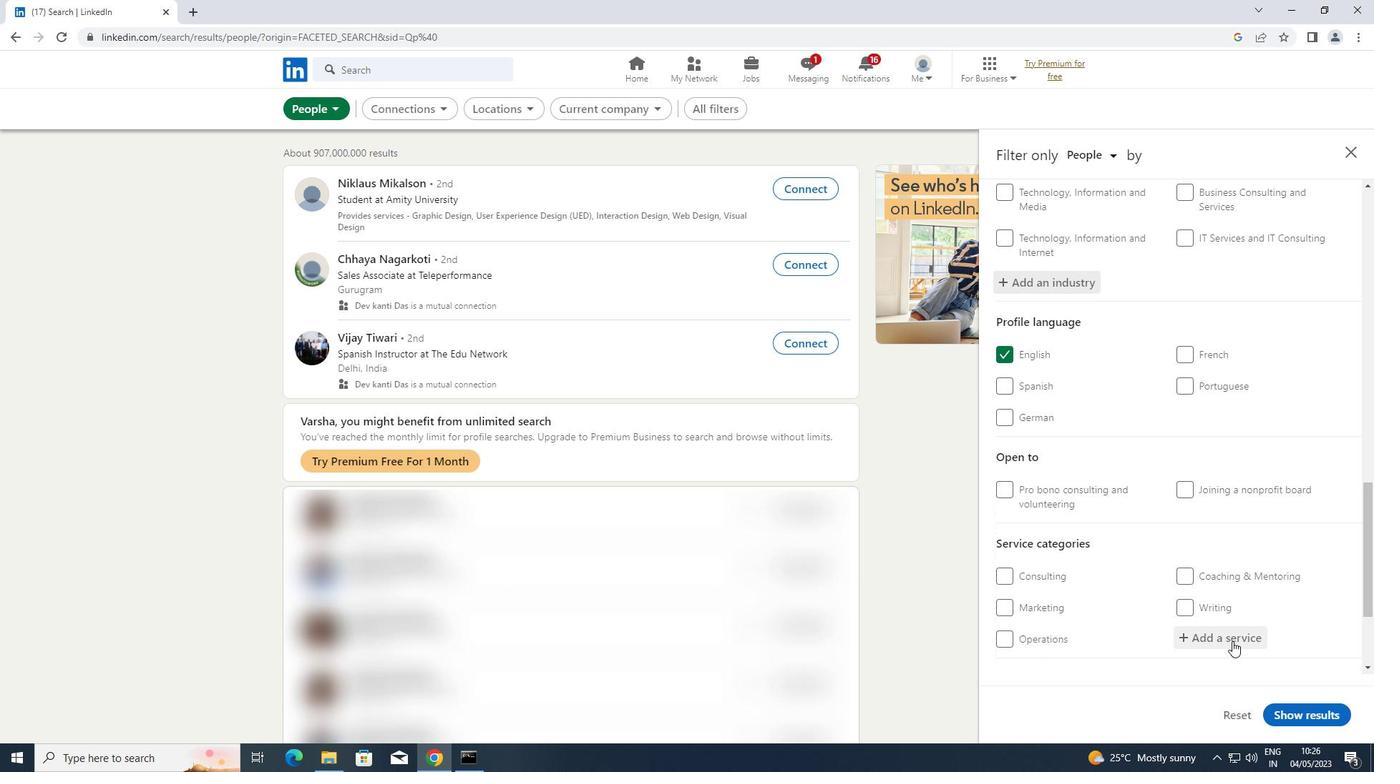 
Action: Key pressed <Key.shift>PUBLIC<Key.space><Key.shift>SPEAKING
Screenshot: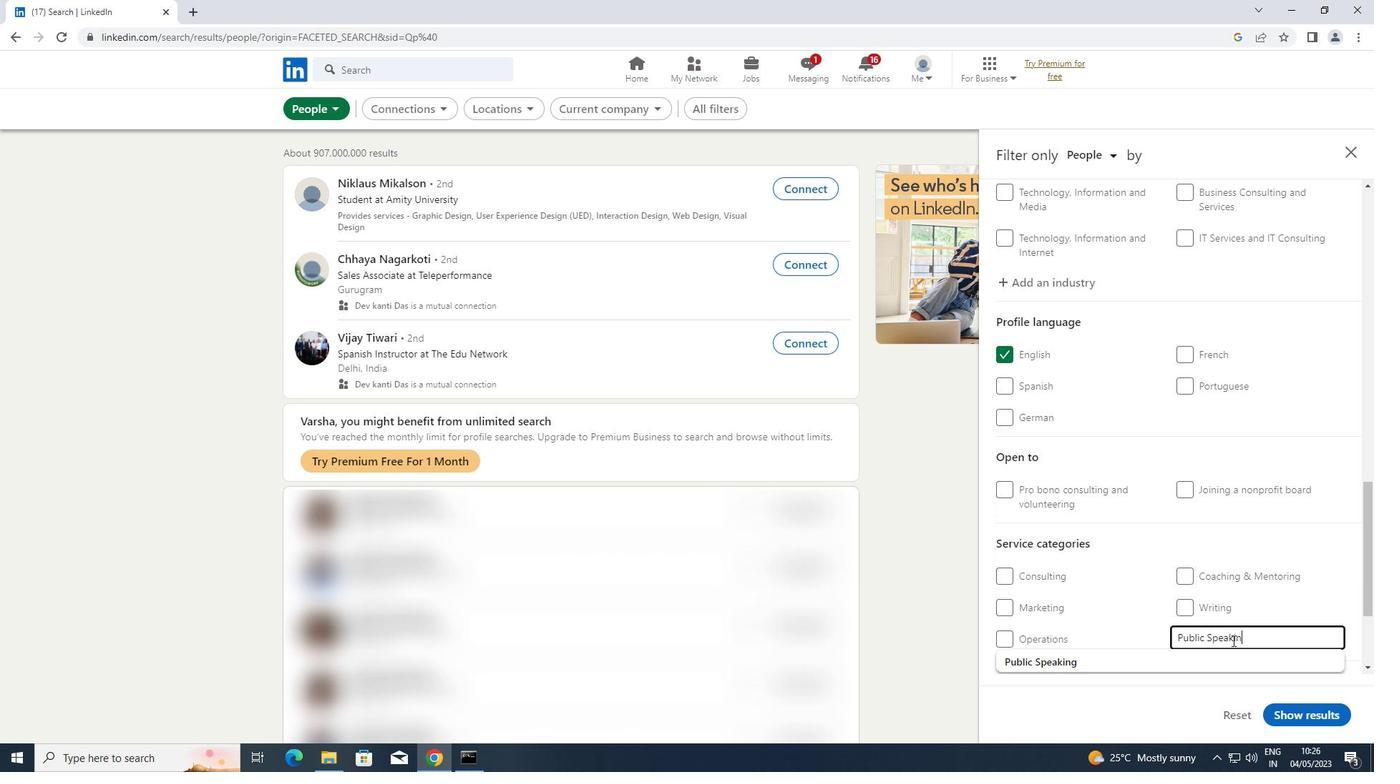 
Action: Mouse moved to (1108, 658)
Screenshot: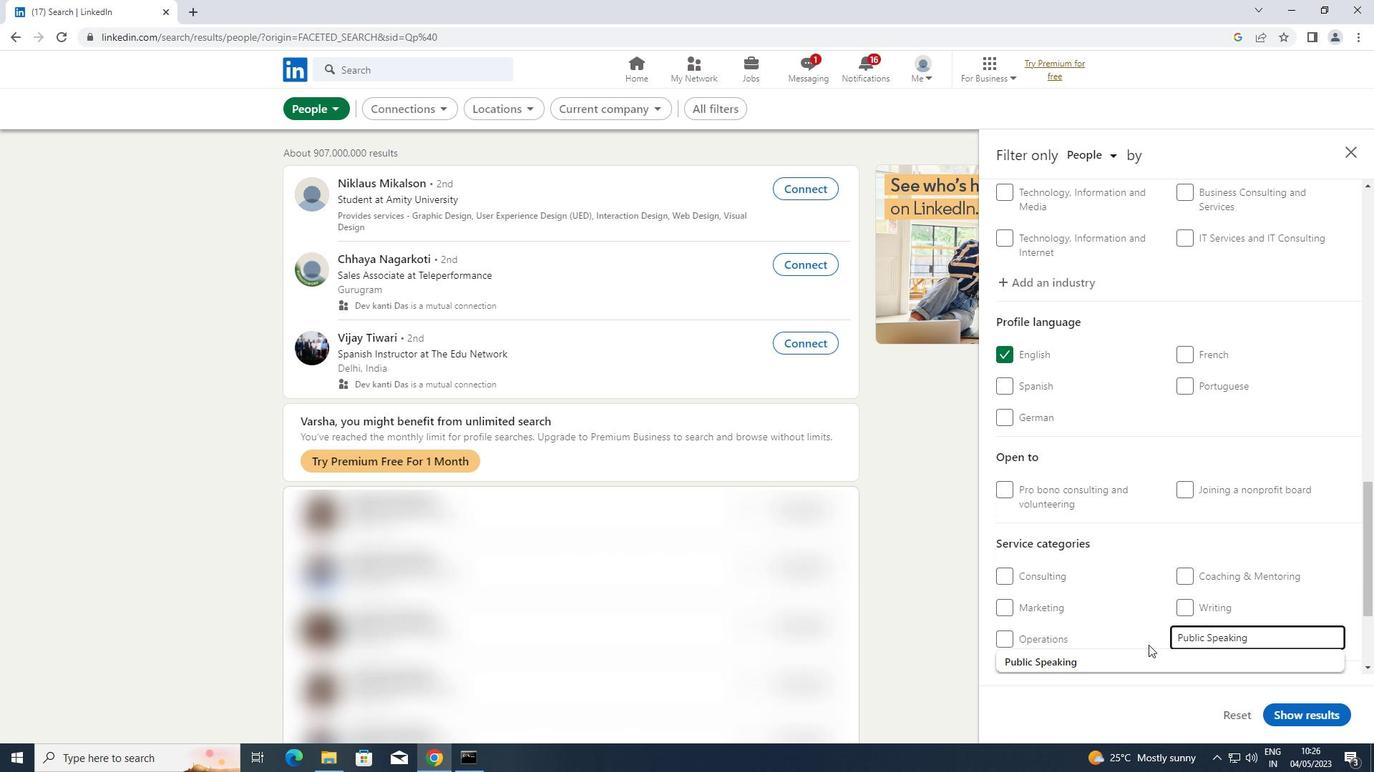 
Action: Mouse pressed left at (1108, 658)
Screenshot: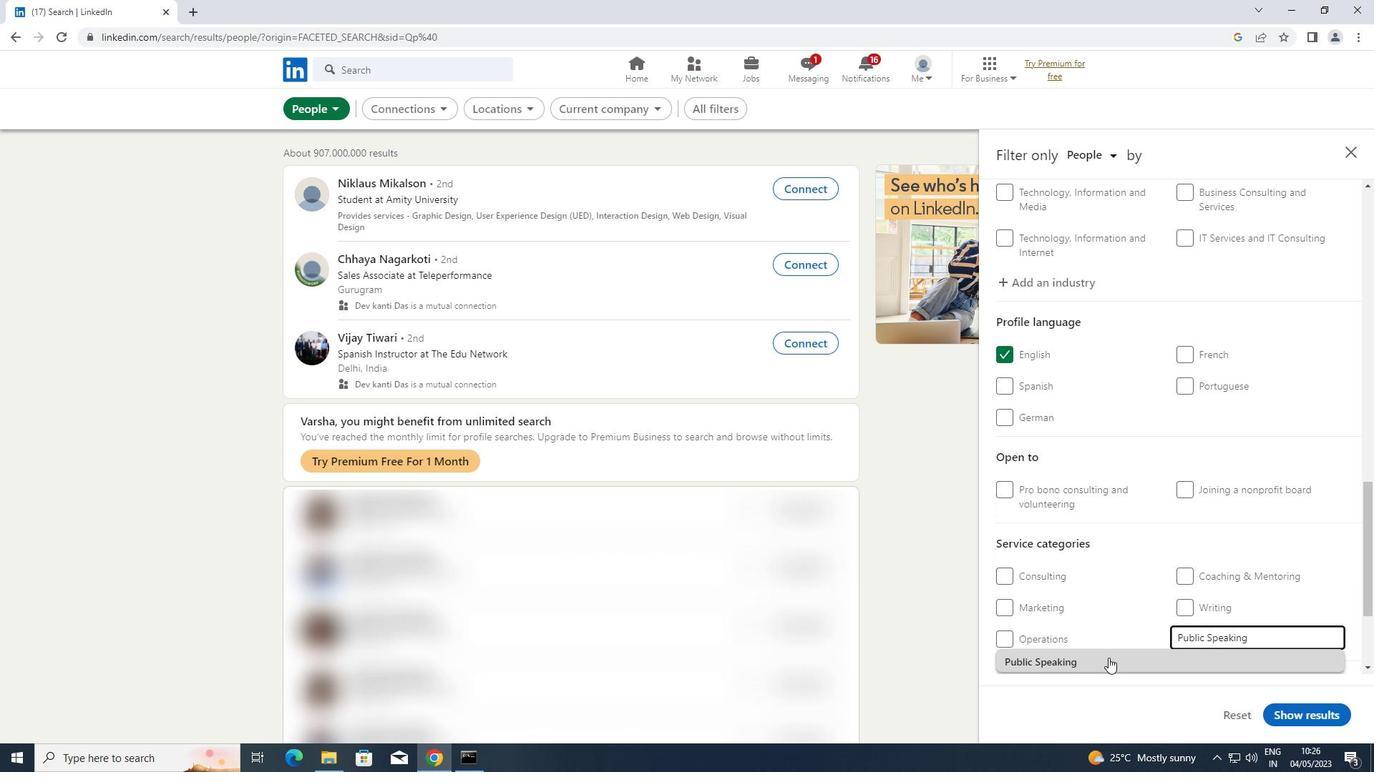 
Action: Mouse moved to (1137, 621)
Screenshot: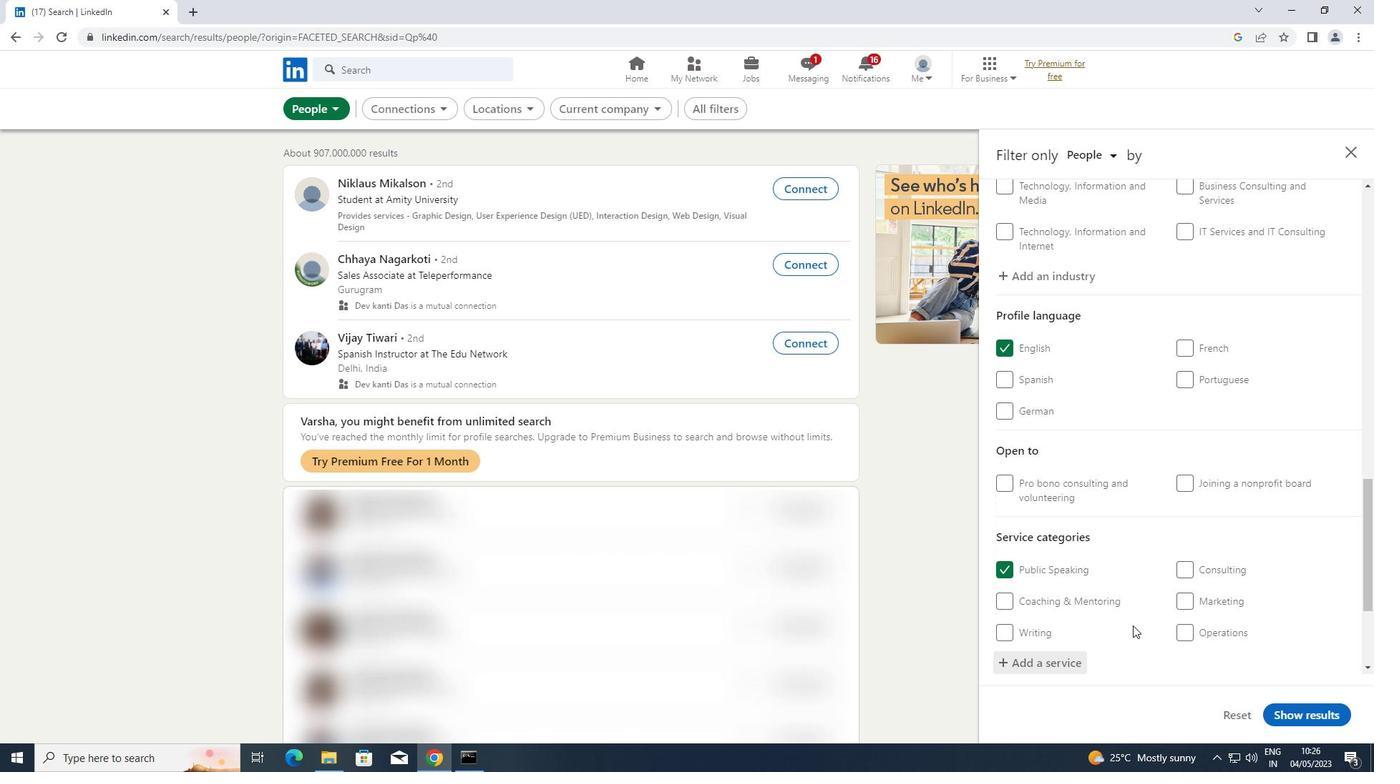 
Action: Mouse scrolled (1137, 621) with delta (0, 0)
Screenshot: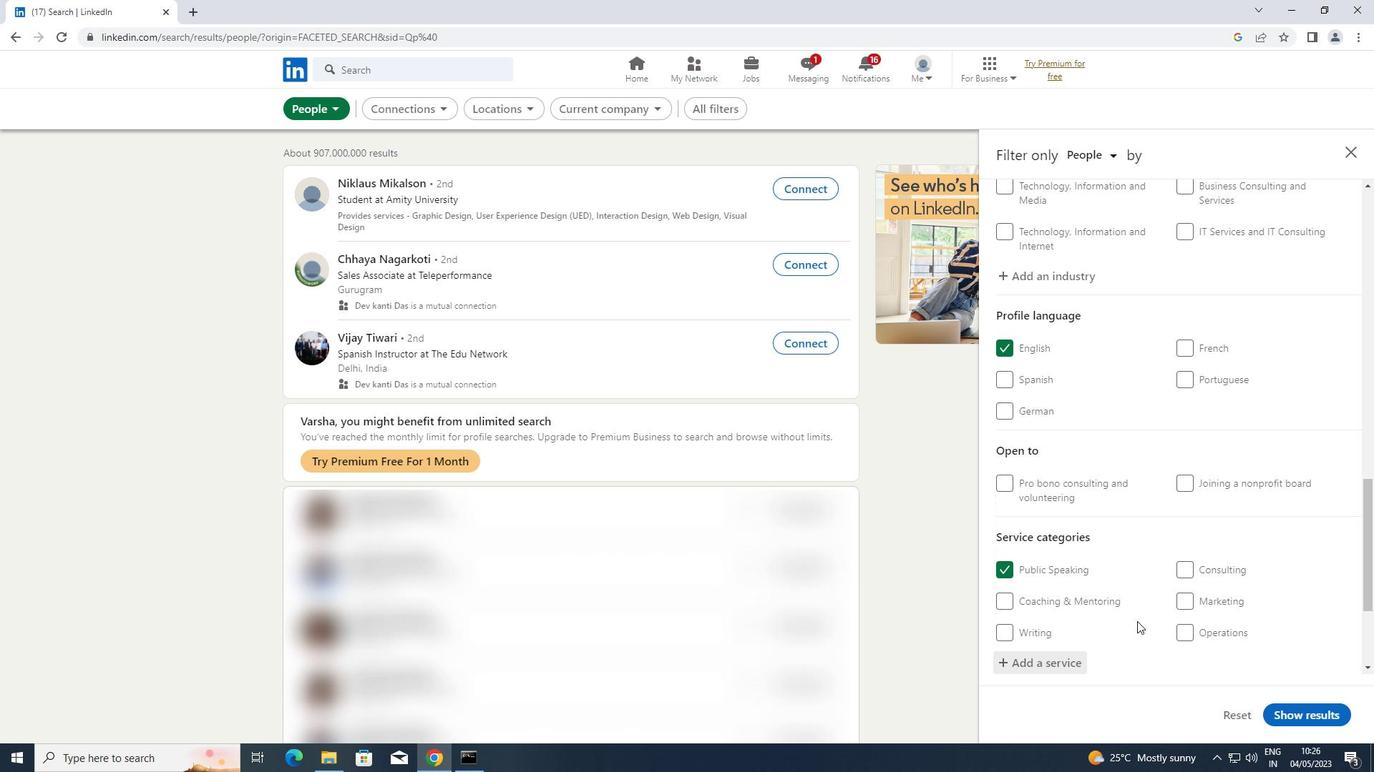 
Action: Mouse scrolled (1137, 621) with delta (0, 0)
Screenshot: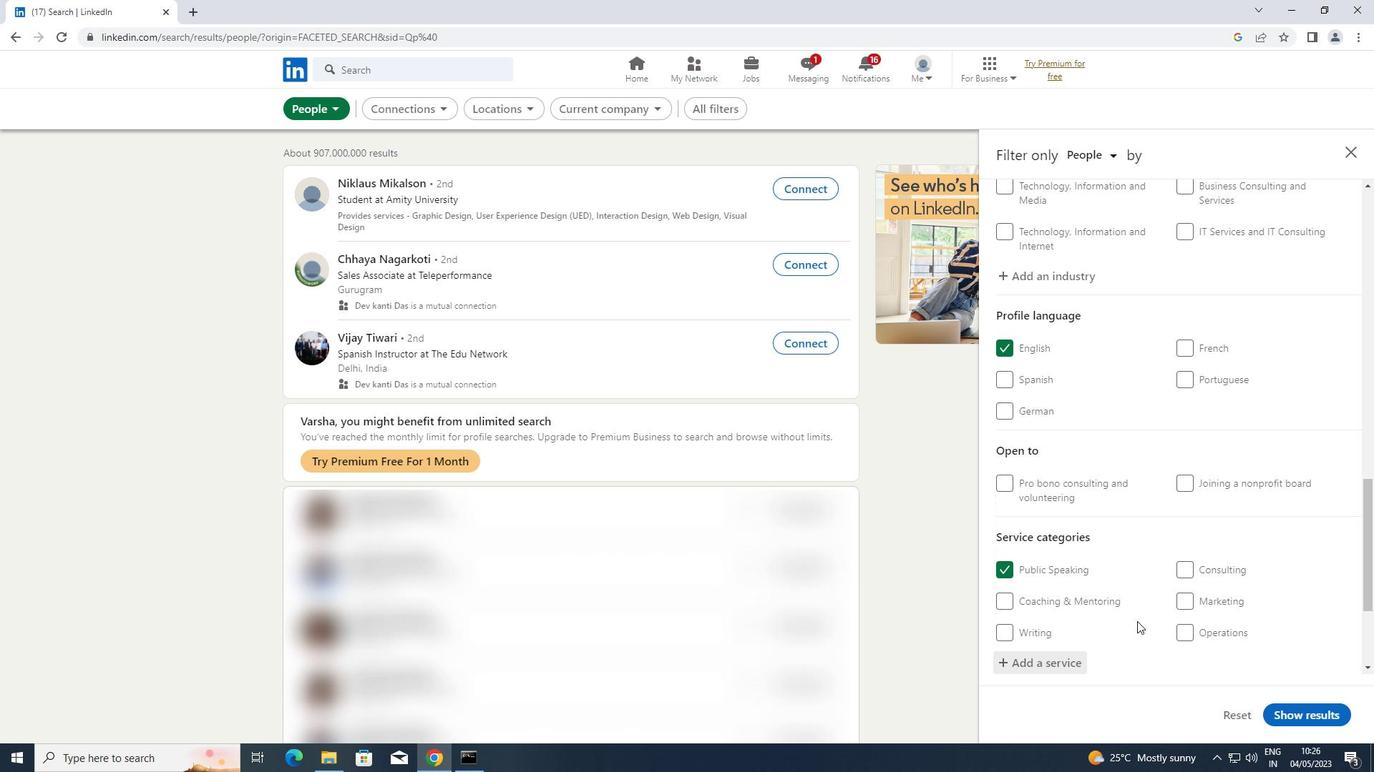 
Action: Mouse scrolled (1137, 621) with delta (0, 0)
Screenshot: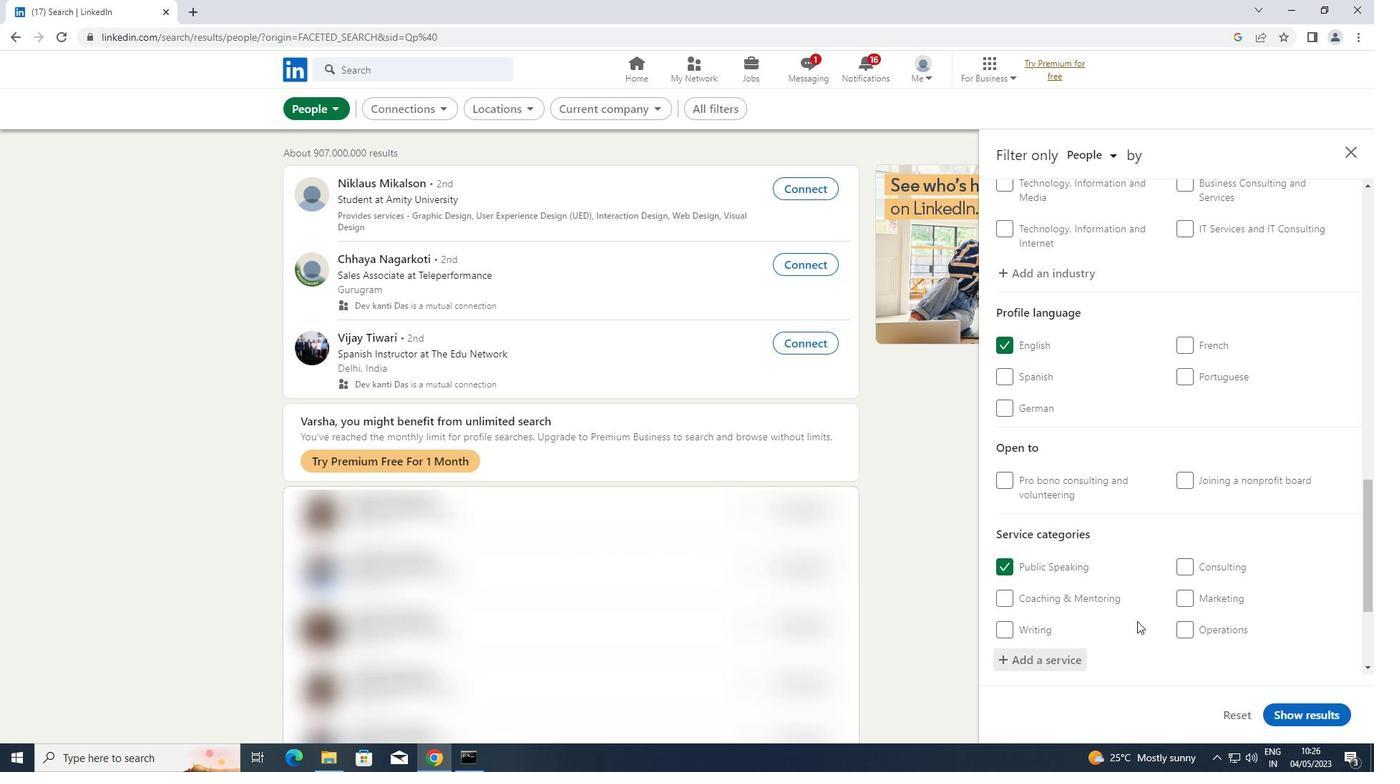 
Action: Mouse scrolled (1137, 621) with delta (0, 0)
Screenshot: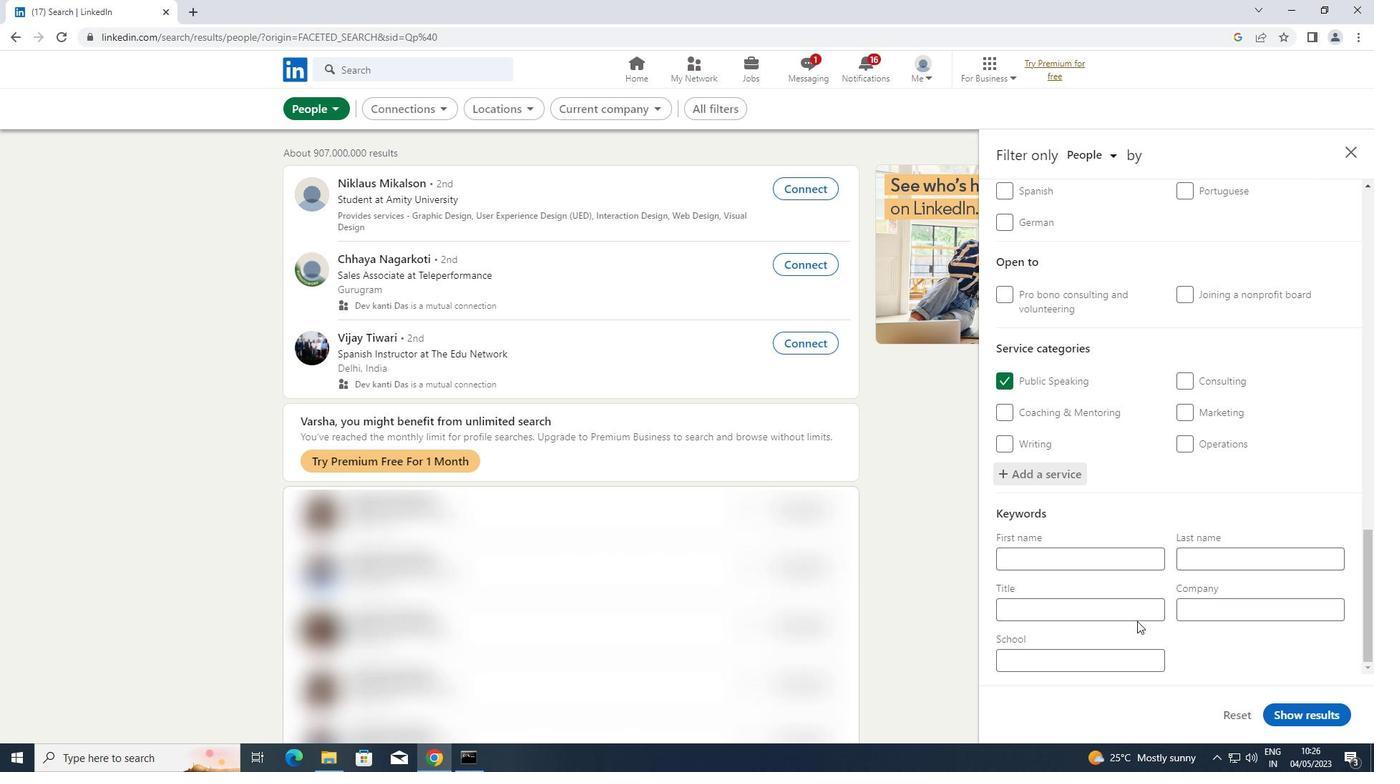
Action: Mouse scrolled (1137, 621) with delta (0, 0)
Screenshot: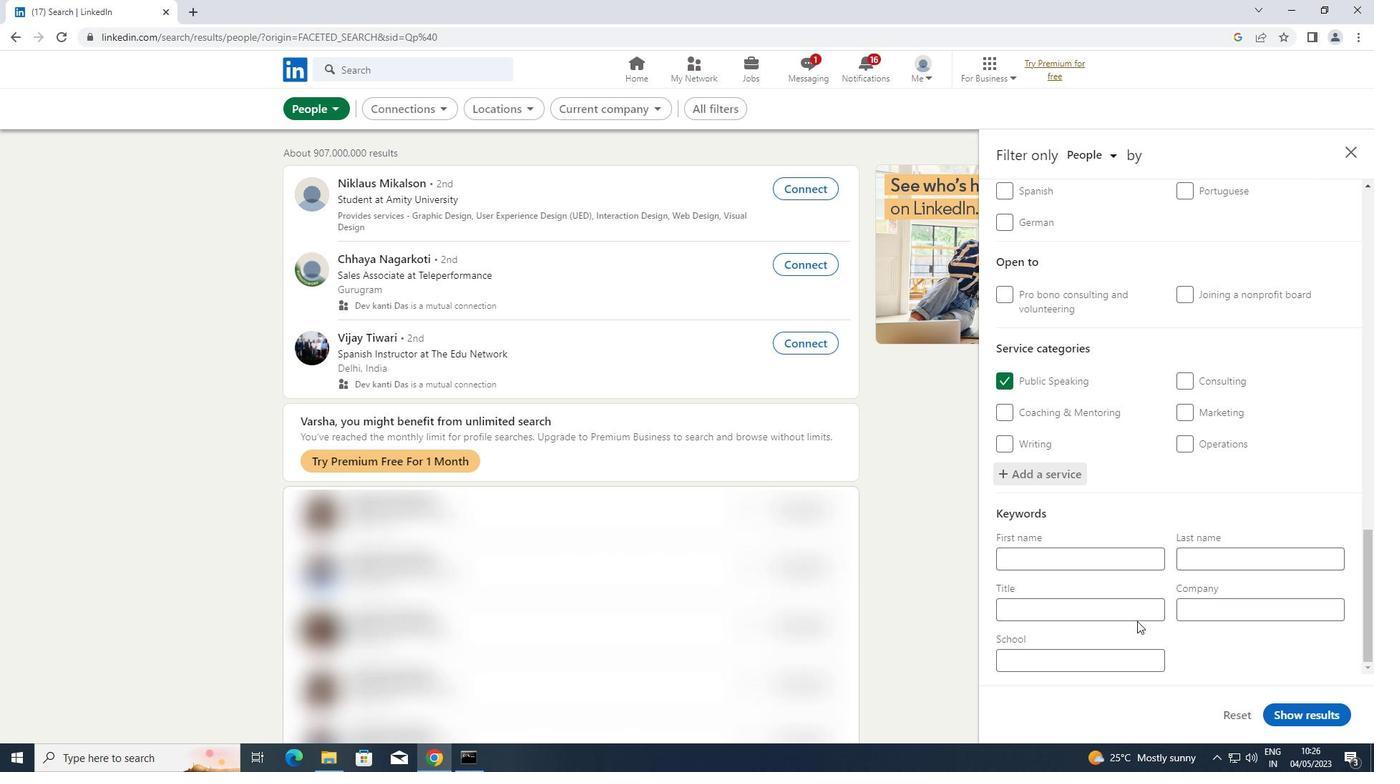 
Action: Mouse scrolled (1137, 621) with delta (0, 0)
Screenshot: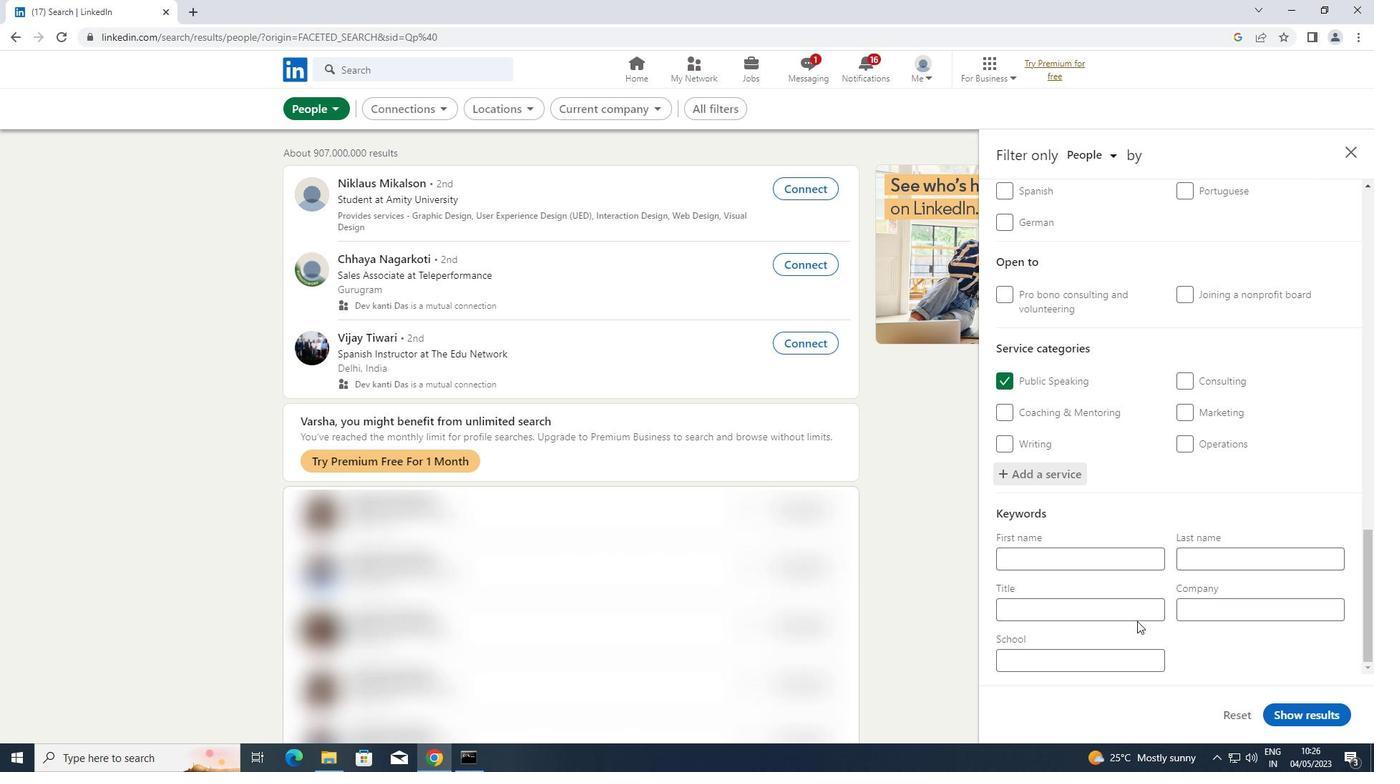 
Action: Mouse scrolled (1137, 621) with delta (0, 0)
Screenshot: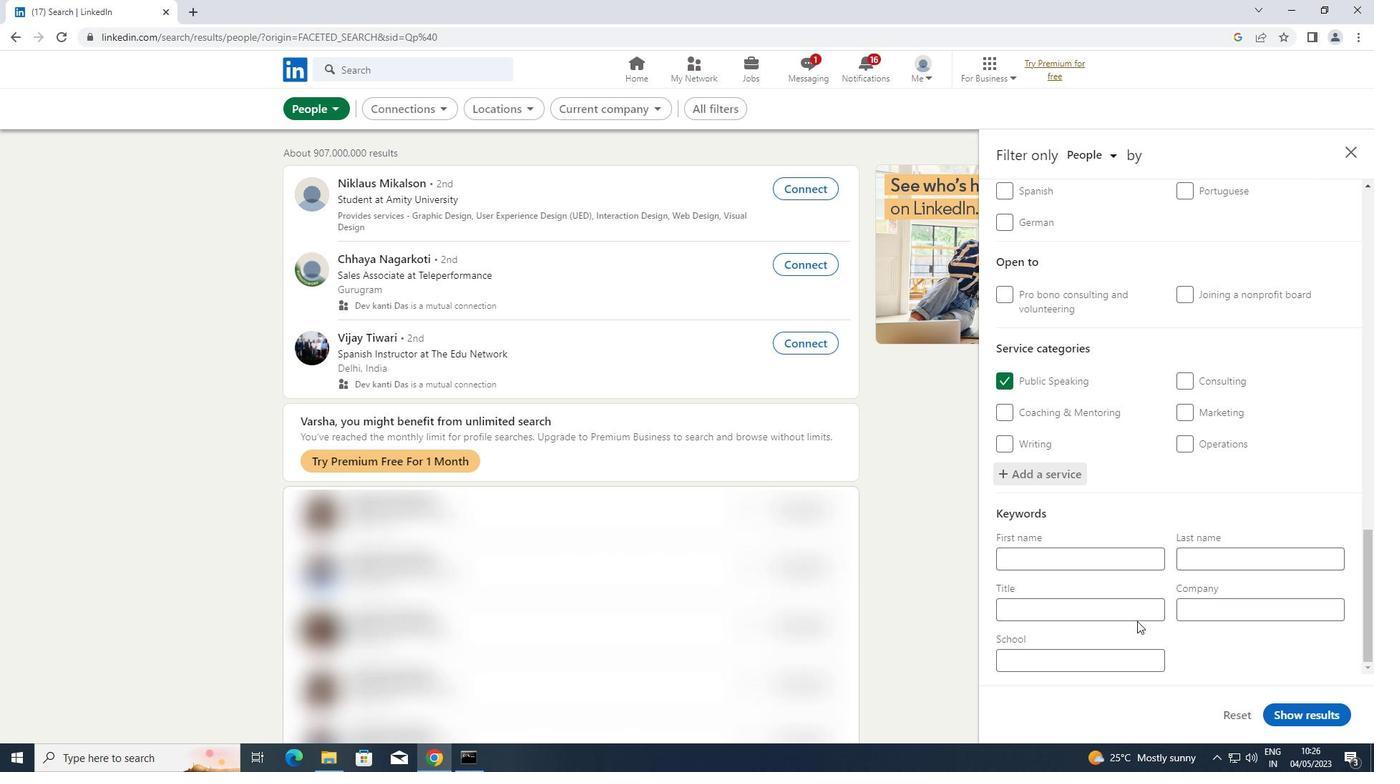 
Action: Mouse moved to (1135, 606)
Screenshot: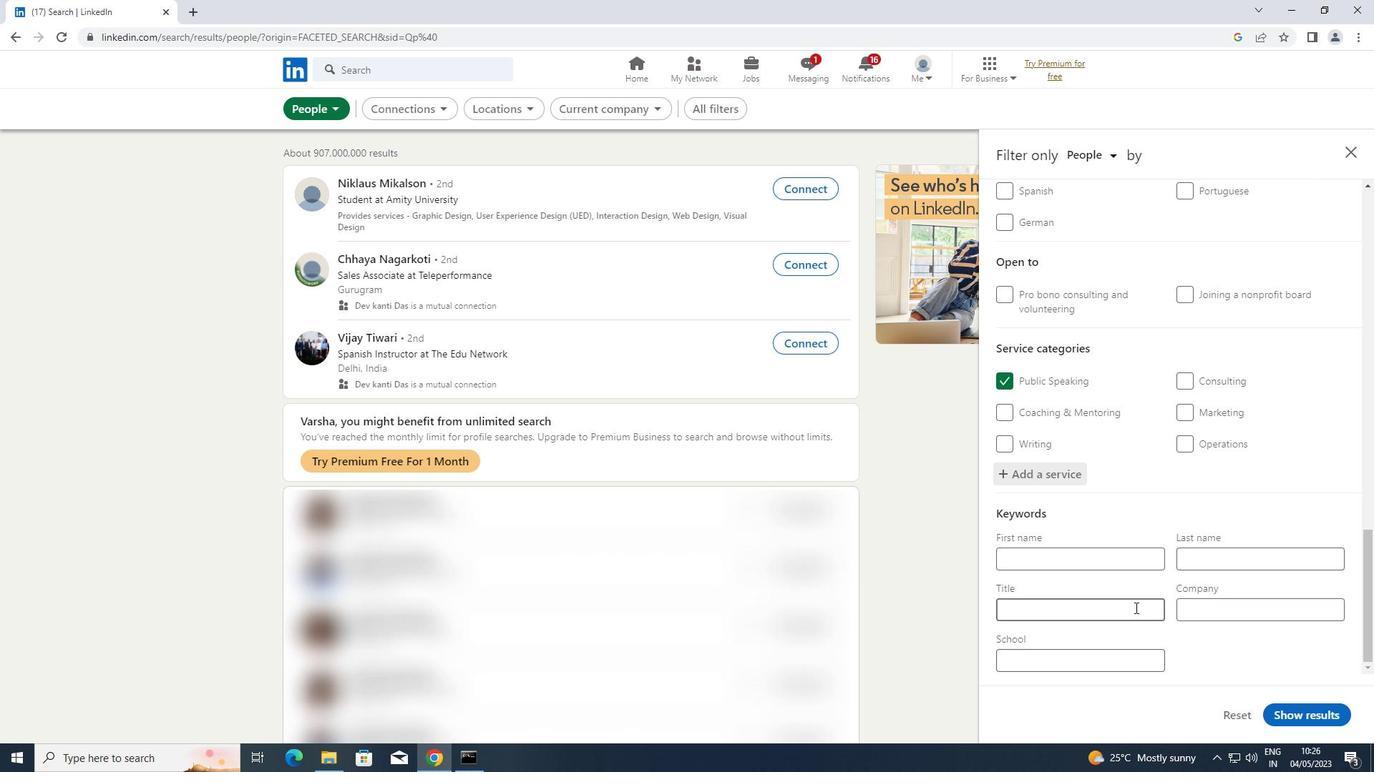 
Action: Mouse pressed left at (1135, 606)
Screenshot: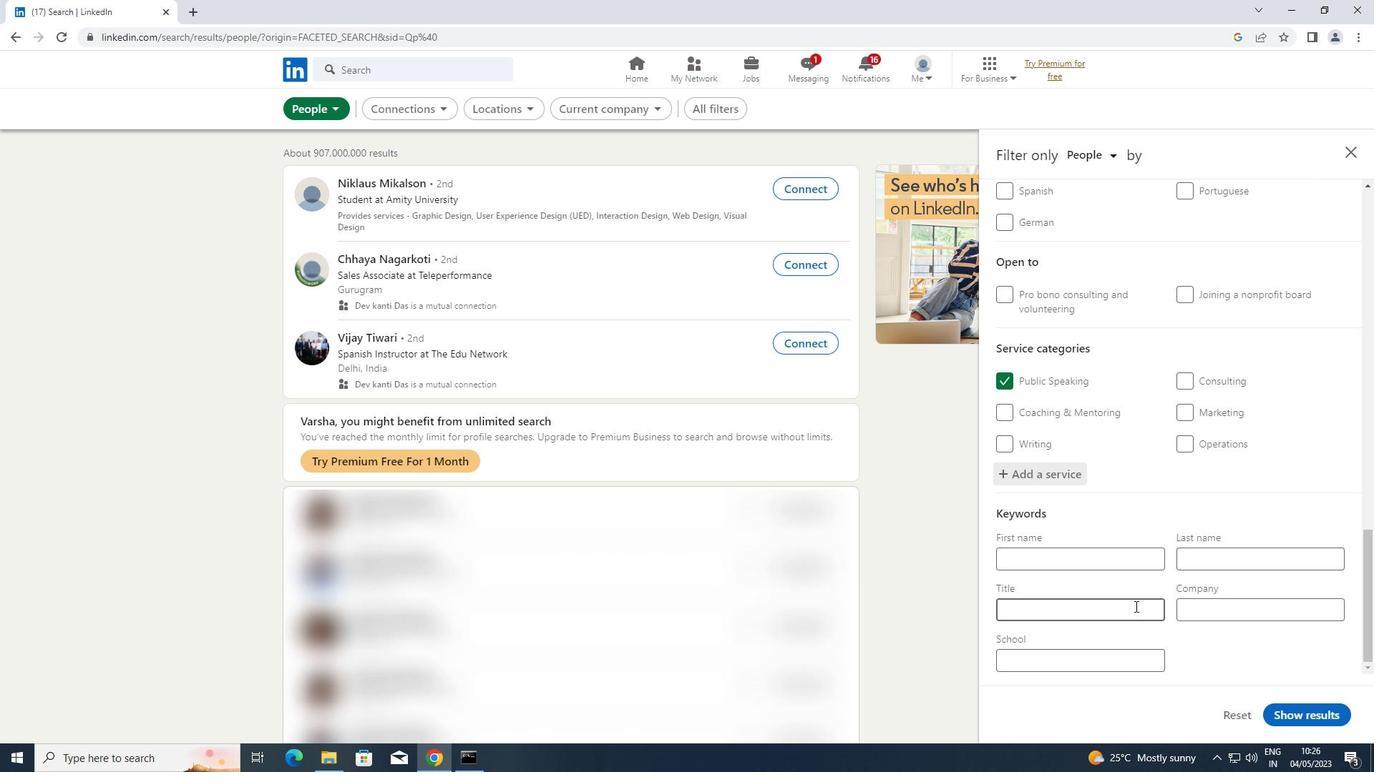
Action: Key pressed <Key.shift>ELECTRICAL<Key.space><Key.shift>ENGINEER
Screenshot: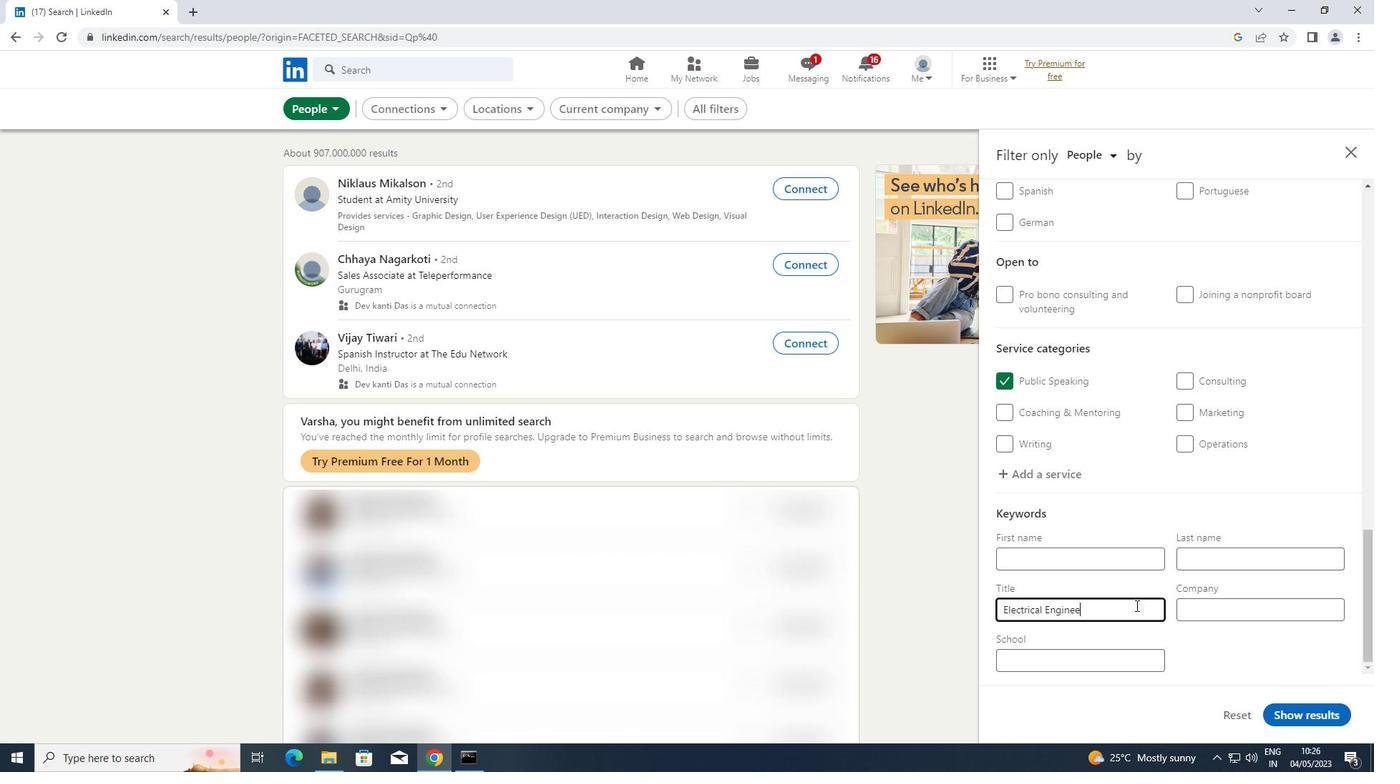 
Action: Mouse moved to (1298, 718)
Screenshot: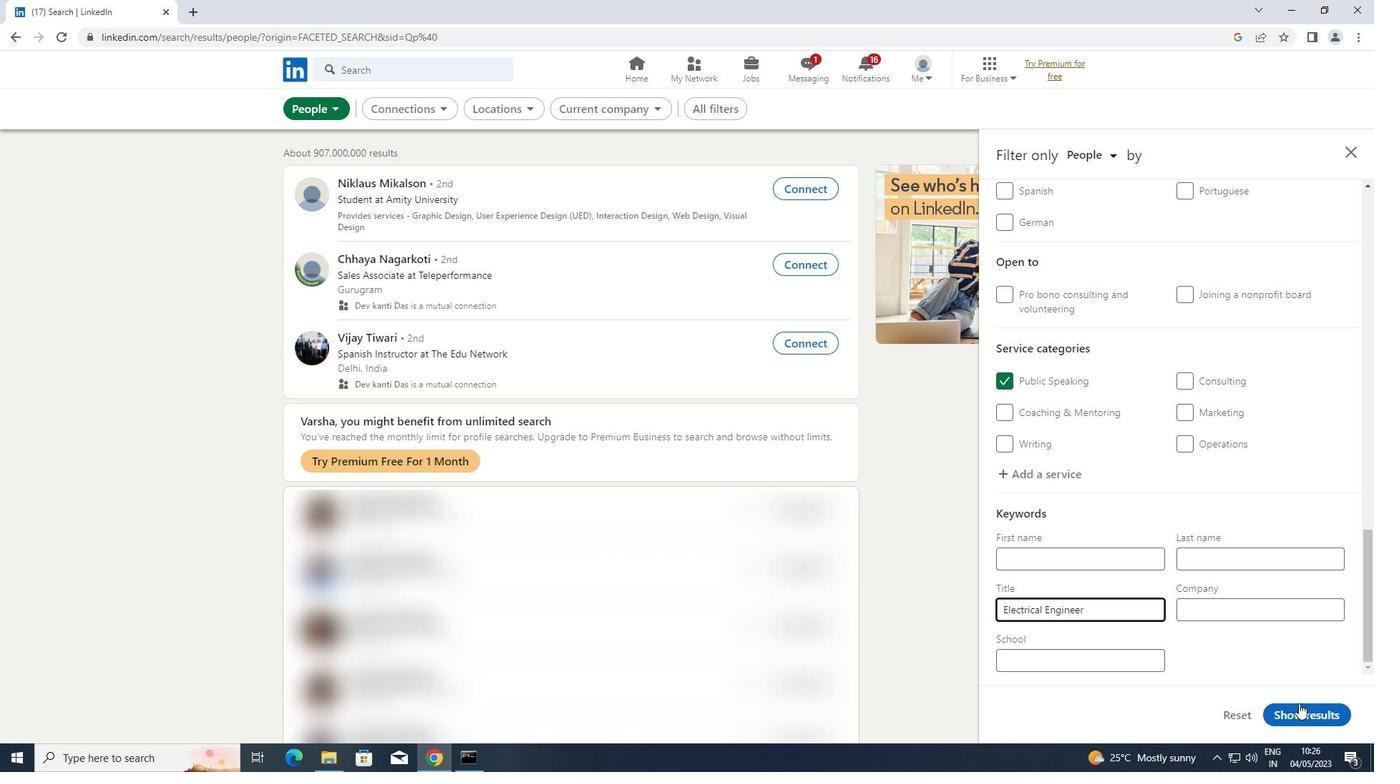 
Action: Mouse pressed left at (1298, 718)
Screenshot: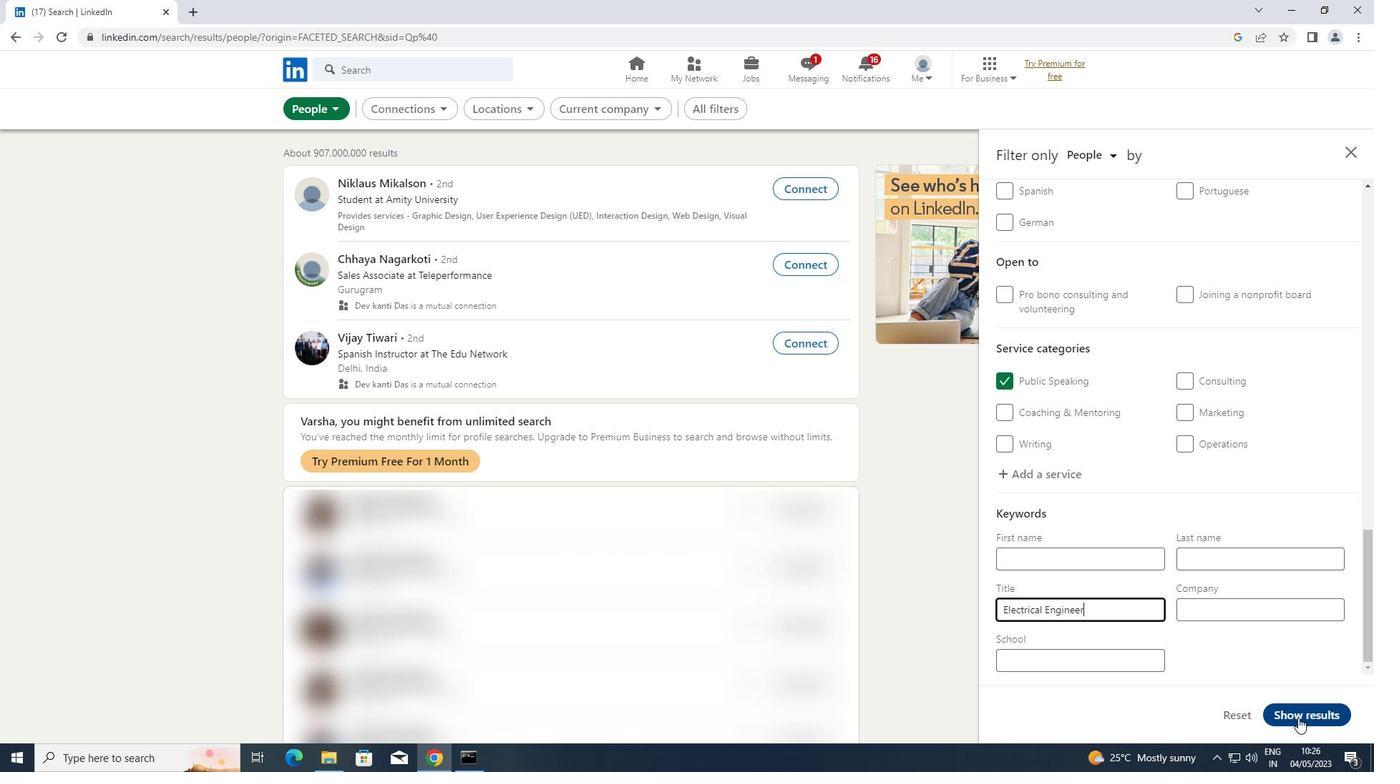 
